 Task: Look for space in Wilmington Island, United States from 6th September, 2023 to 12th September, 2023 for 4 adults in price range Rs.10000 to Rs.14000. Place can be private room with 4 bedrooms having 4 beds and 4 bathrooms. Property type can be house, flat, guest house. Amenities needed are: wifi, TV, free parkinig on premises, gym, breakfast. Booking option can be shelf check-in. Required host language is English.
Action: Mouse moved to (599, 152)
Screenshot: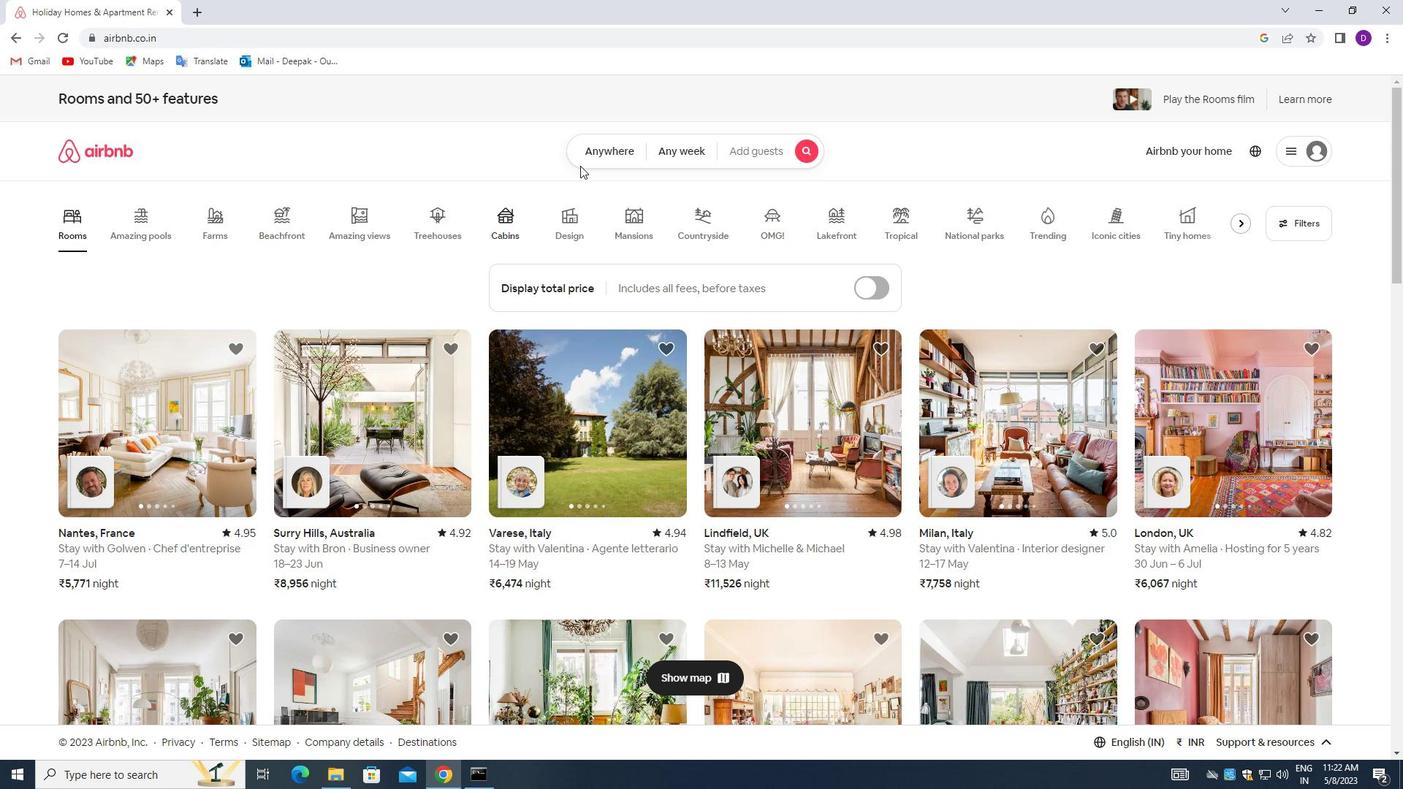 
Action: Mouse pressed left at (599, 152)
Screenshot: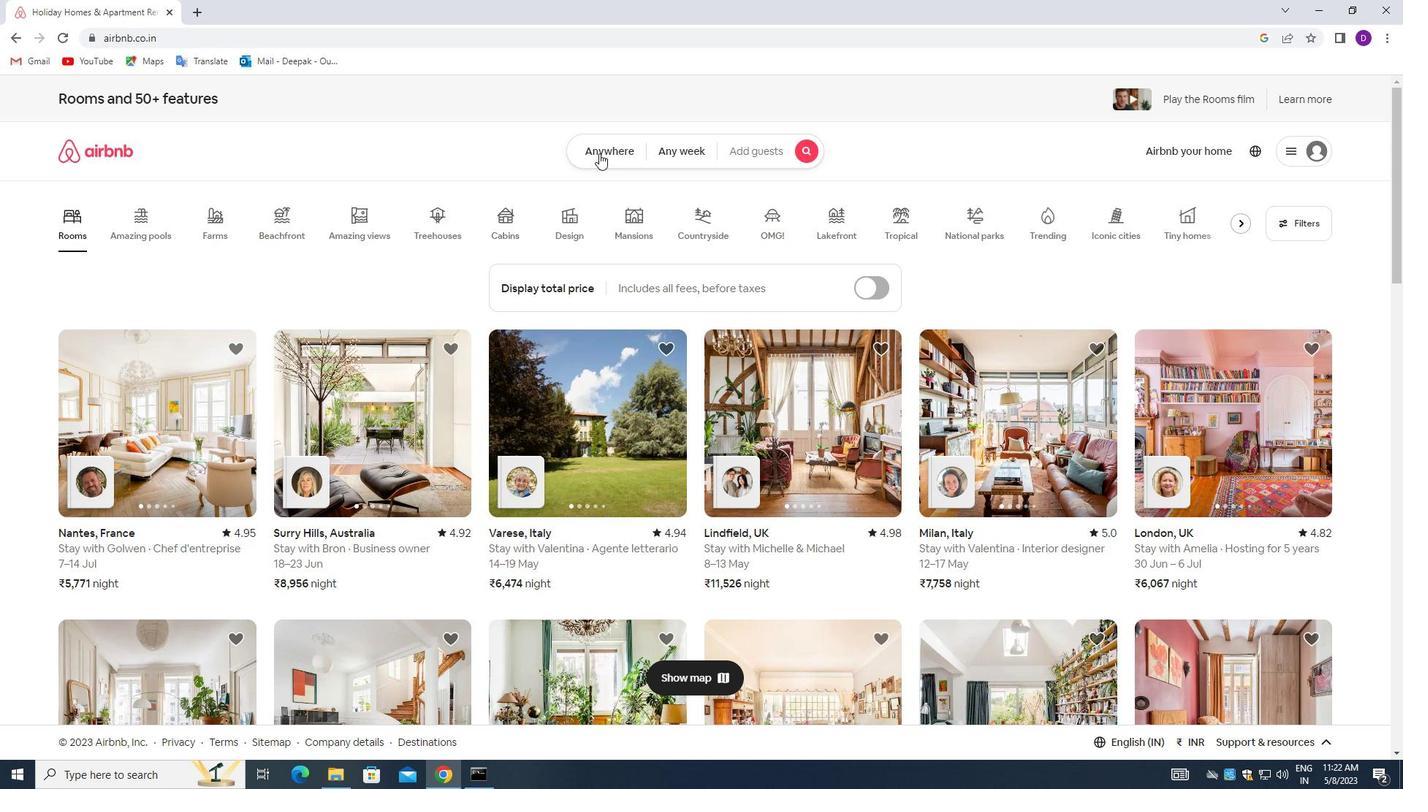 
Action: Mouse moved to (553, 201)
Screenshot: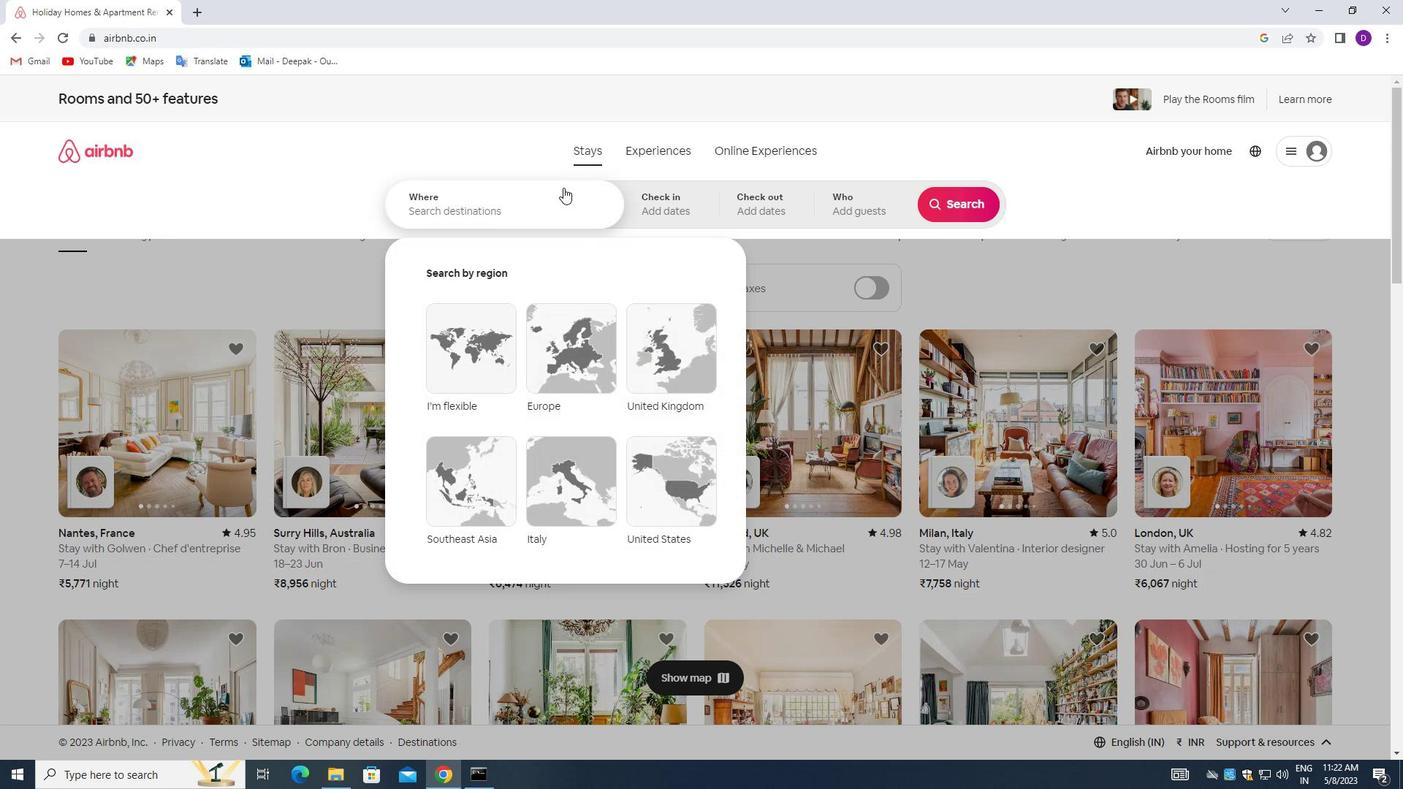 
Action: Mouse pressed left at (553, 201)
Screenshot: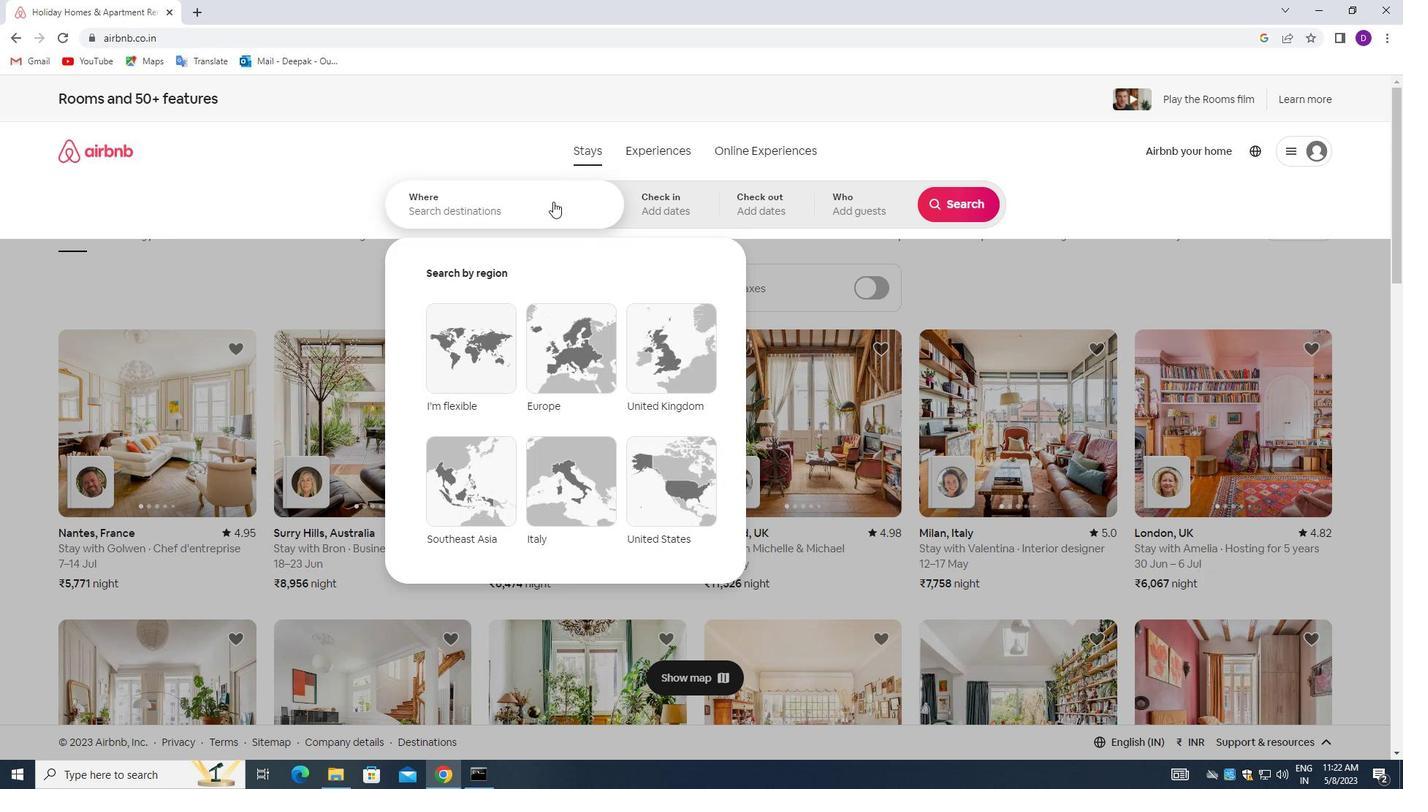 
Action: Mouse moved to (269, 306)
Screenshot: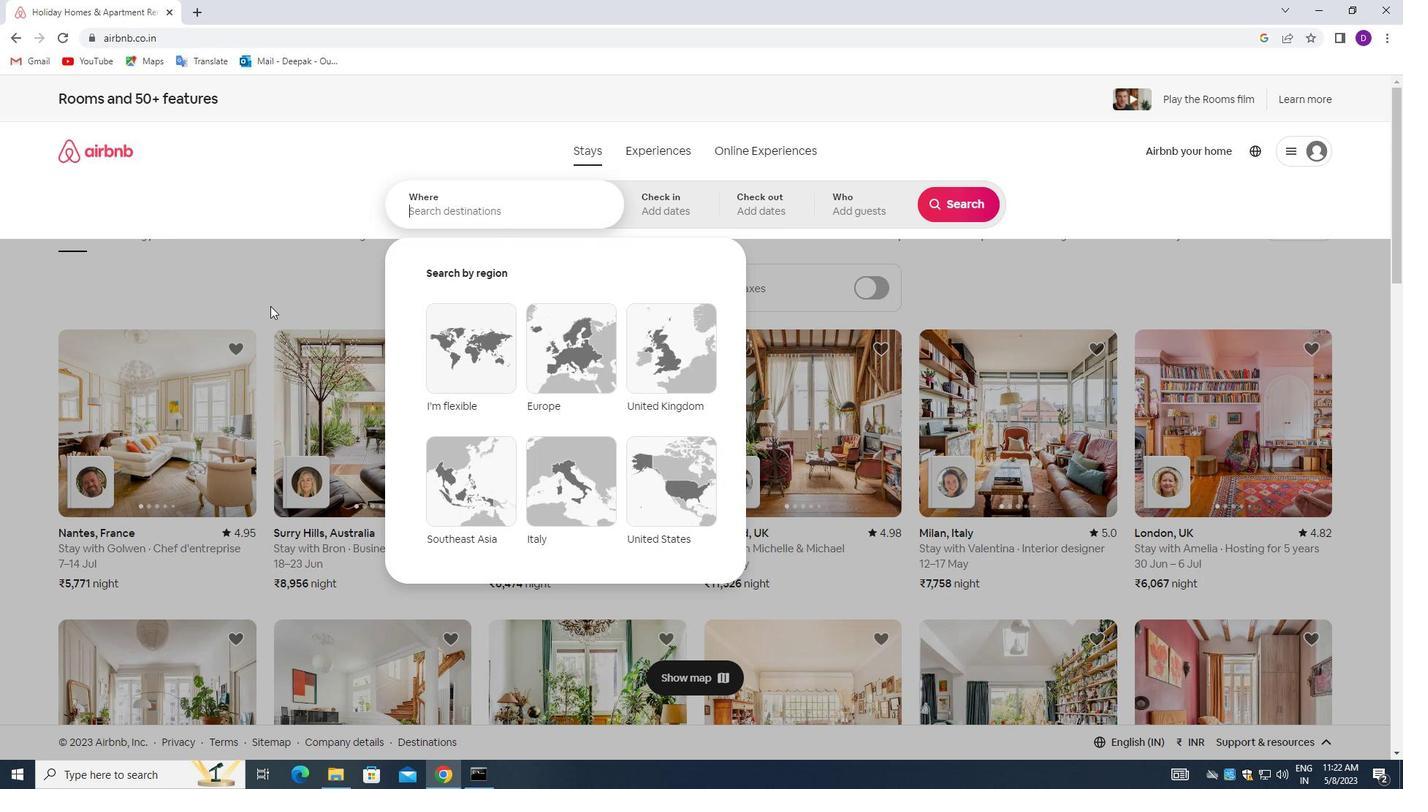 
Action: Key pressed <Key.shift_r>Wilmington<Key.space><Key.shift>ISLAND,<Key.space><Key.shift>UNITED<Key.space><Key.shift_r>STATES<Key.enter>
Screenshot: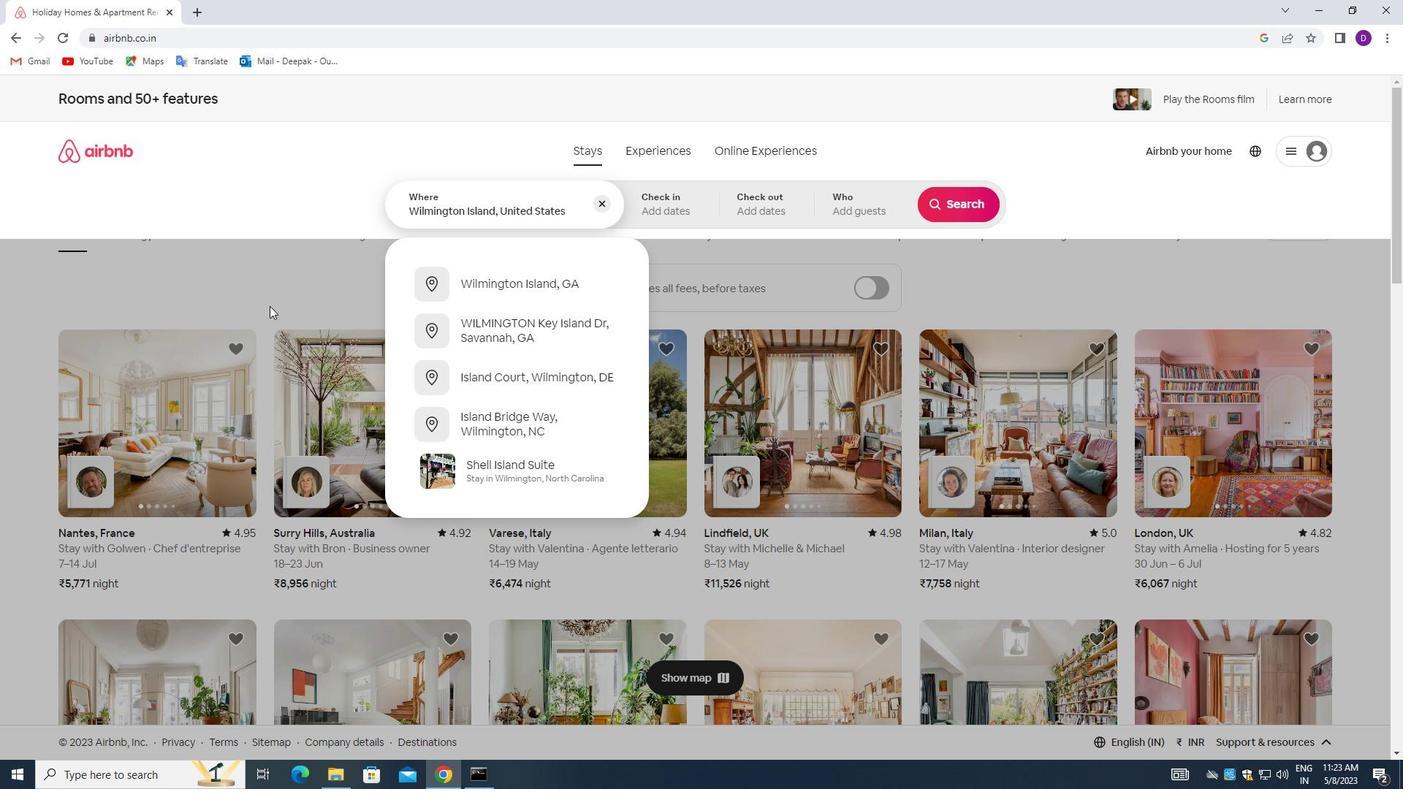 
Action: Mouse moved to (955, 325)
Screenshot: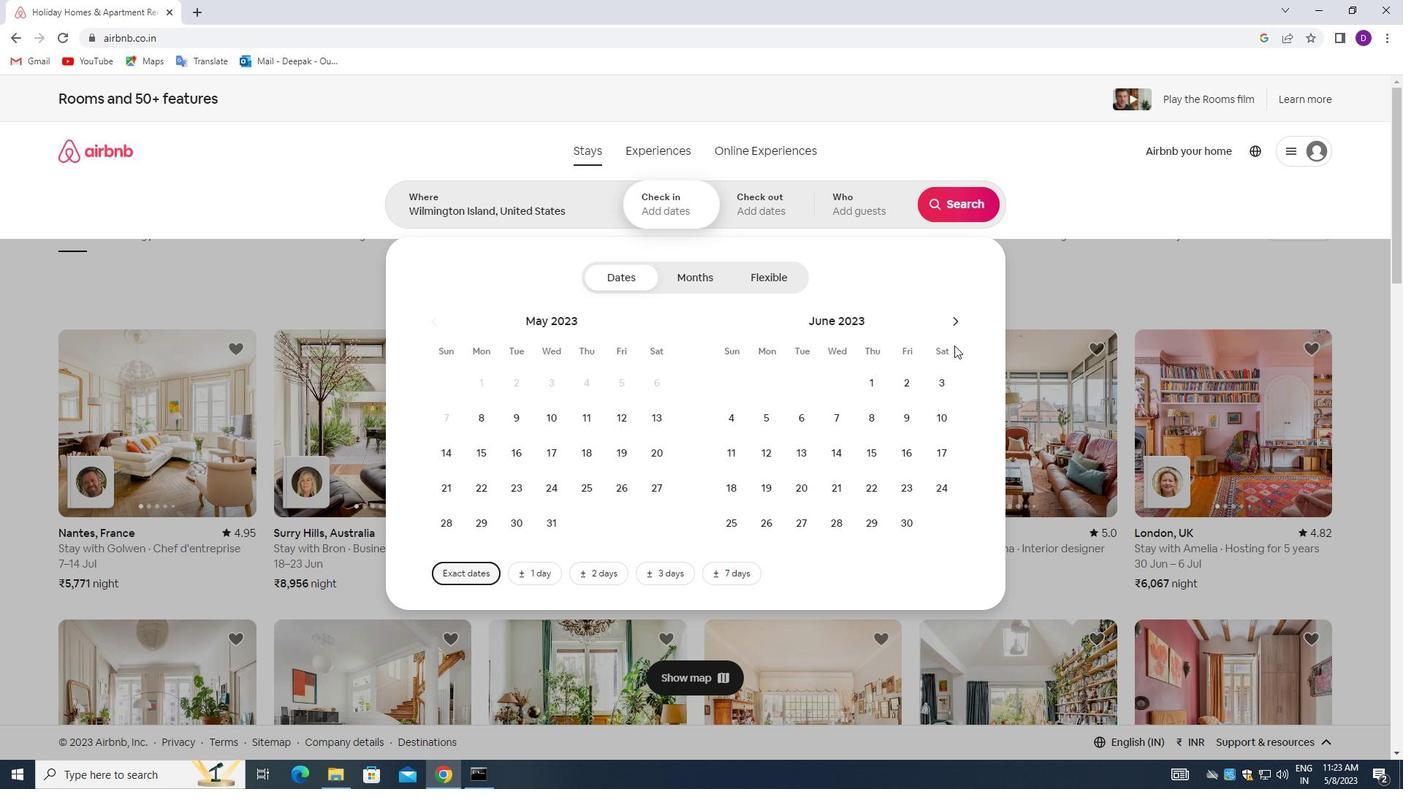 
Action: Mouse pressed left at (955, 325)
Screenshot: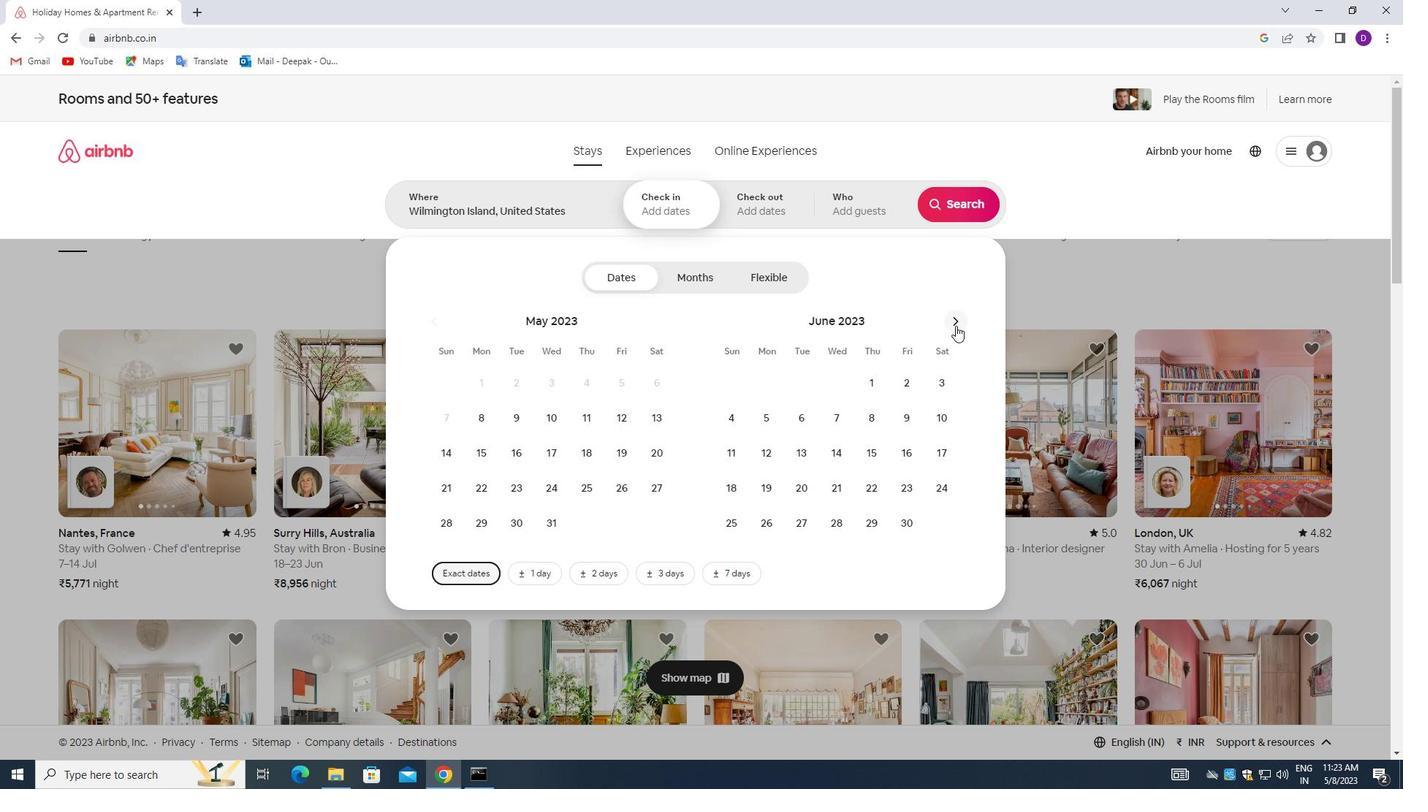 
Action: Mouse pressed left at (955, 325)
Screenshot: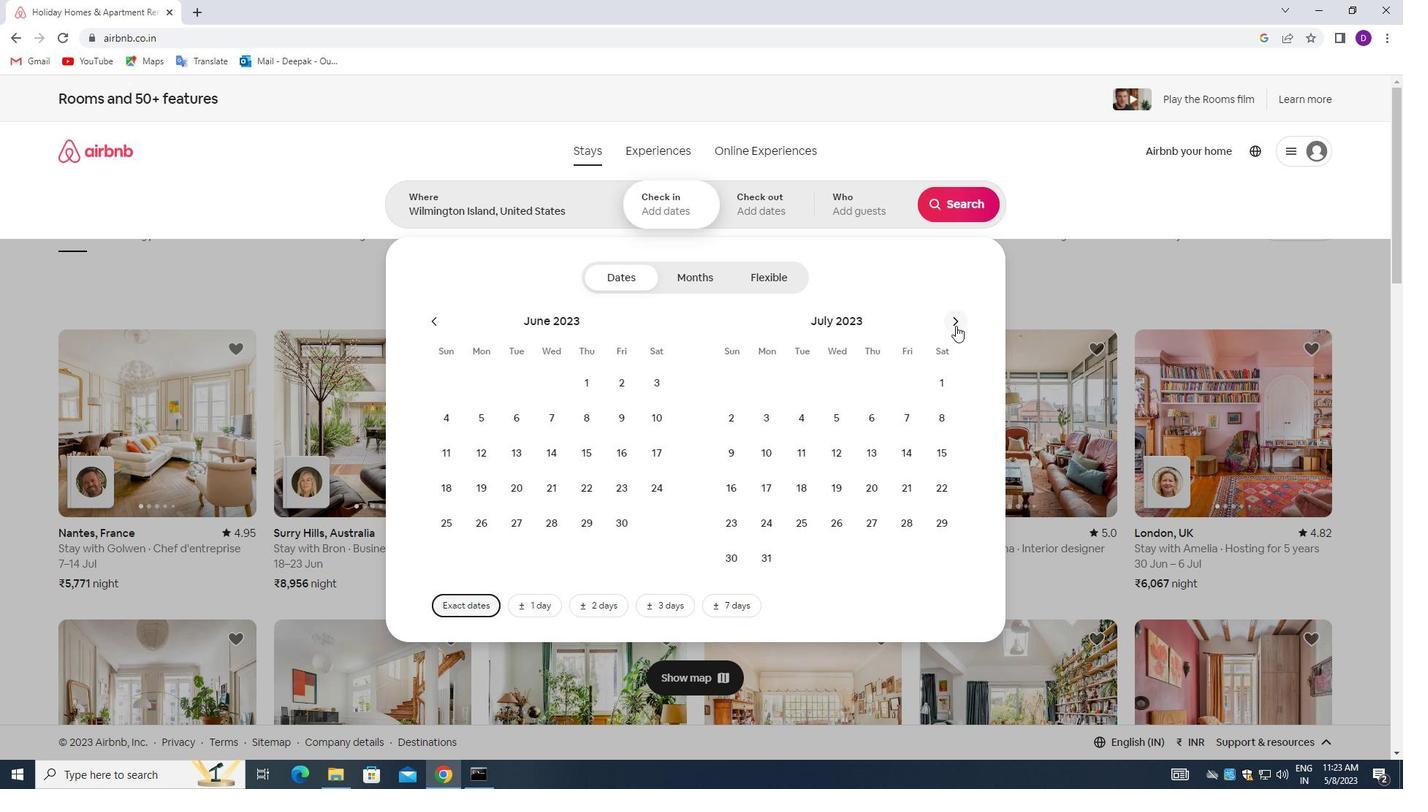 
Action: Mouse pressed left at (955, 325)
Screenshot: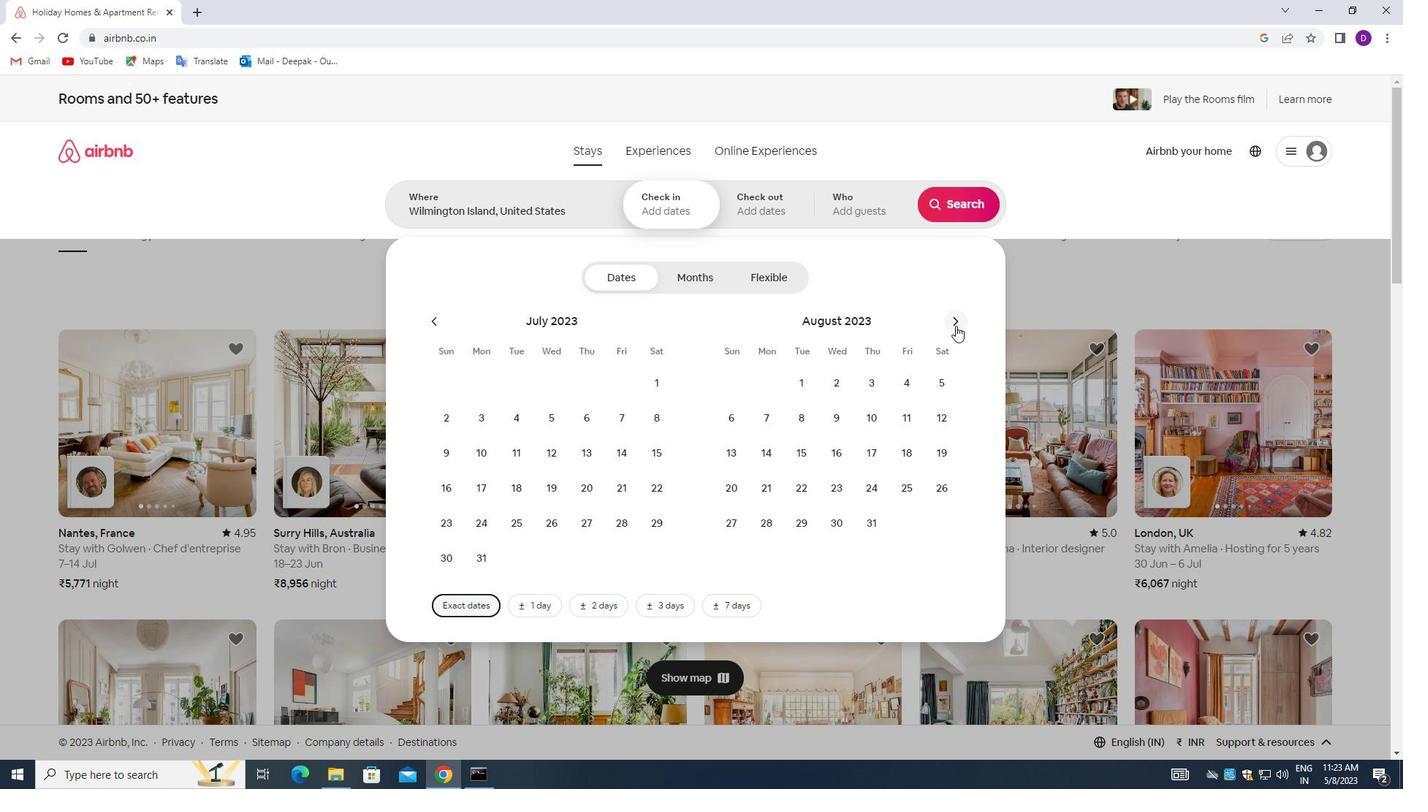 
Action: Mouse moved to (833, 410)
Screenshot: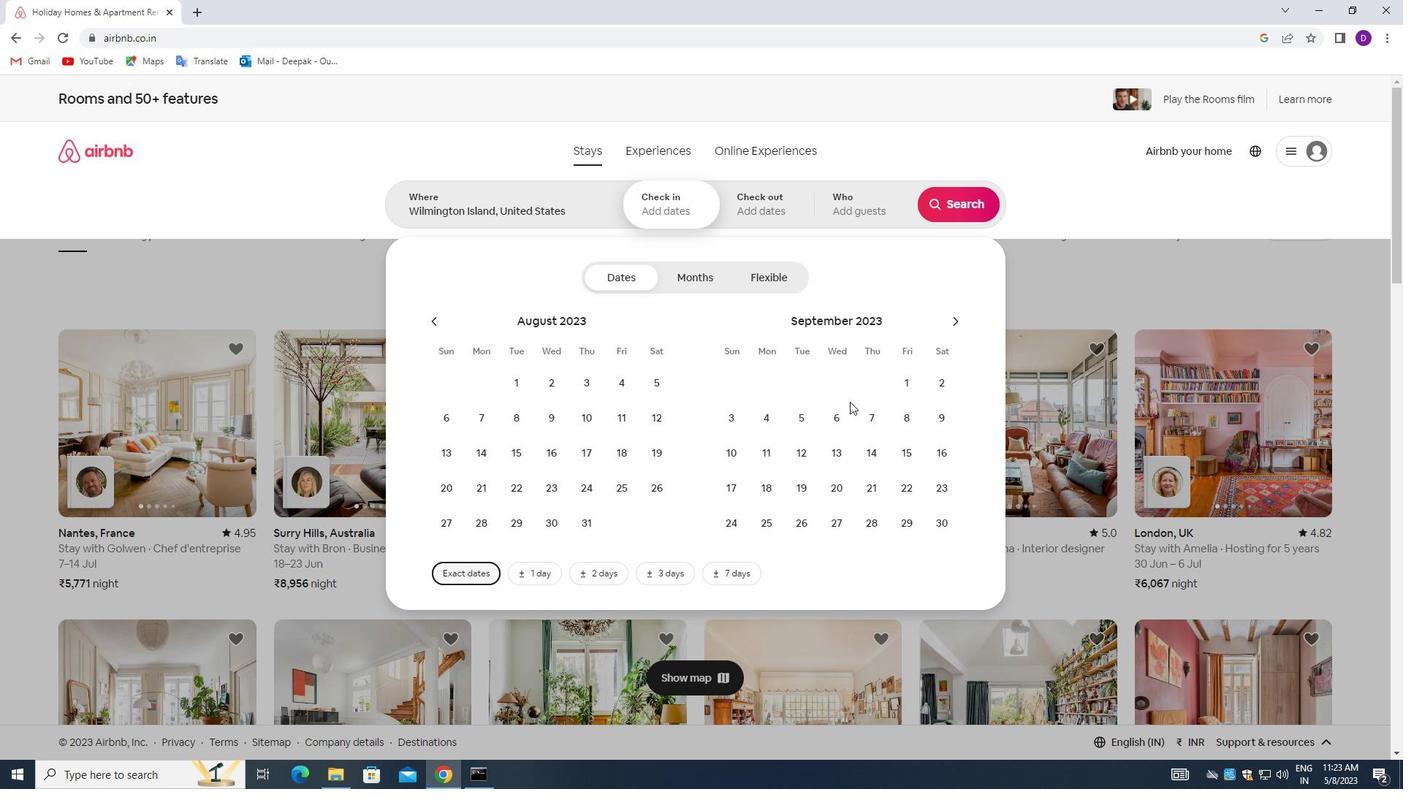 
Action: Mouse pressed left at (833, 410)
Screenshot: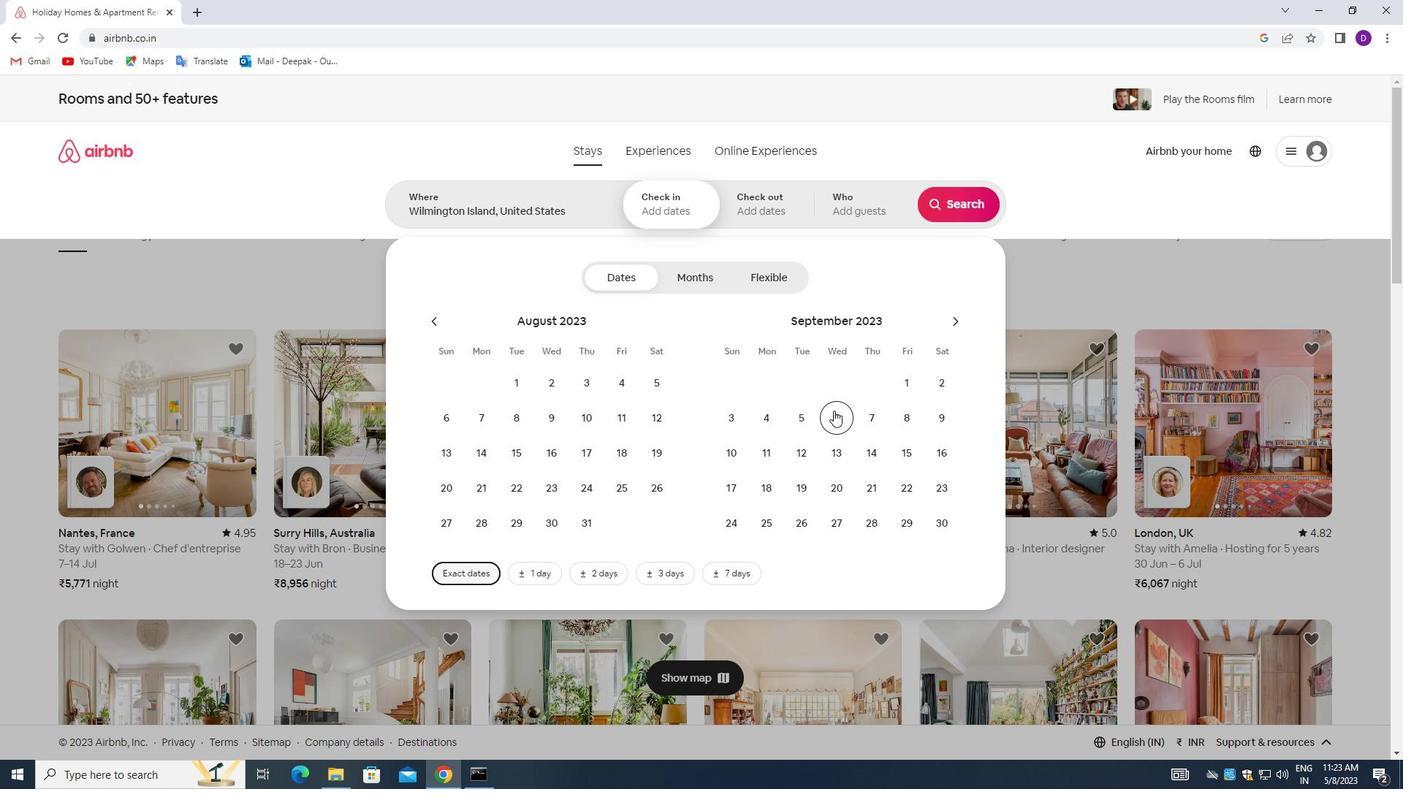 
Action: Mouse moved to (809, 445)
Screenshot: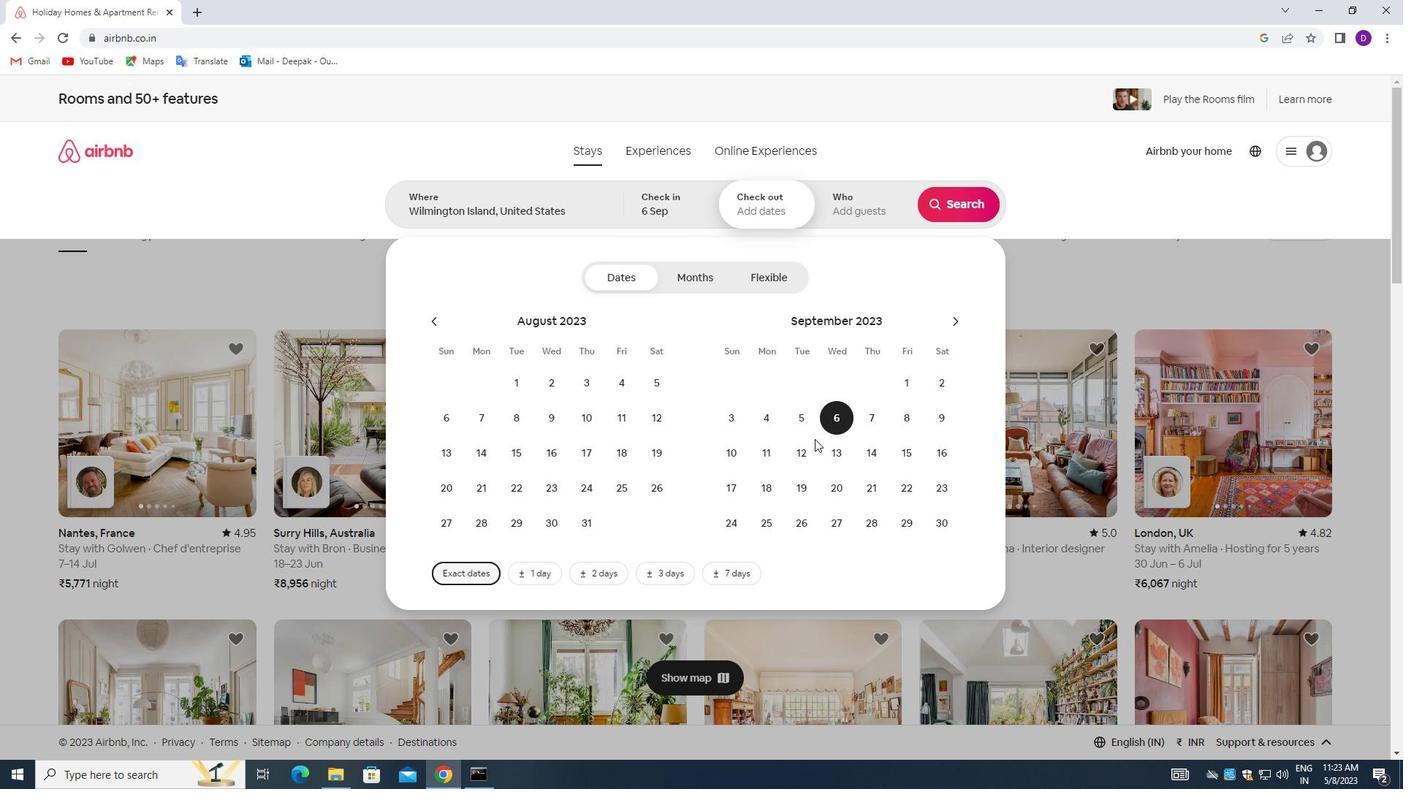 
Action: Mouse pressed left at (809, 445)
Screenshot: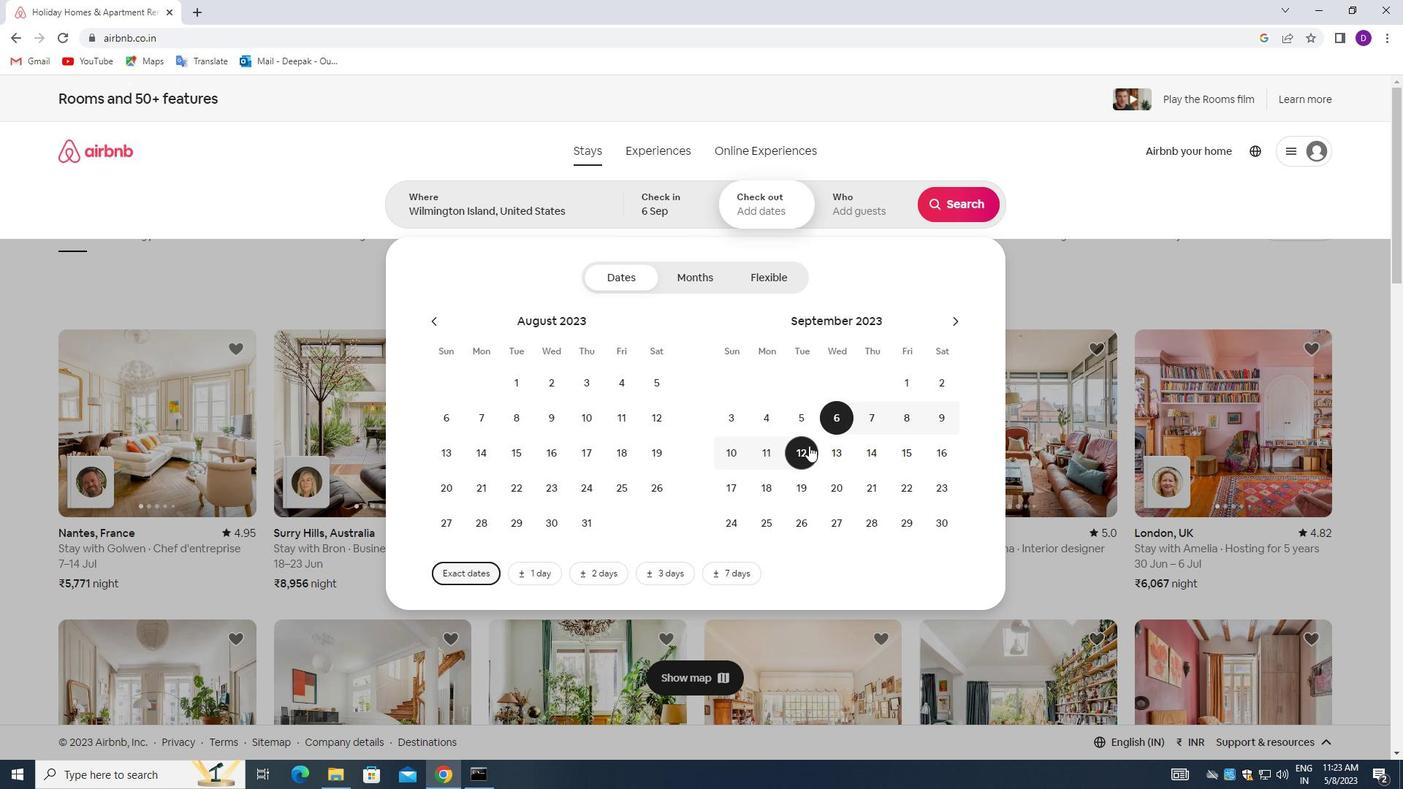 
Action: Mouse moved to (855, 208)
Screenshot: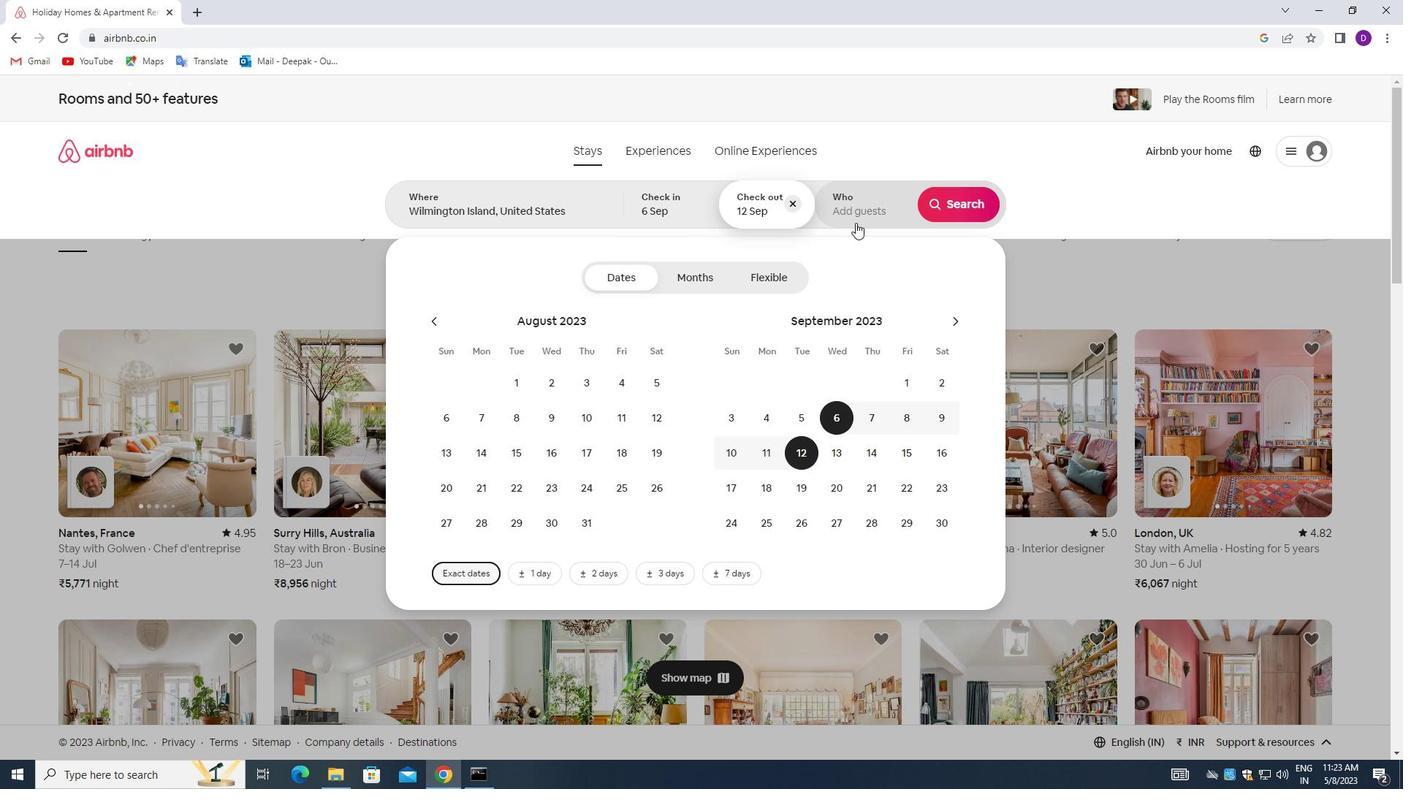 
Action: Mouse pressed left at (855, 208)
Screenshot: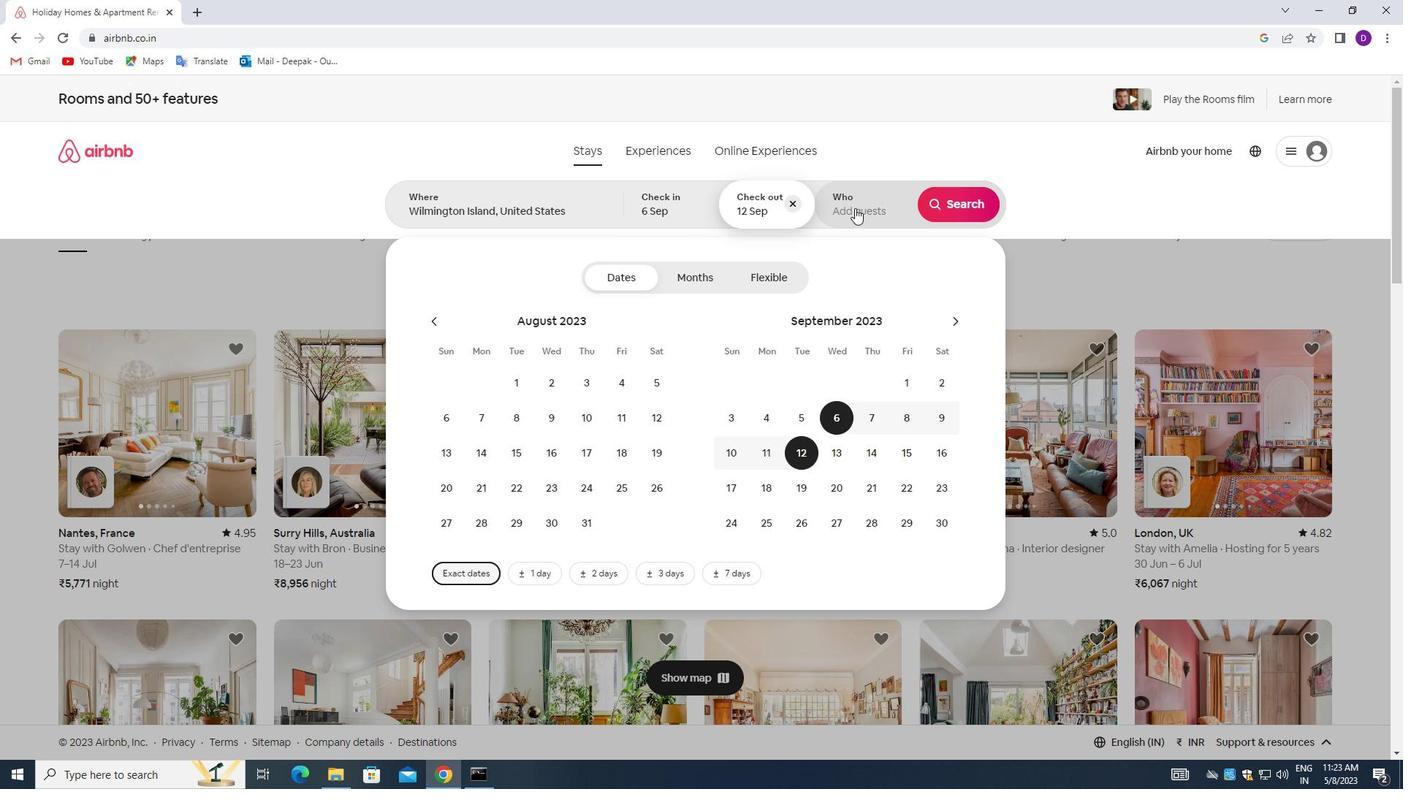 
Action: Mouse moved to (969, 279)
Screenshot: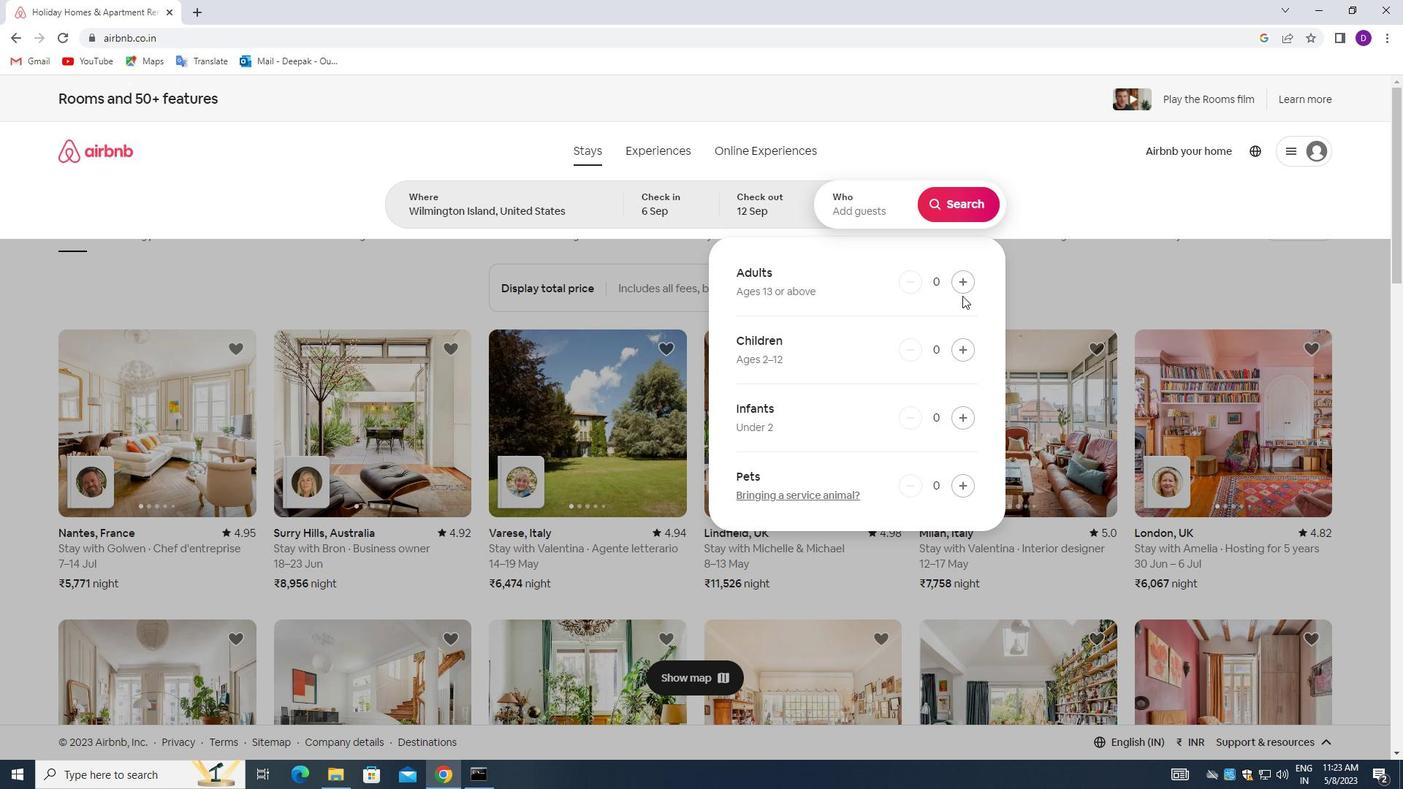 
Action: Mouse pressed left at (969, 279)
Screenshot: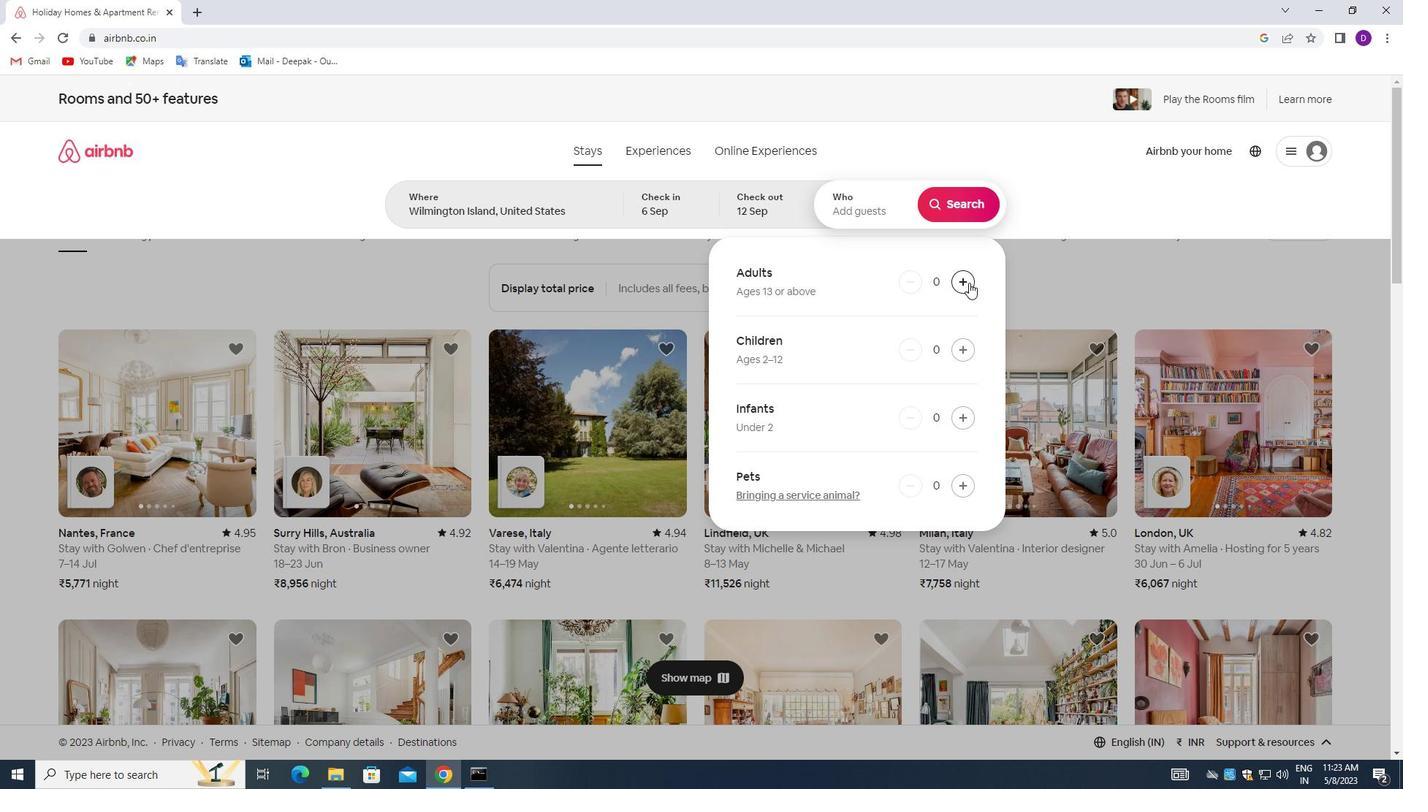 
Action: Mouse pressed left at (969, 279)
Screenshot: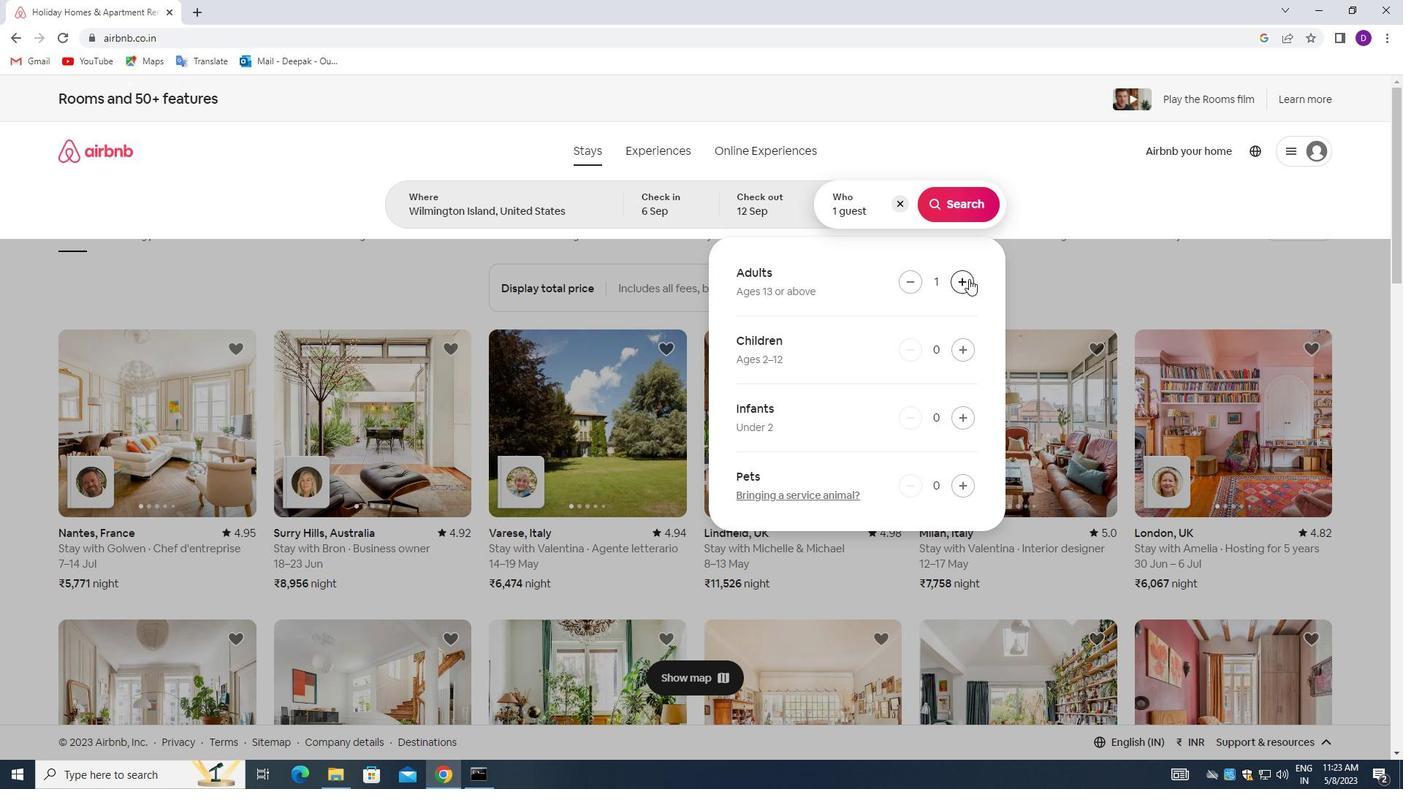 
Action: Mouse pressed left at (969, 279)
Screenshot: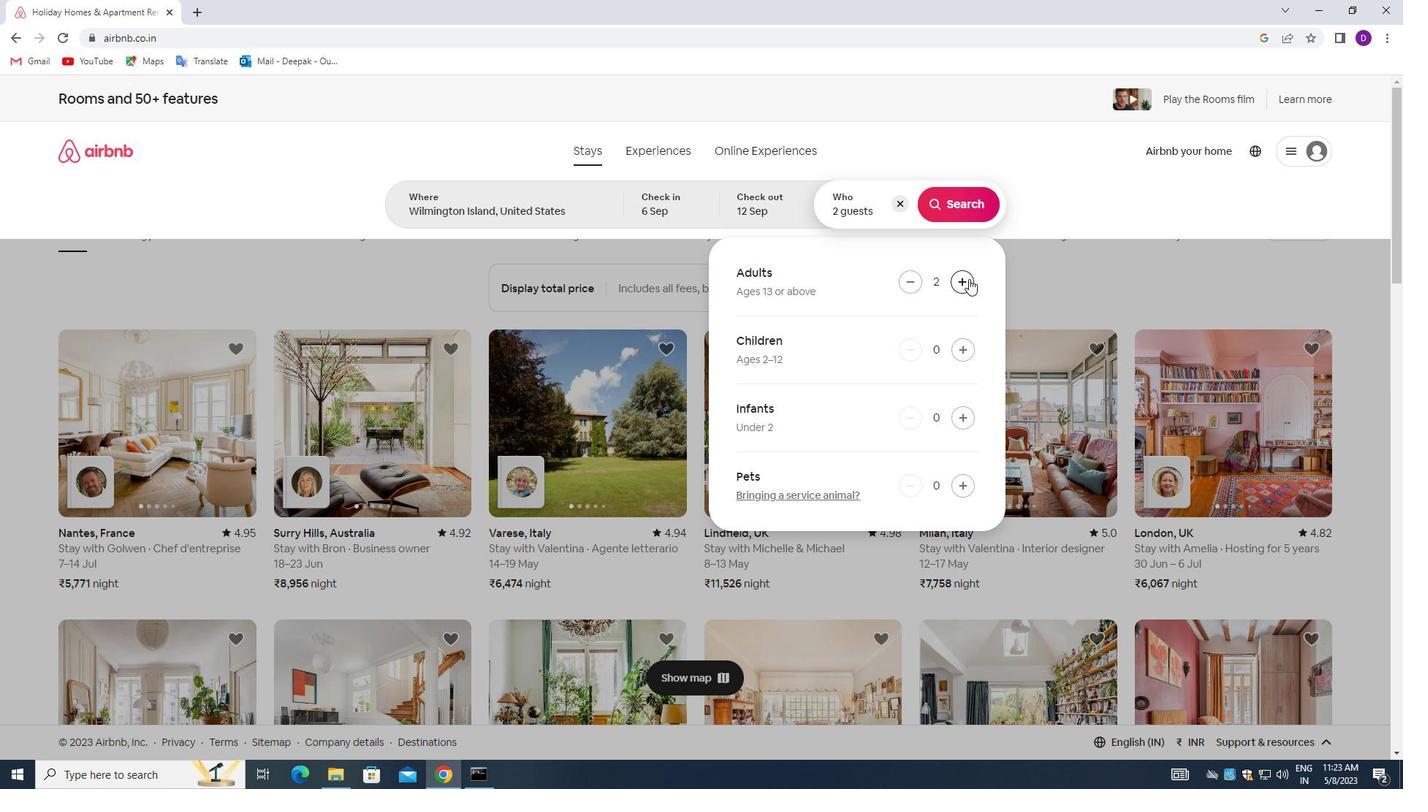 
Action: Mouse moved to (969, 278)
Screenshot: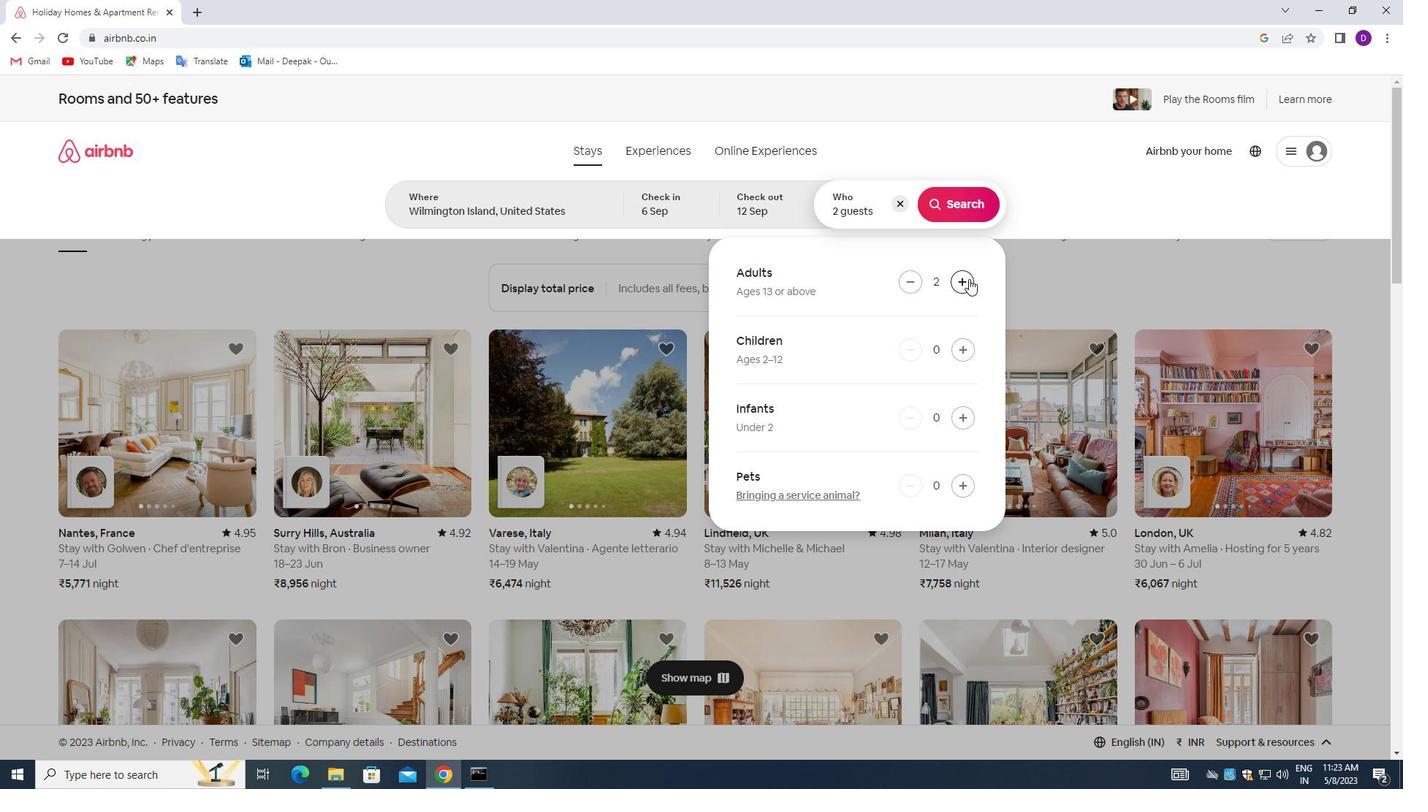 
Action: Mouse pressed left at (969, 278)
Screenshot: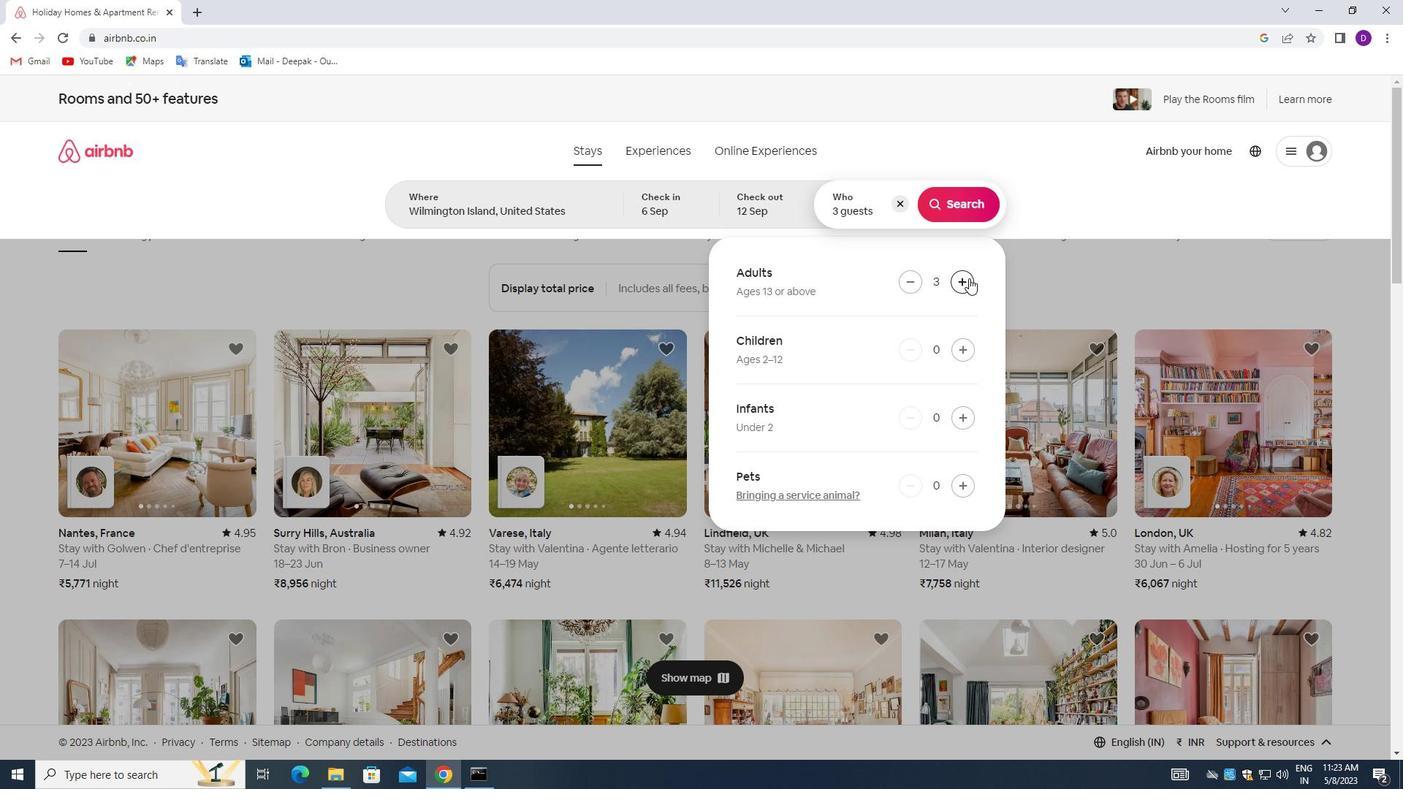 
Action: Mouse moved to (961, 200)
Screenshot: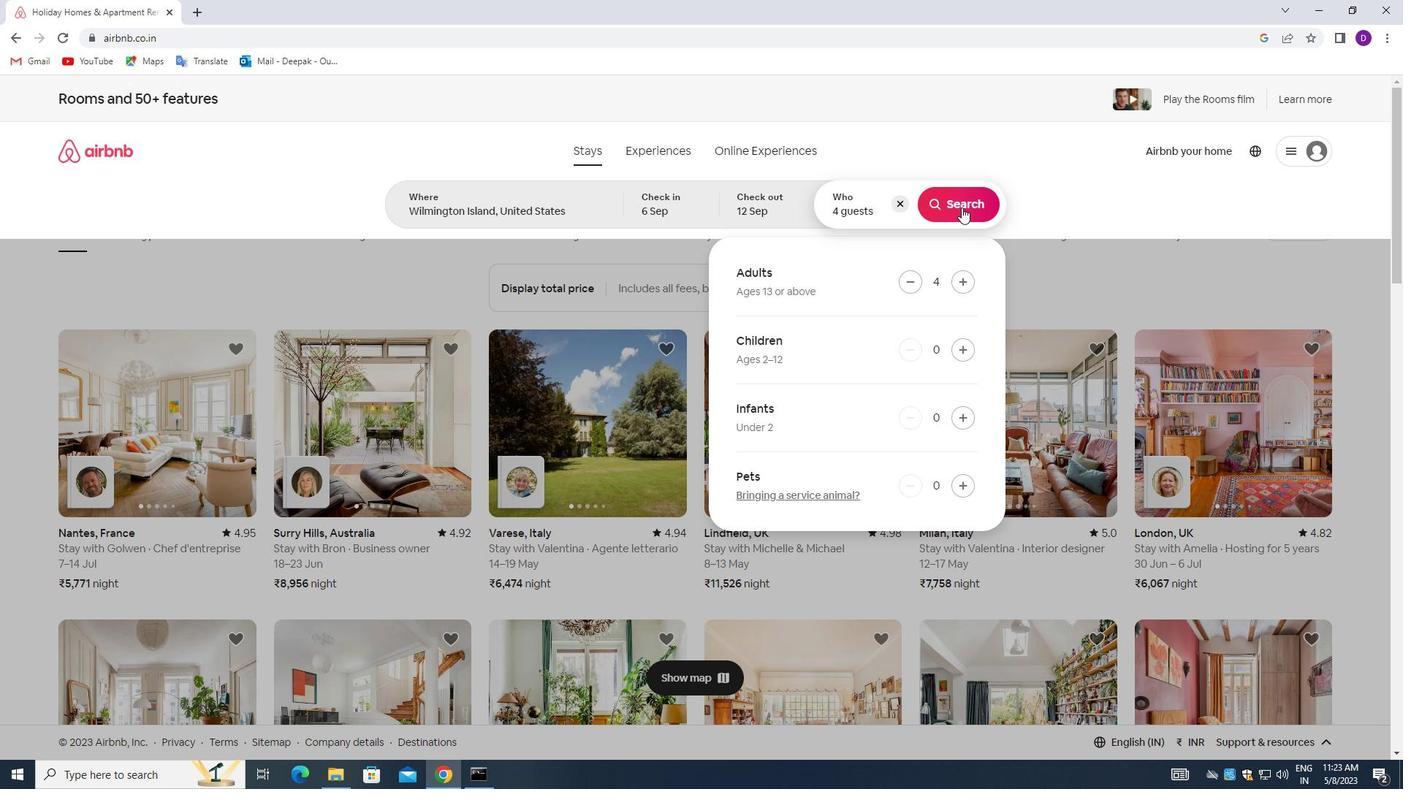 
Action: Mouse pressed left at (961, 200)
Screenshot: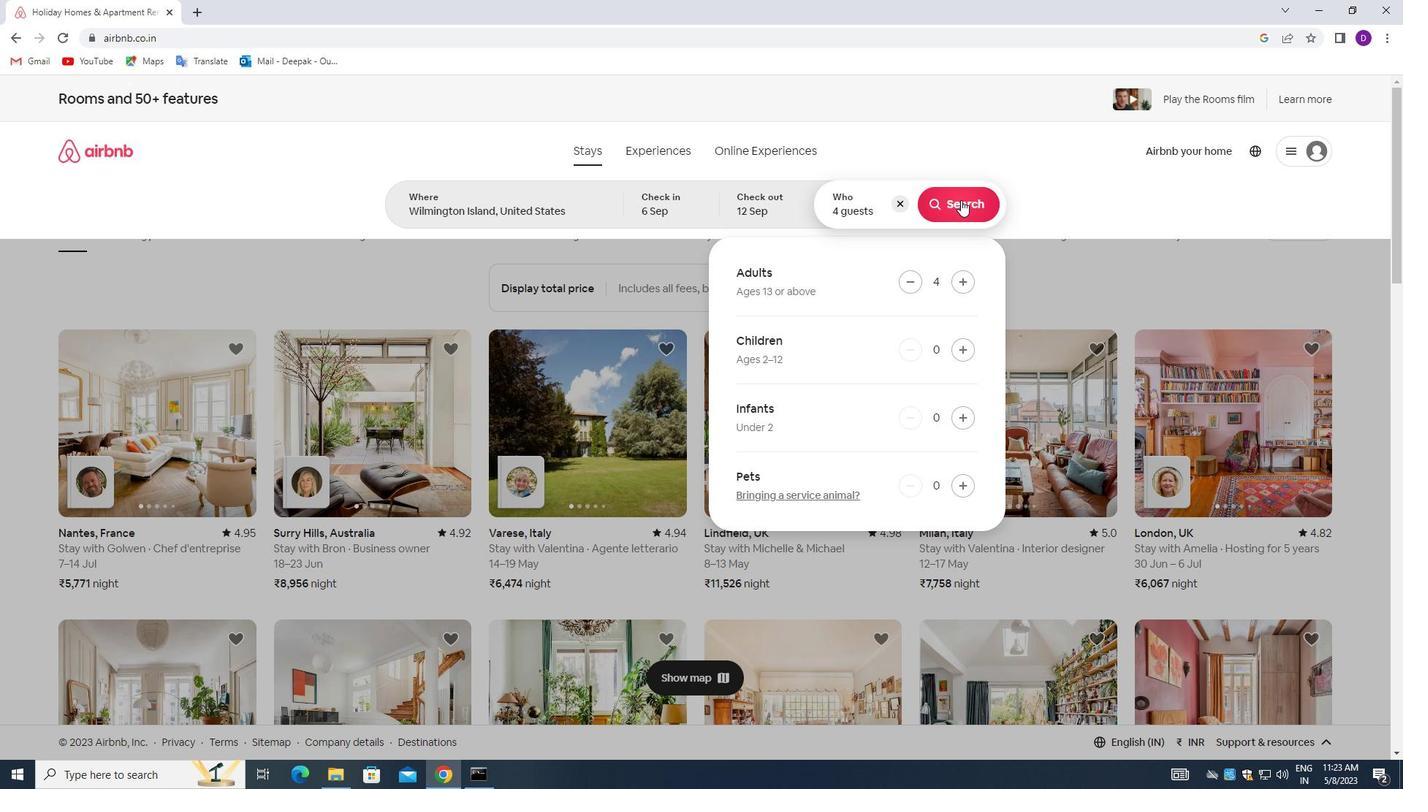 
Action: Mouse moved to (1322, 161)
Screenshot: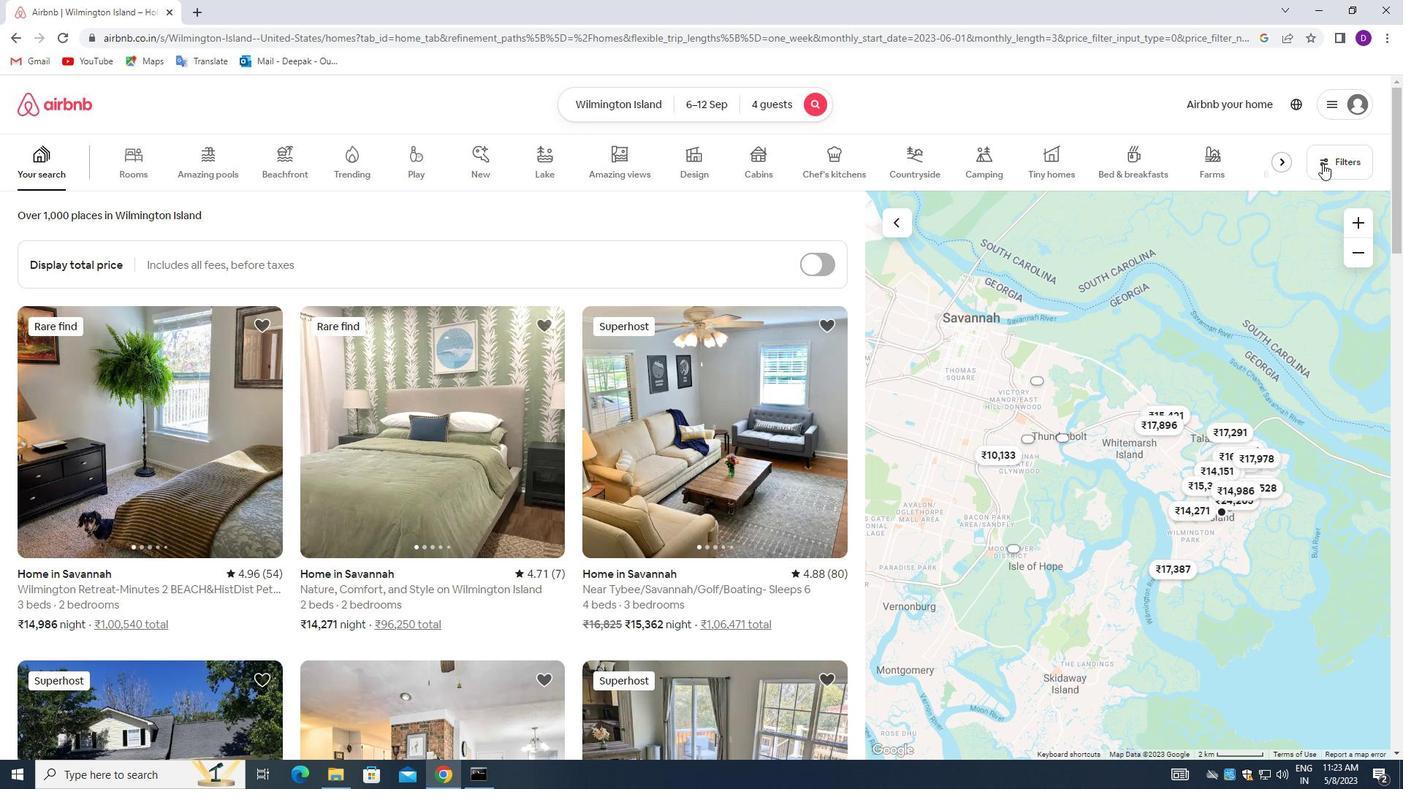 
Action: Mouse pressed left at (1322, 161)
Screenshot: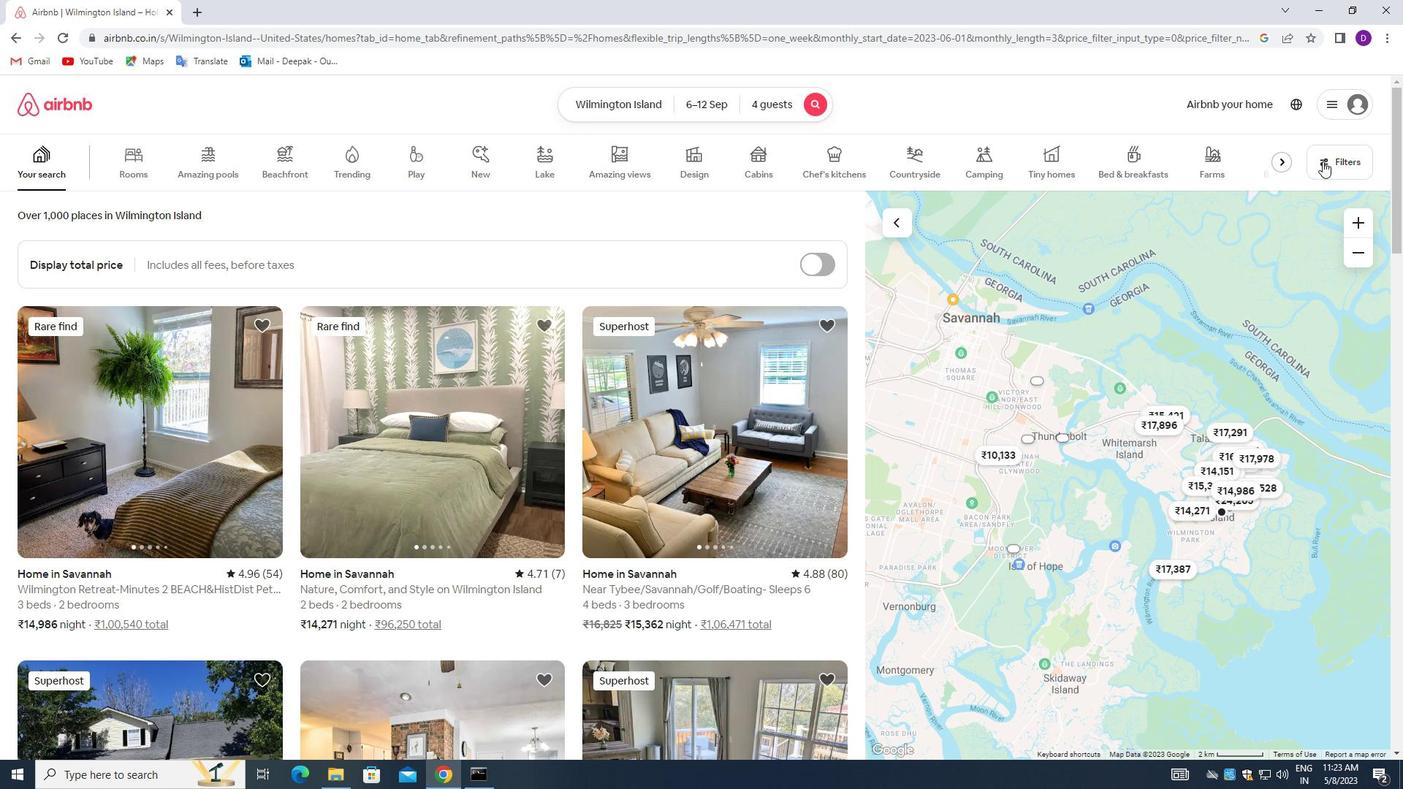 
Action: Mouse moved to (555, 524)
Screenshot: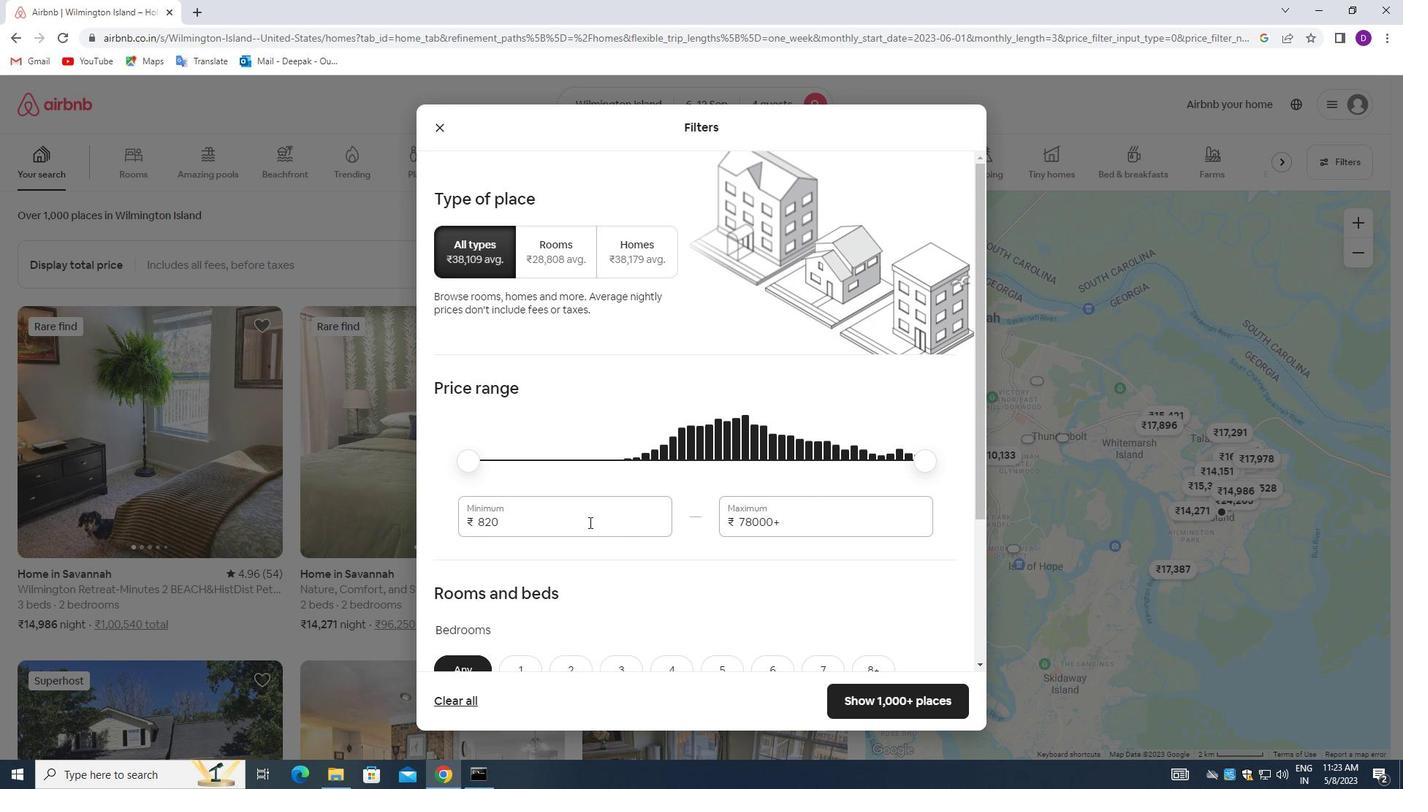 
Action: Mouse pressed left at (555, 524)
Screenshot: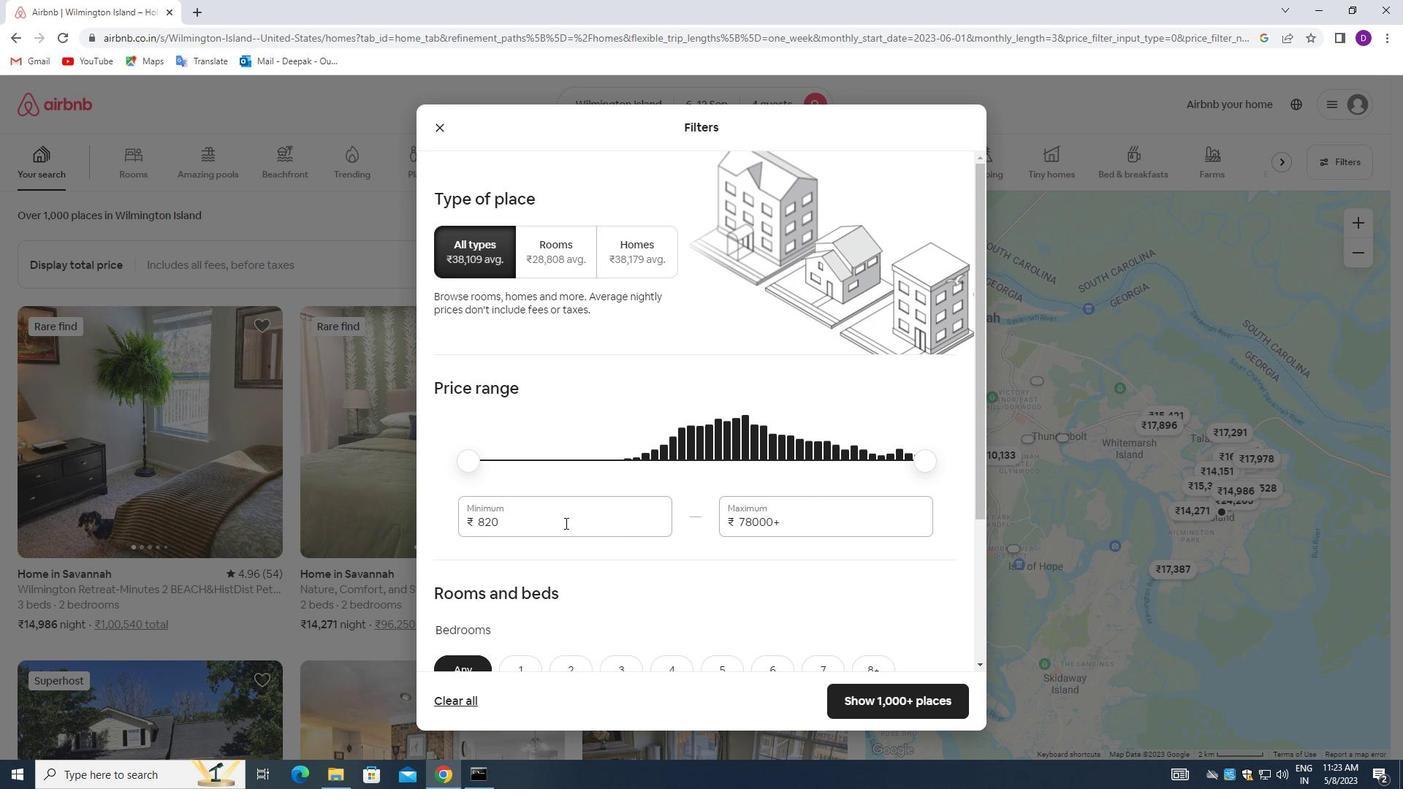 
Action: Mouse pressed left at (555, 524)
Screenshot: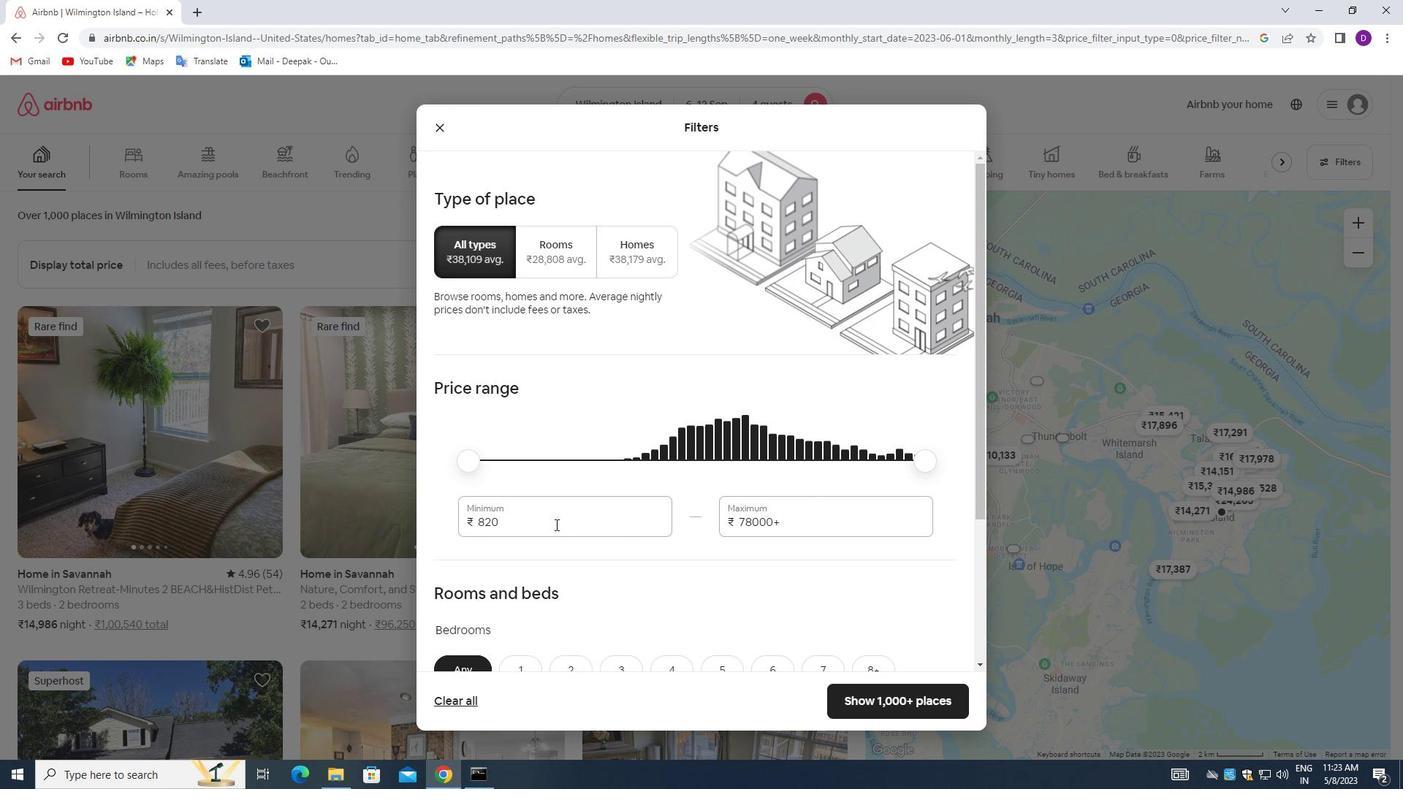 
Action: Key pressed 10000<Key.tab>14000
Screenshot: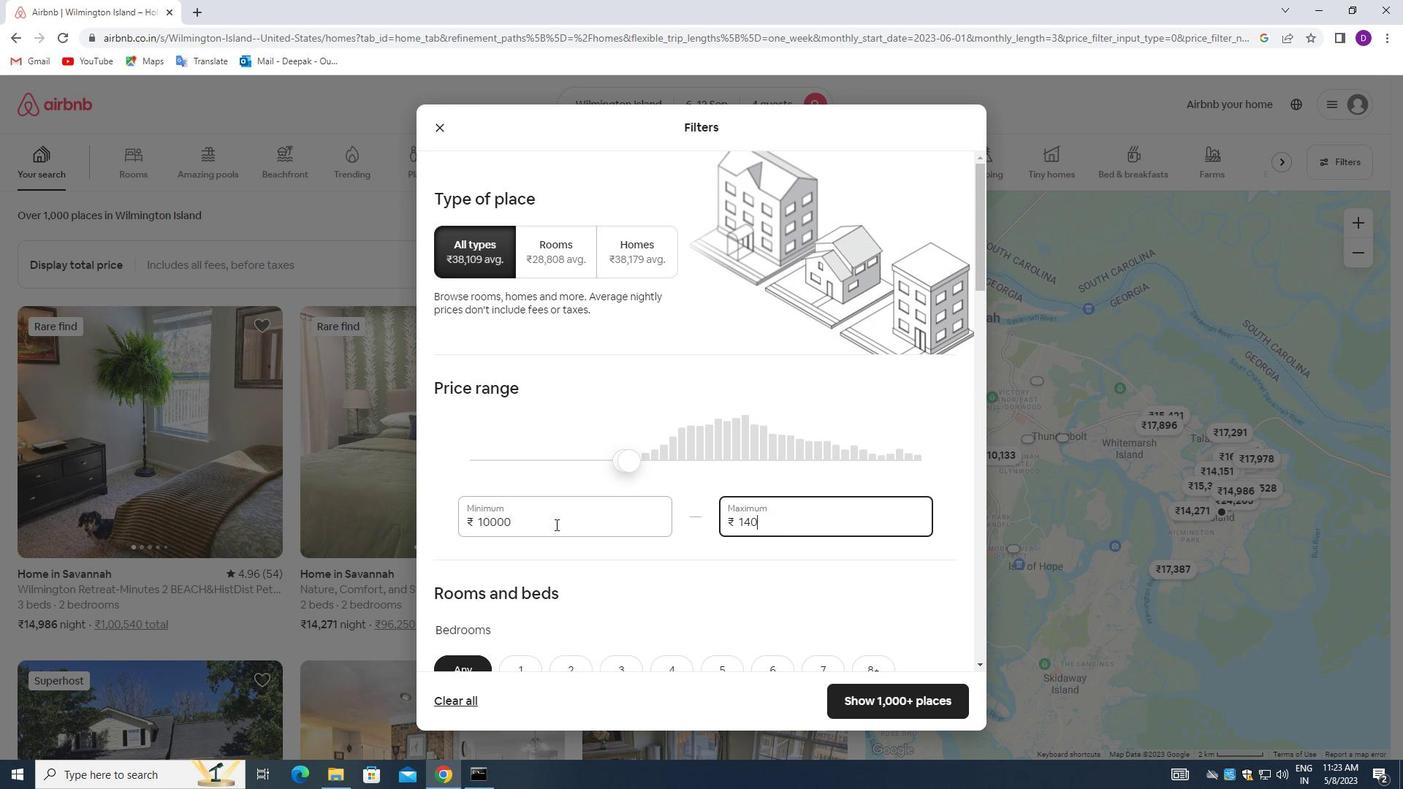 
Action: Mouse moved to (763, 510)
Screenshot: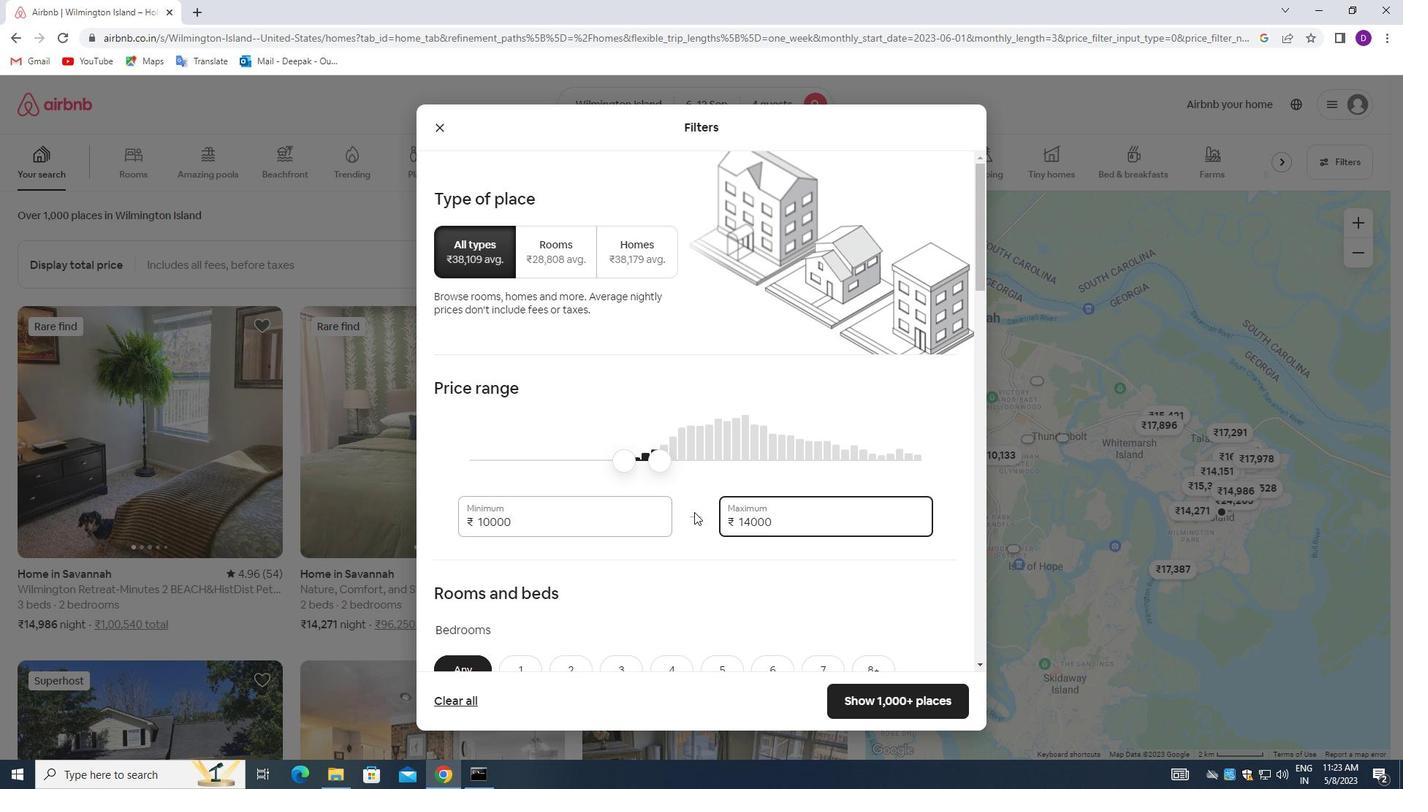 
Action: Mouse scrolled (763, 510) with delta (0, 0)
Screenshot: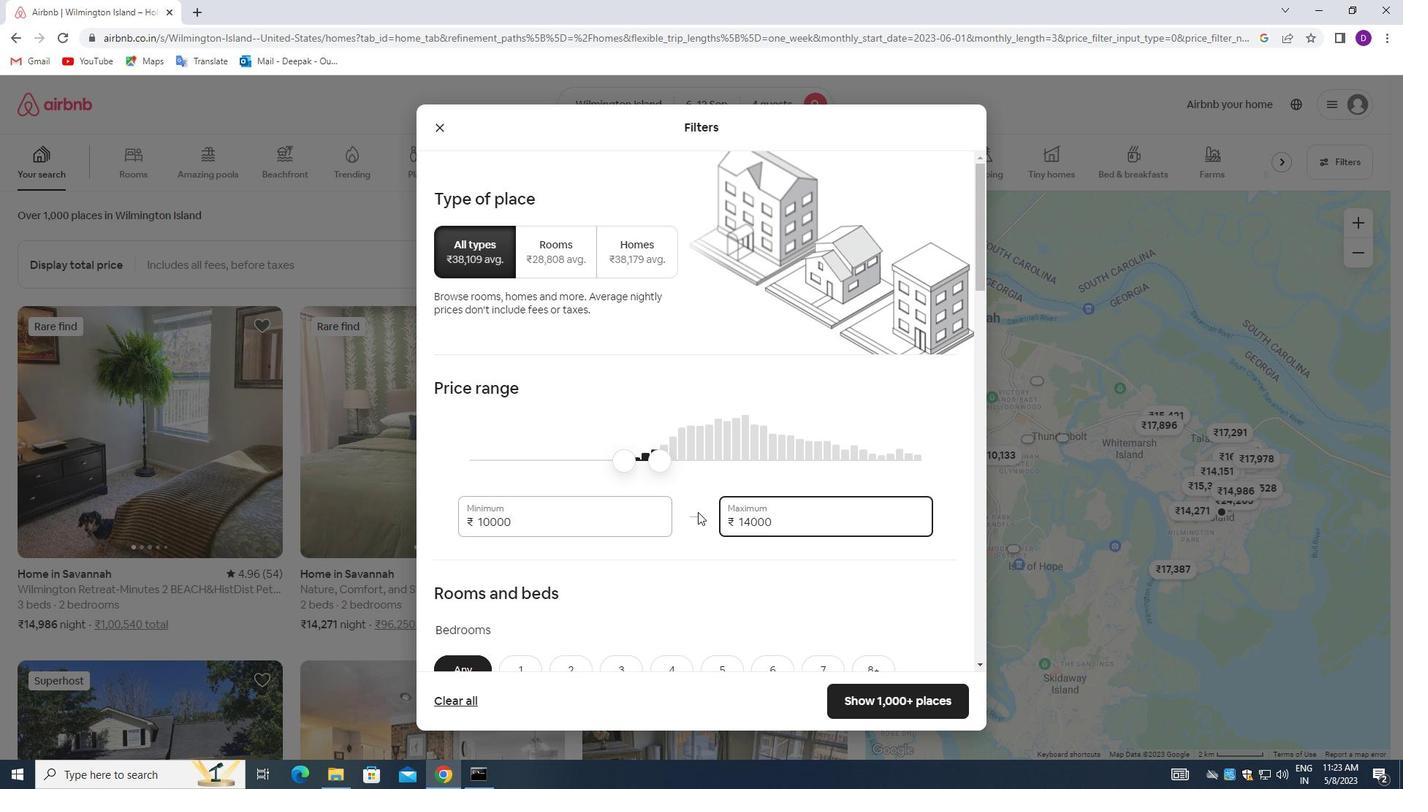 
Action: Mouse scrolled (763, 510) with delta (0, 0)
Screenshot: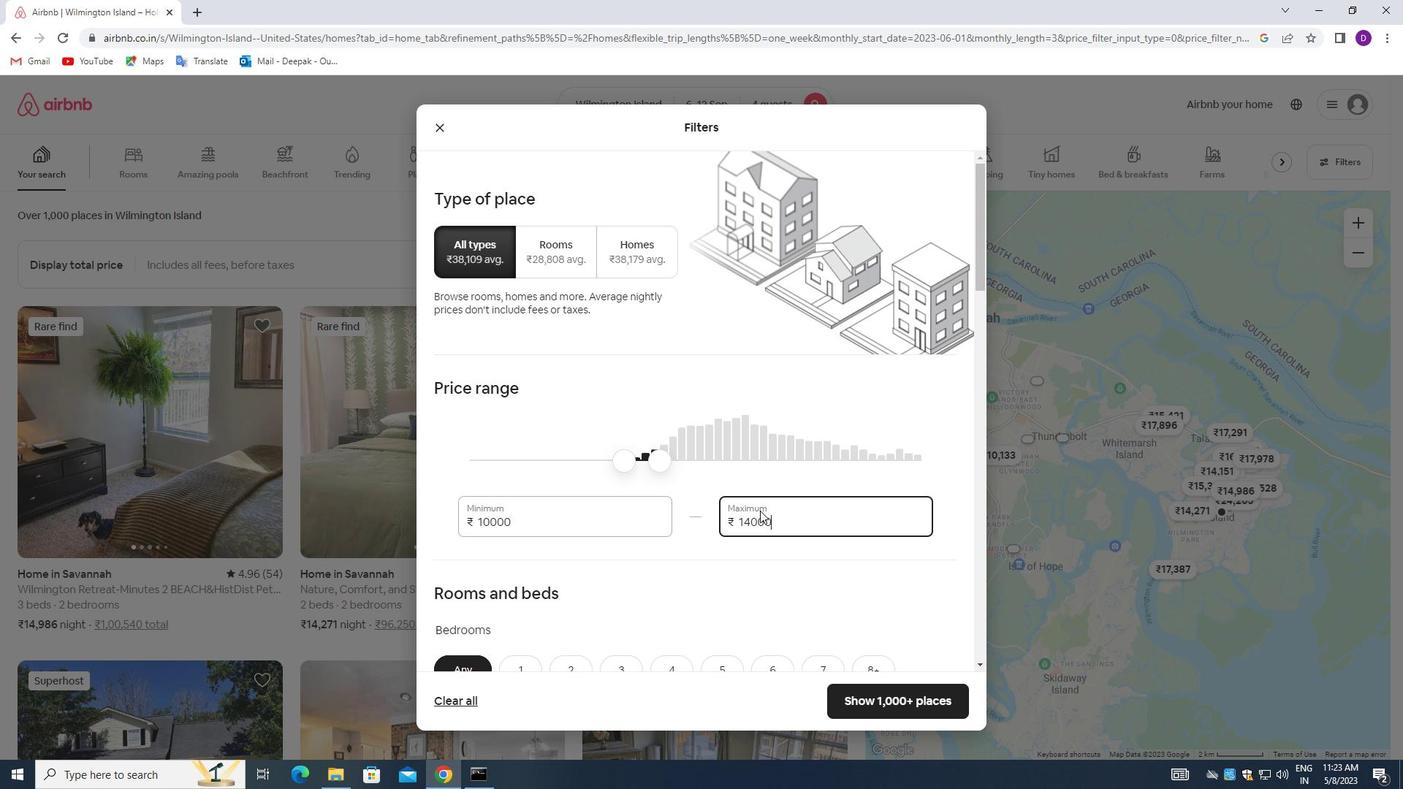 
Action: Mouse moved to (713, 499)
Screenshot: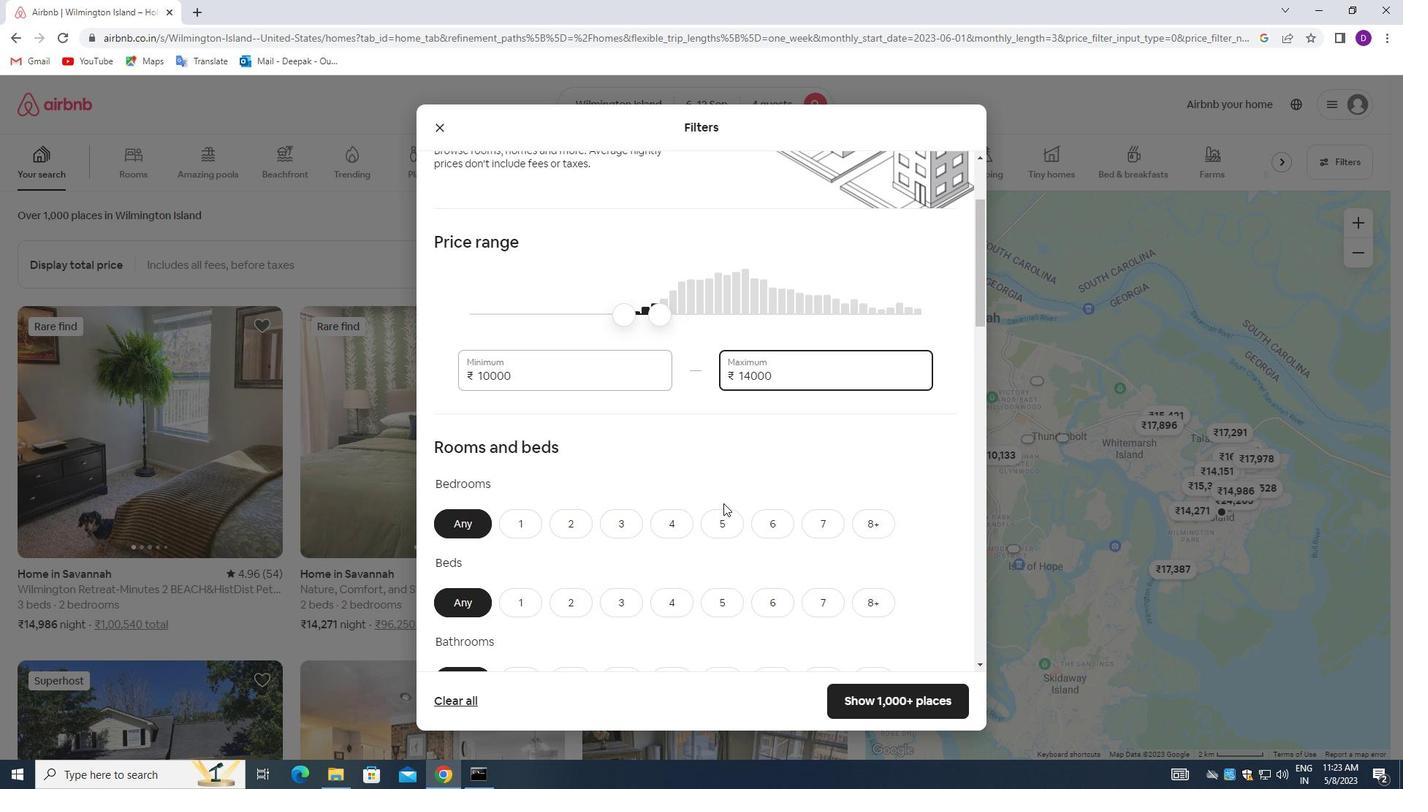 
Action: Mouse scrolled (713, 498) with delta (0, 0)
Screenshot: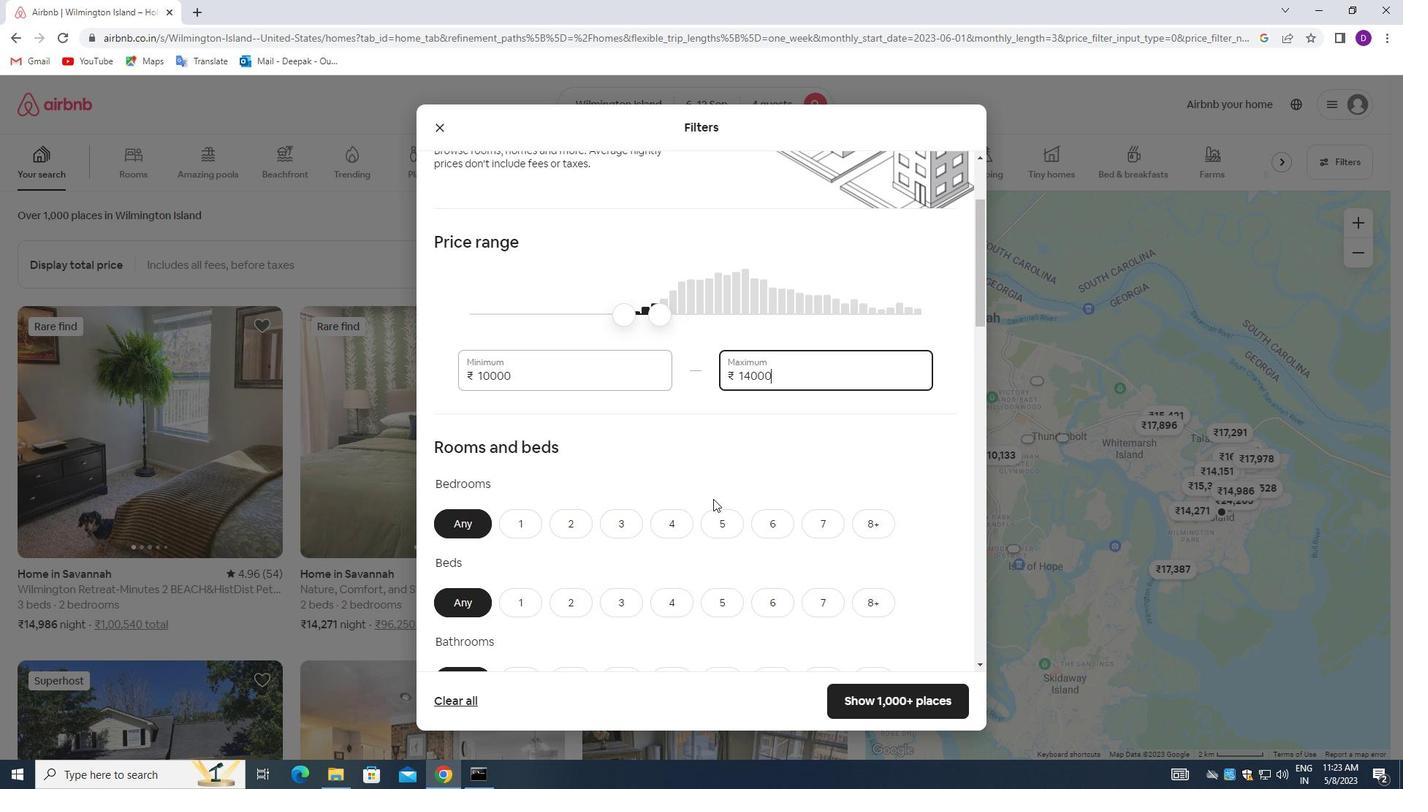 
Action: Mouse scrolled (713, 498) with delta (0, 0)
Screenshot: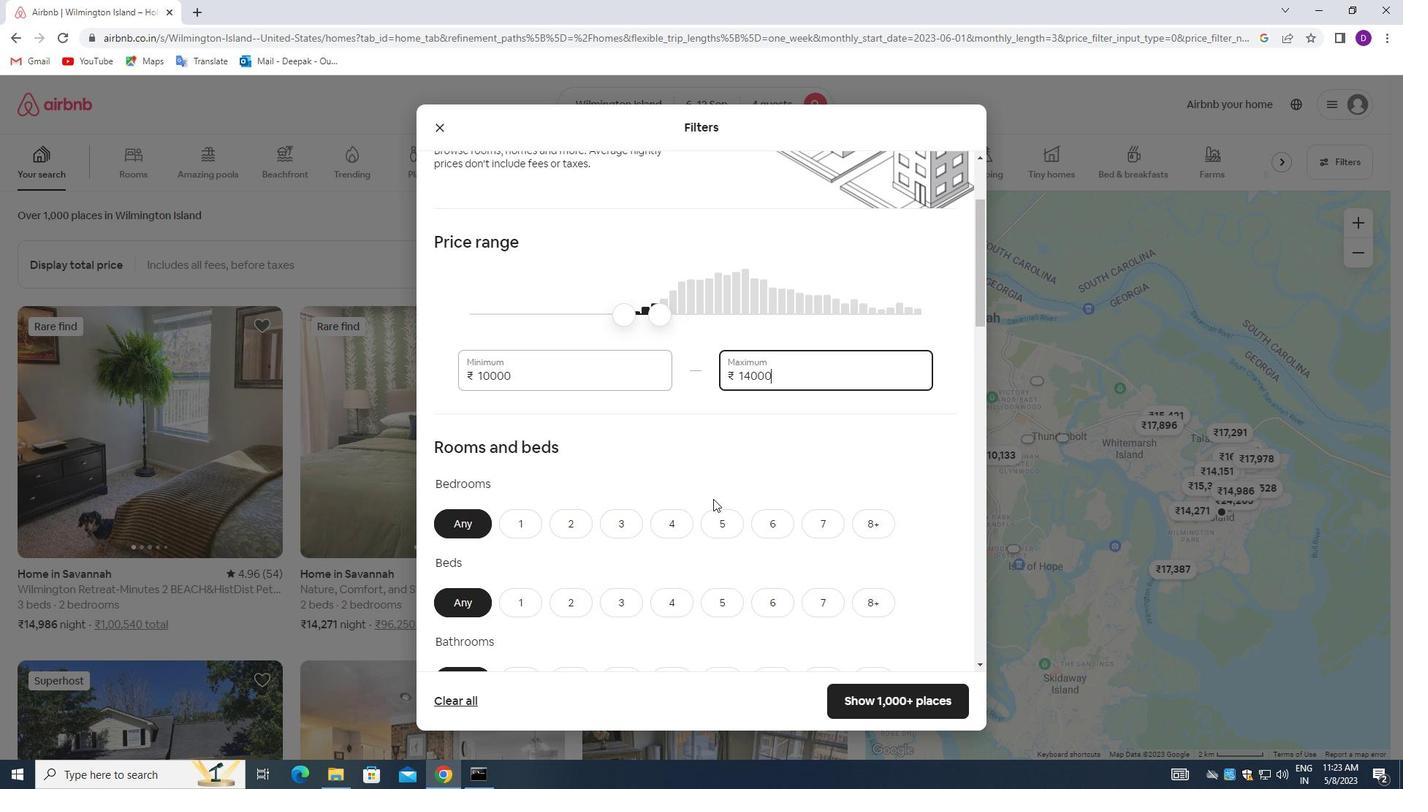 
Action: Mouse scrolled (713, 498) with delta (0, 0)
Screenshot: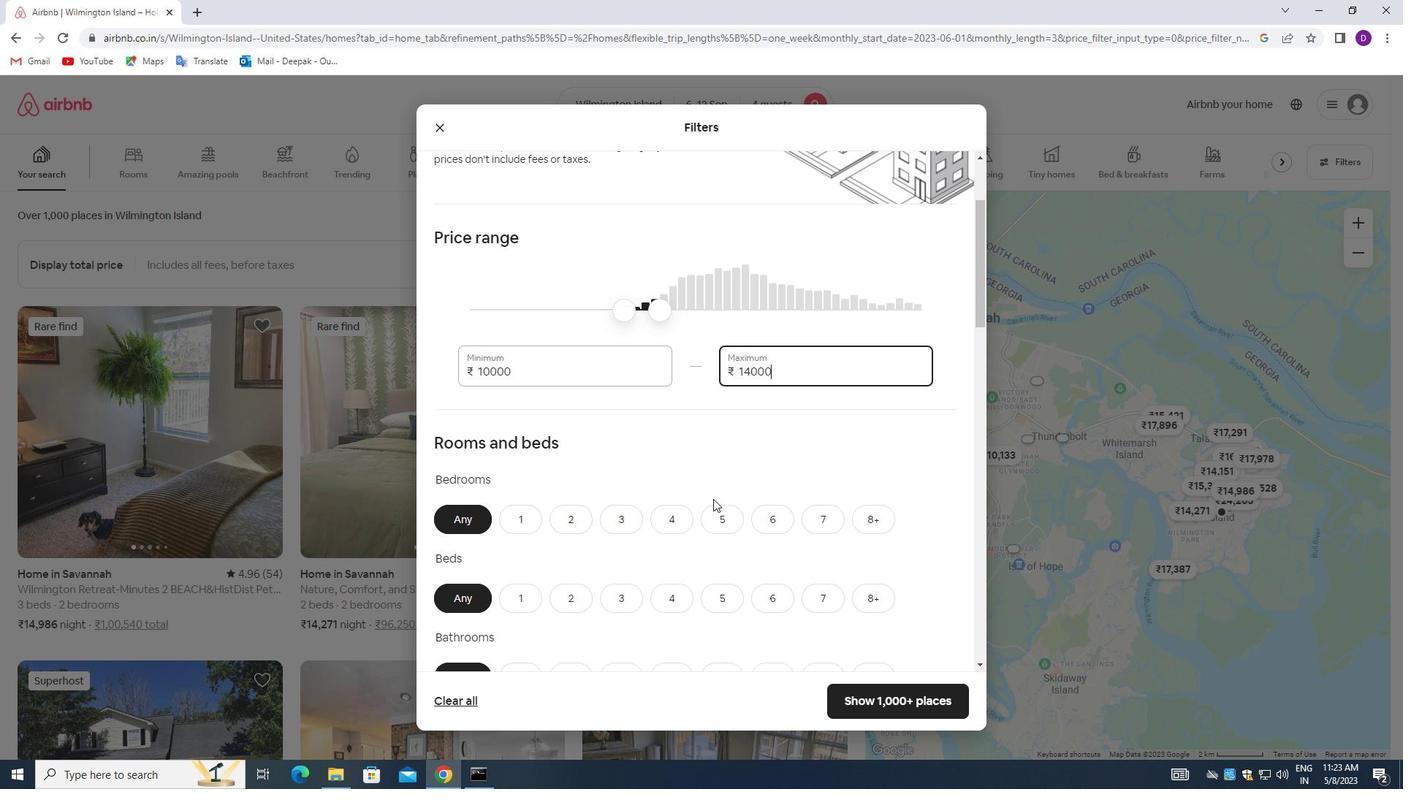 
Action: Mouse moved to (674, 314)
Screenshot: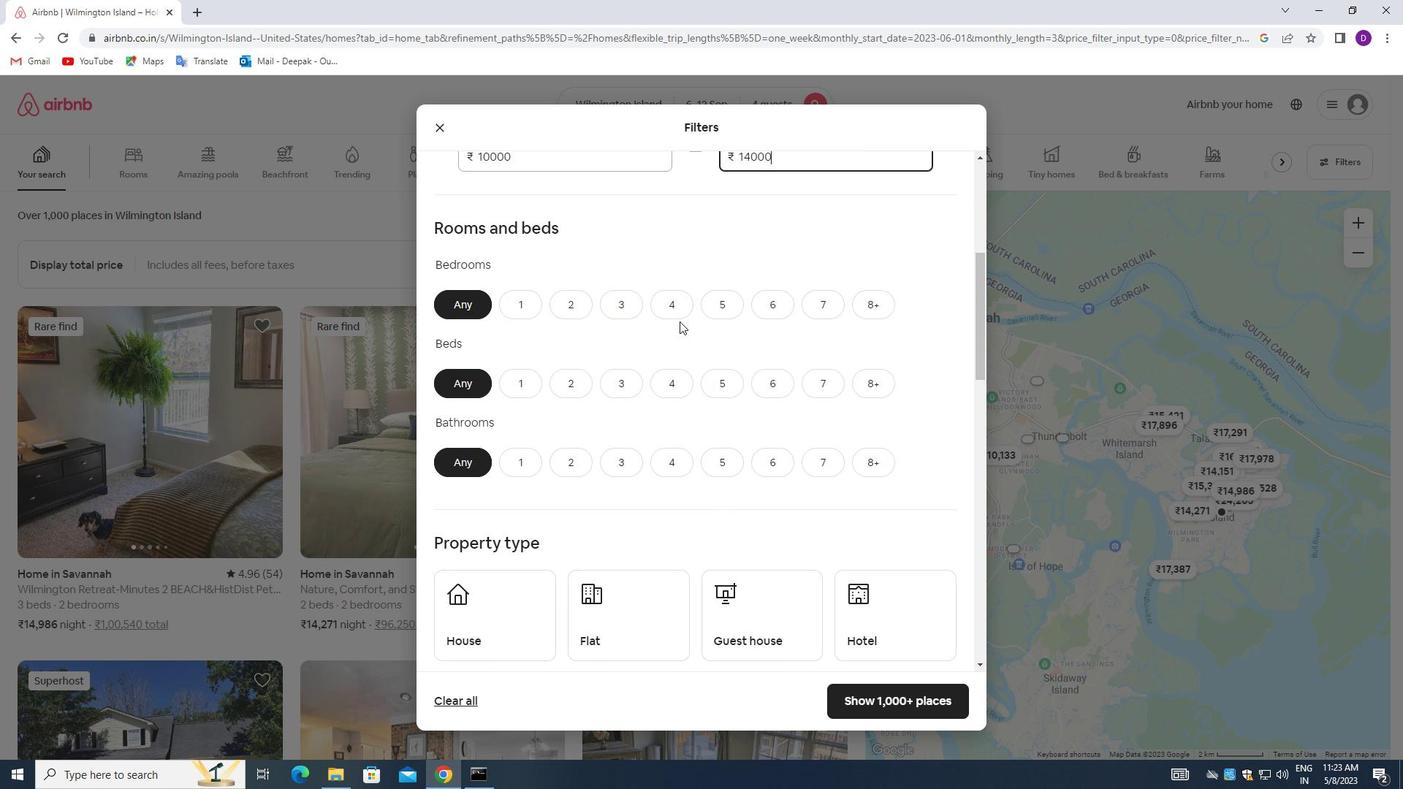 
Action: Mouse pressed left at (674, 314)
Screenshot: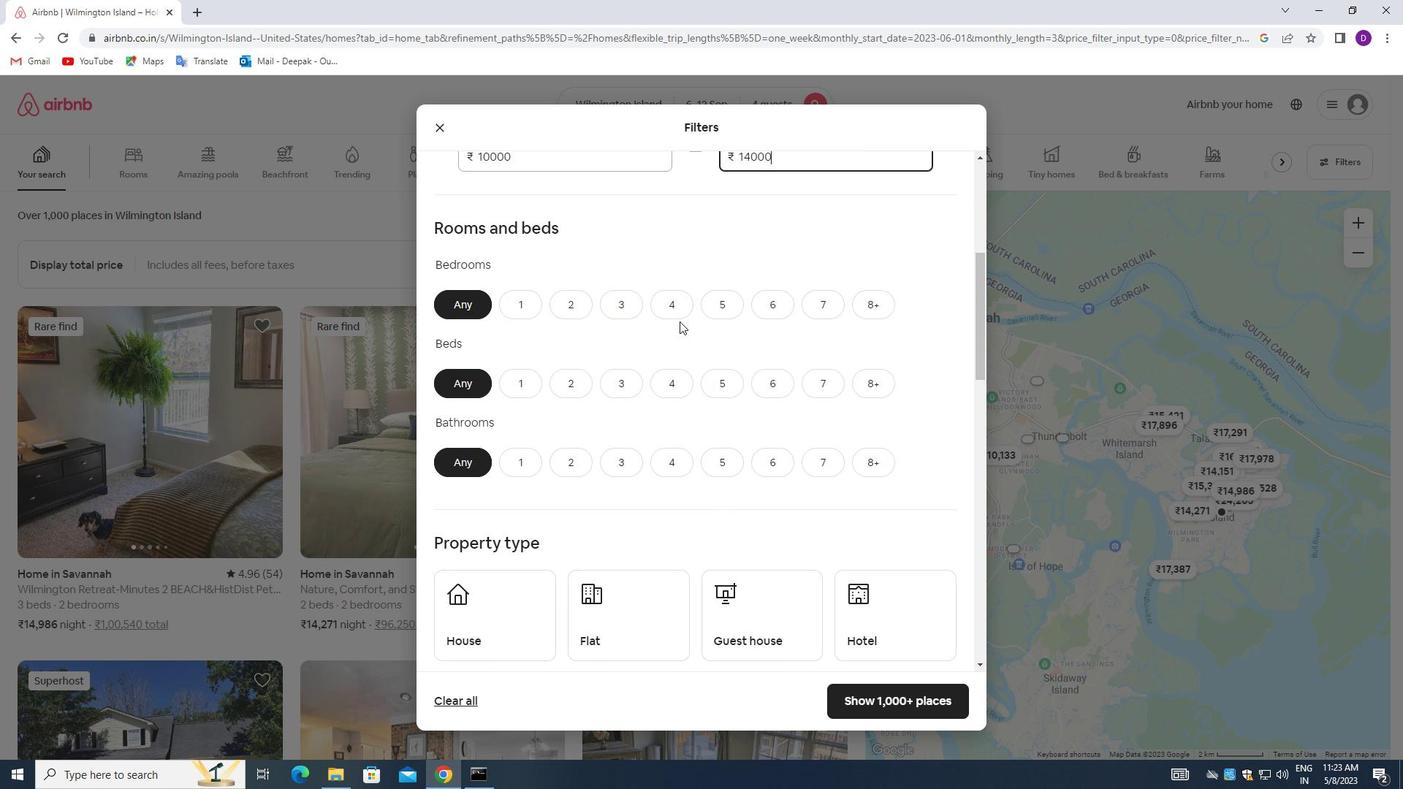 
Action: Mouse moved to (678, 380)
Screenshot: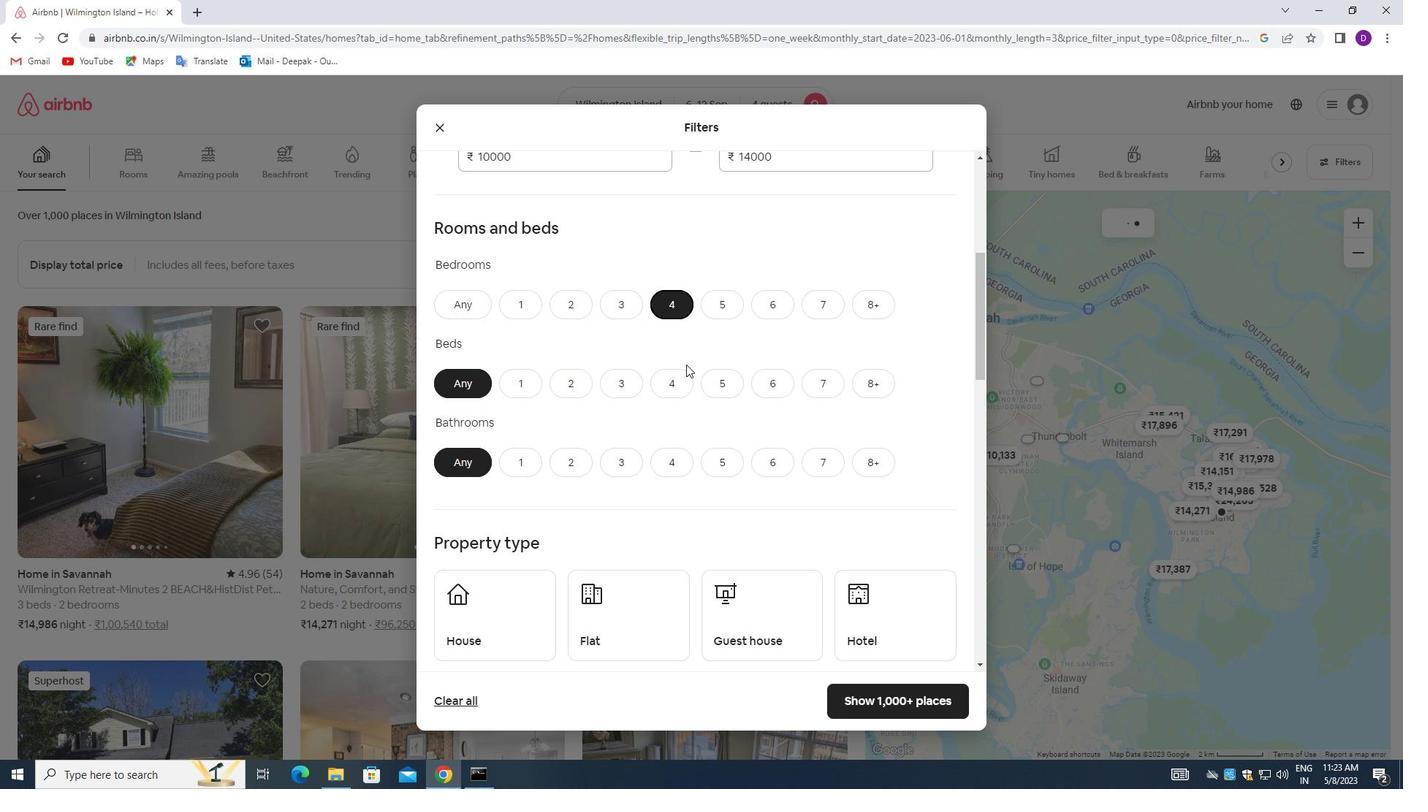 
Action: Mouse pressed left at (678, 380)
Screenshot: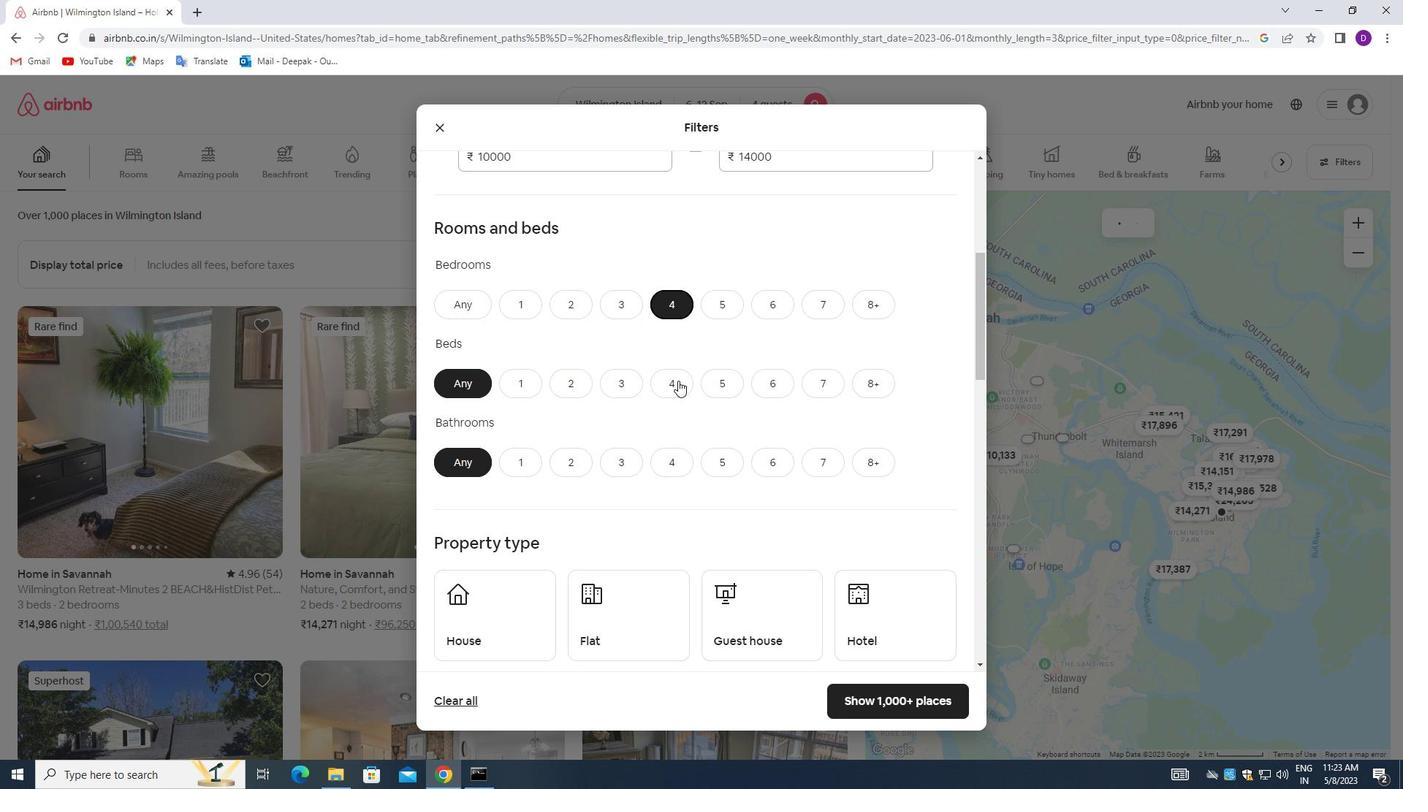 
Action: Mouse moved to (676, 451)
Screenshot: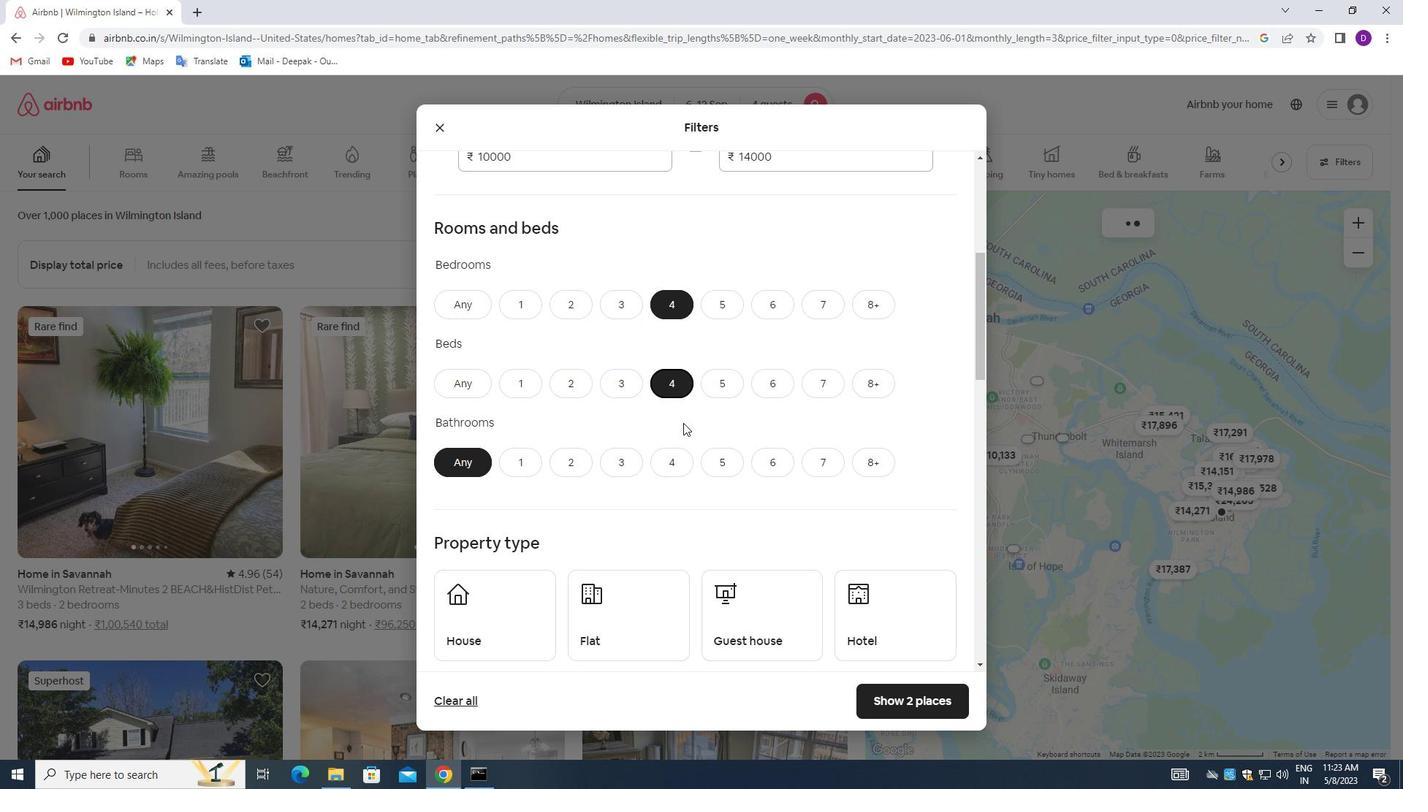 
Action: Mouse pressed left at (676, 451)
Screenshot: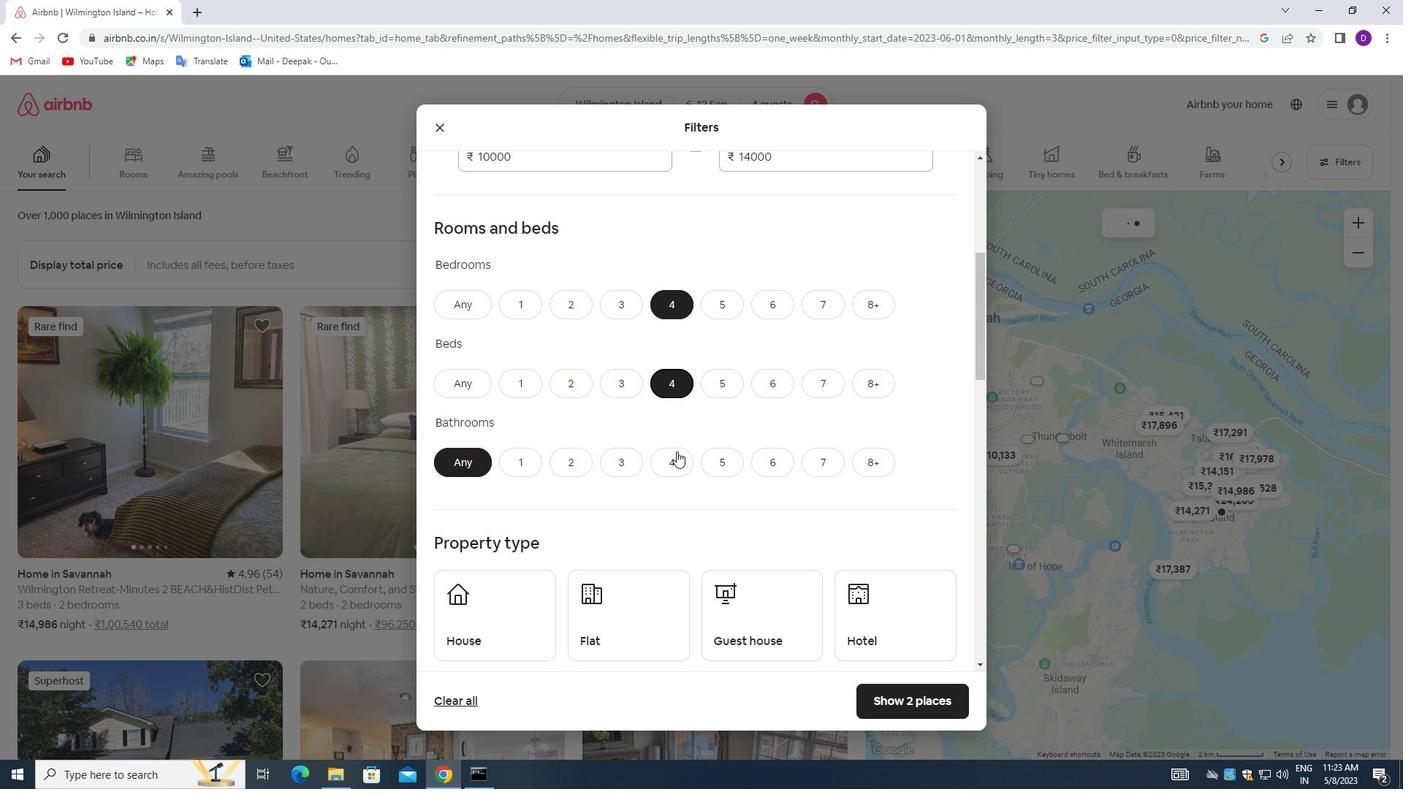 
Action: Mouse moved to (660, 427)
Screenshot: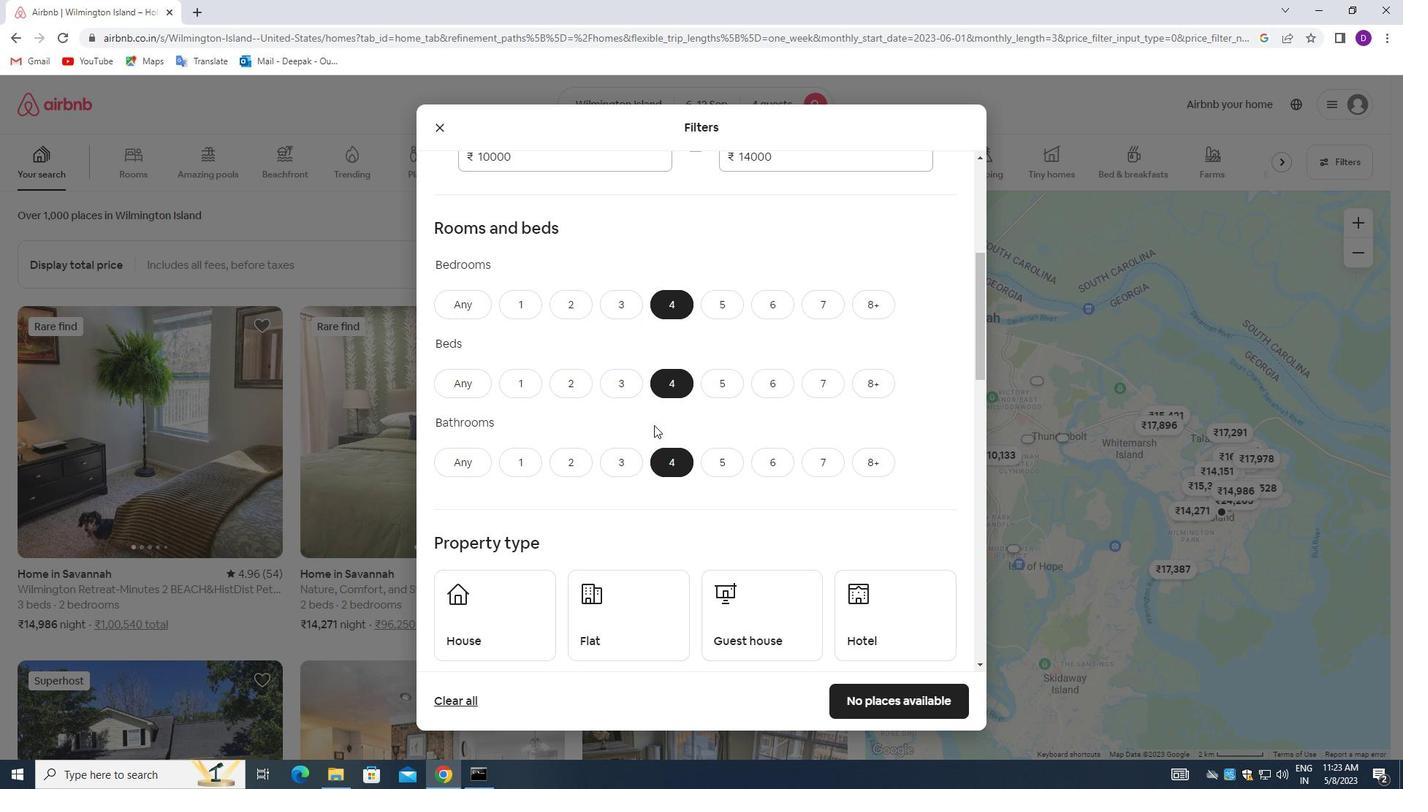 
Action: Mouse scrolled (660, 426) with delta (0, 0)
Screenshot: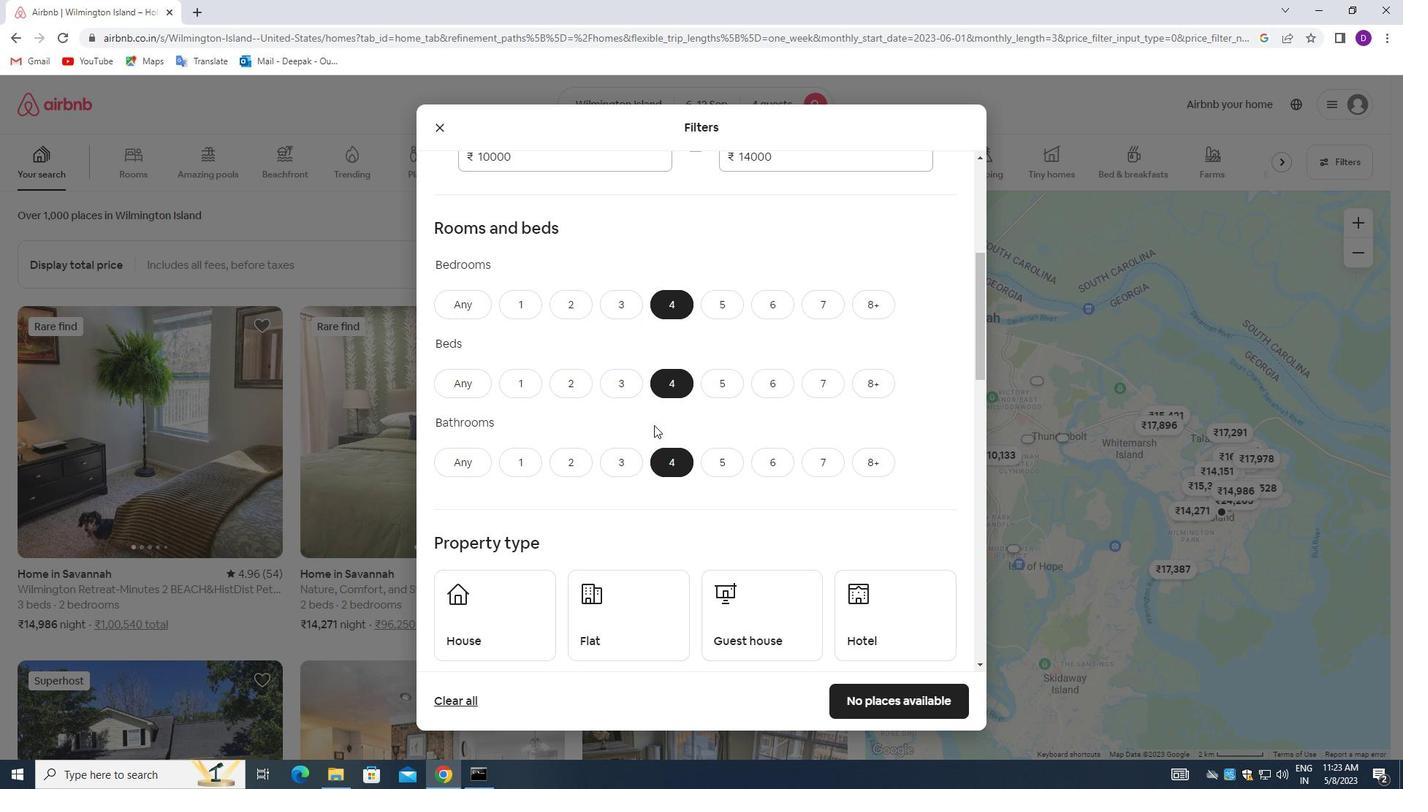 
Action: Mouse moved to (664, 431)
Screenshot: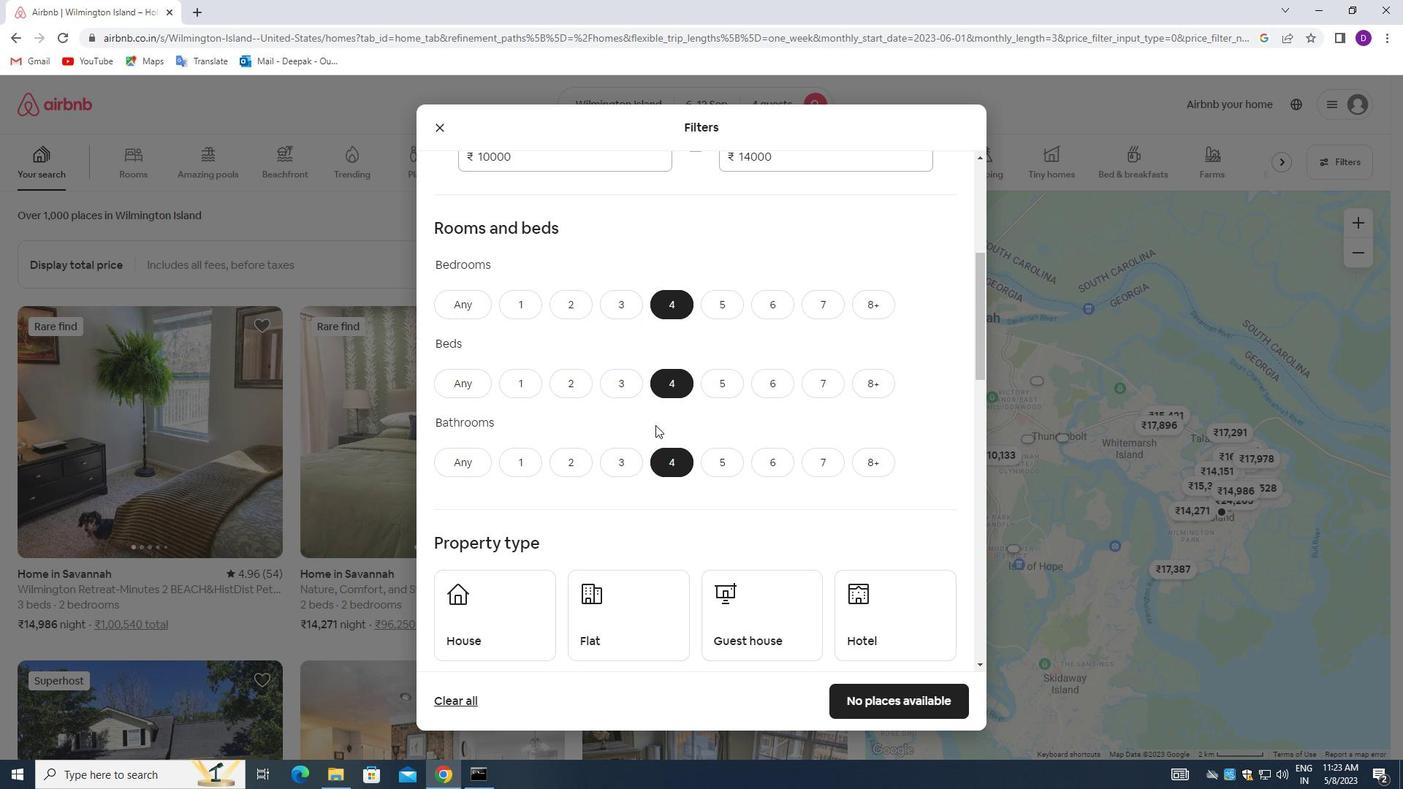 
Action: Mouse scrolled (664, 430) with delta (0, 0)
Screenshot: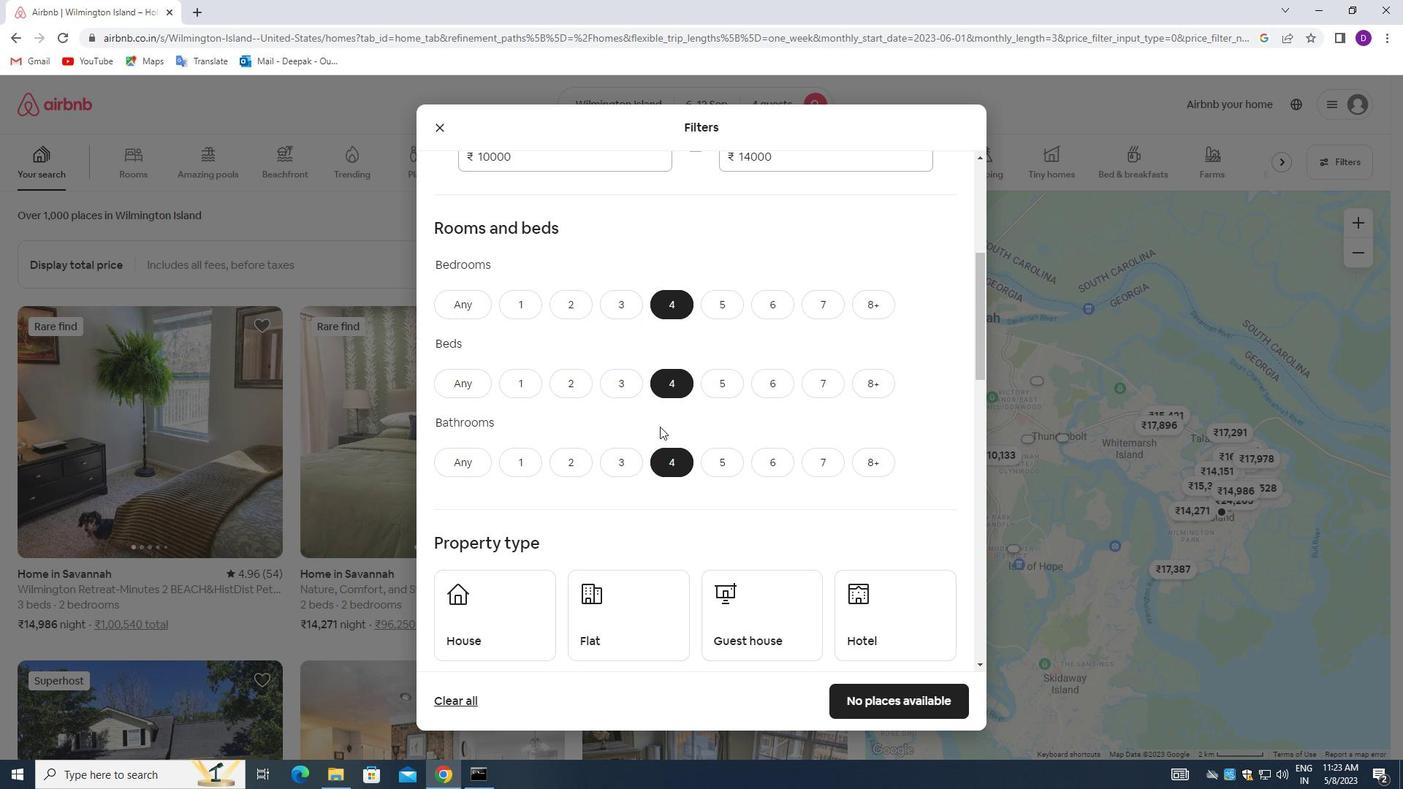 
Action: Mouse moved to (692, 420)
Screenshot: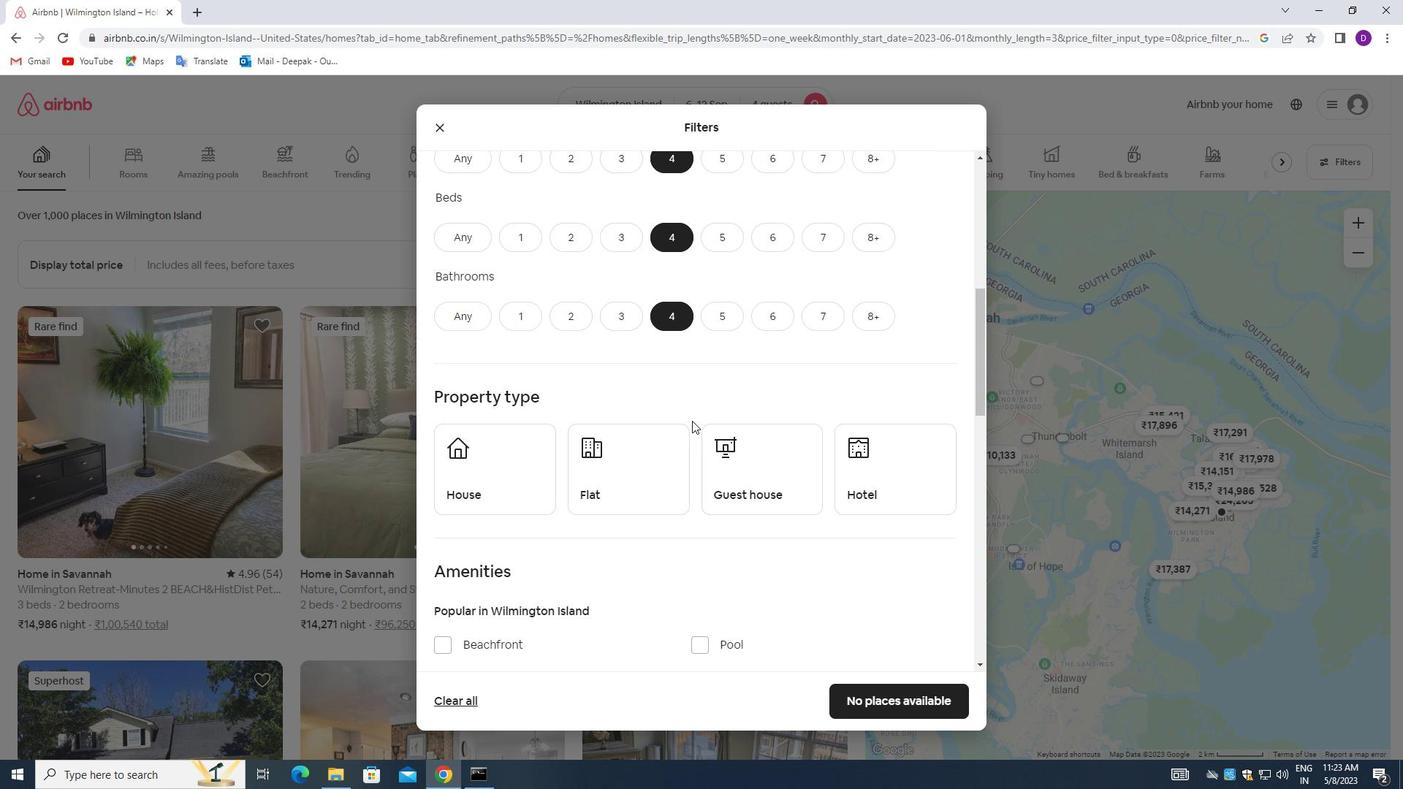 
Action: Mouse scrolled (692, 419) with delta (0, 0)
Screenshot: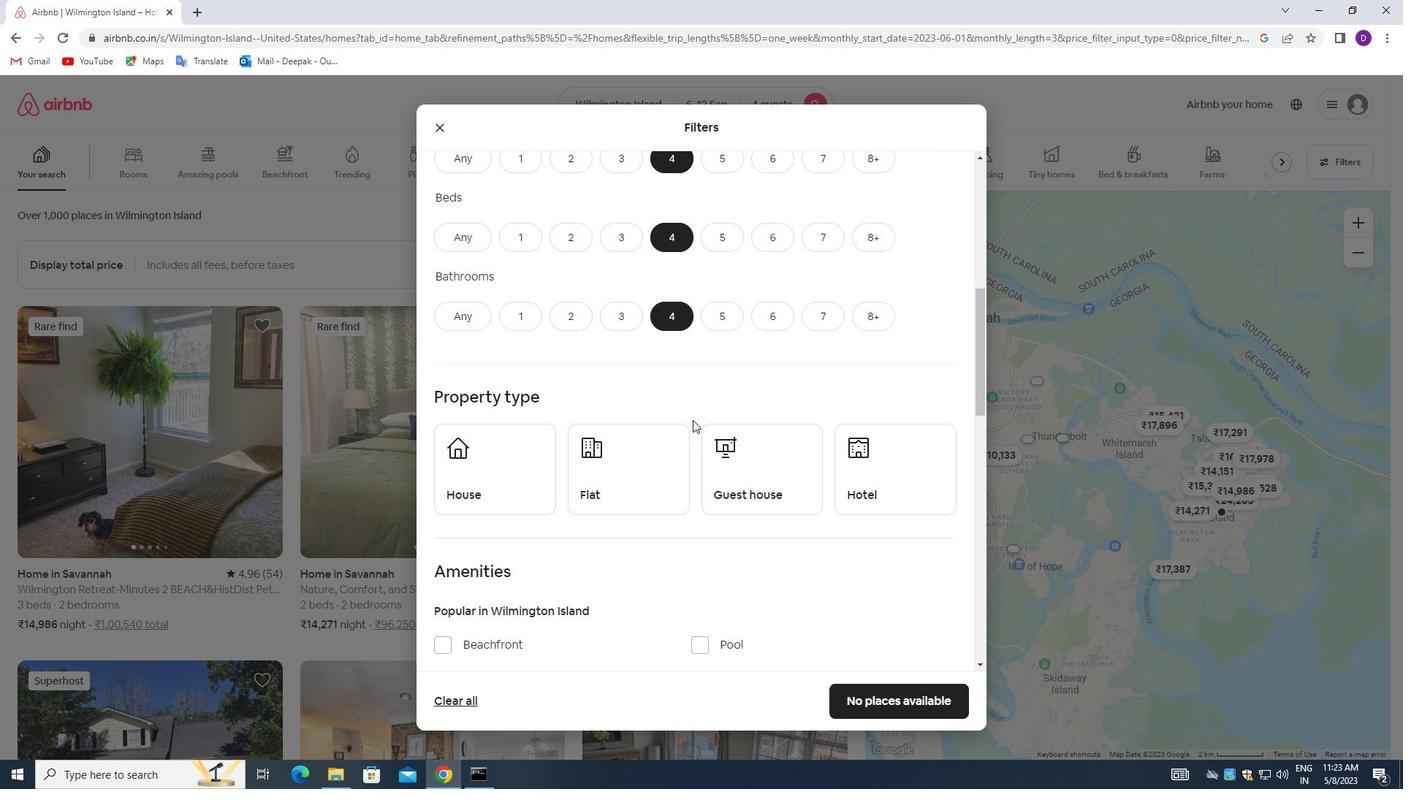 
Action: Mouse moved to (527, 399)
Screenshot: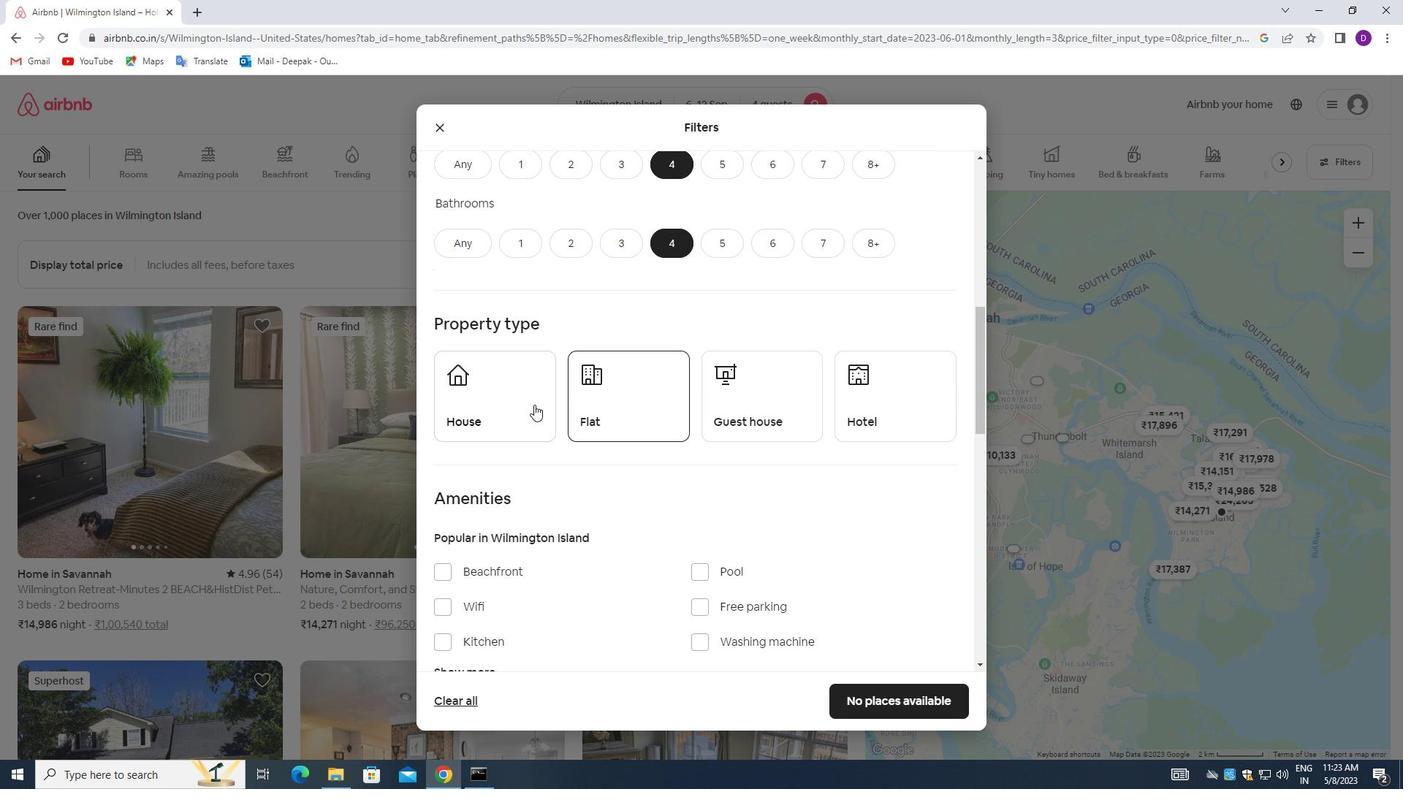 
Action: Mouse pressed left at (527, 399)
Screenshot: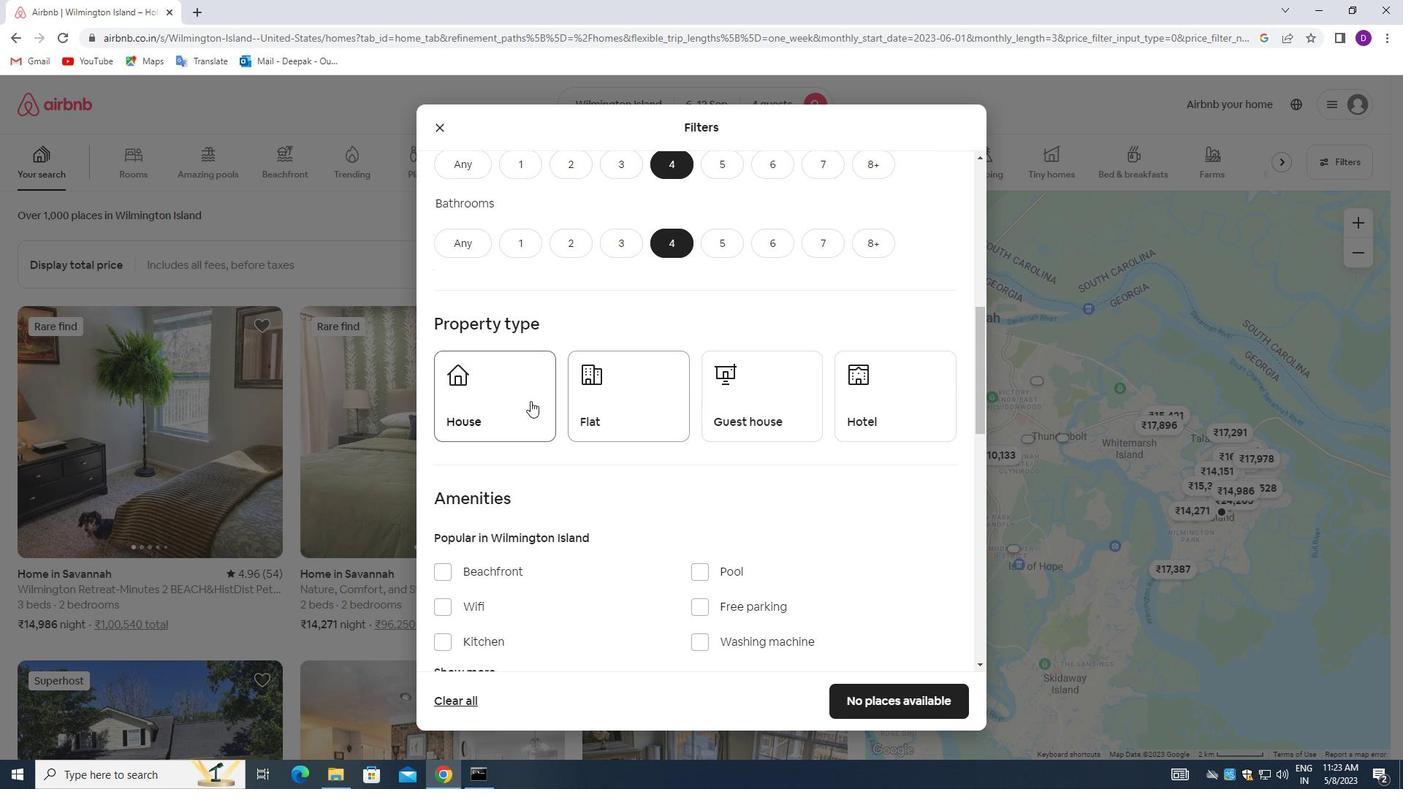 
Action: Mouse moved to (646, 401)
Screenshot: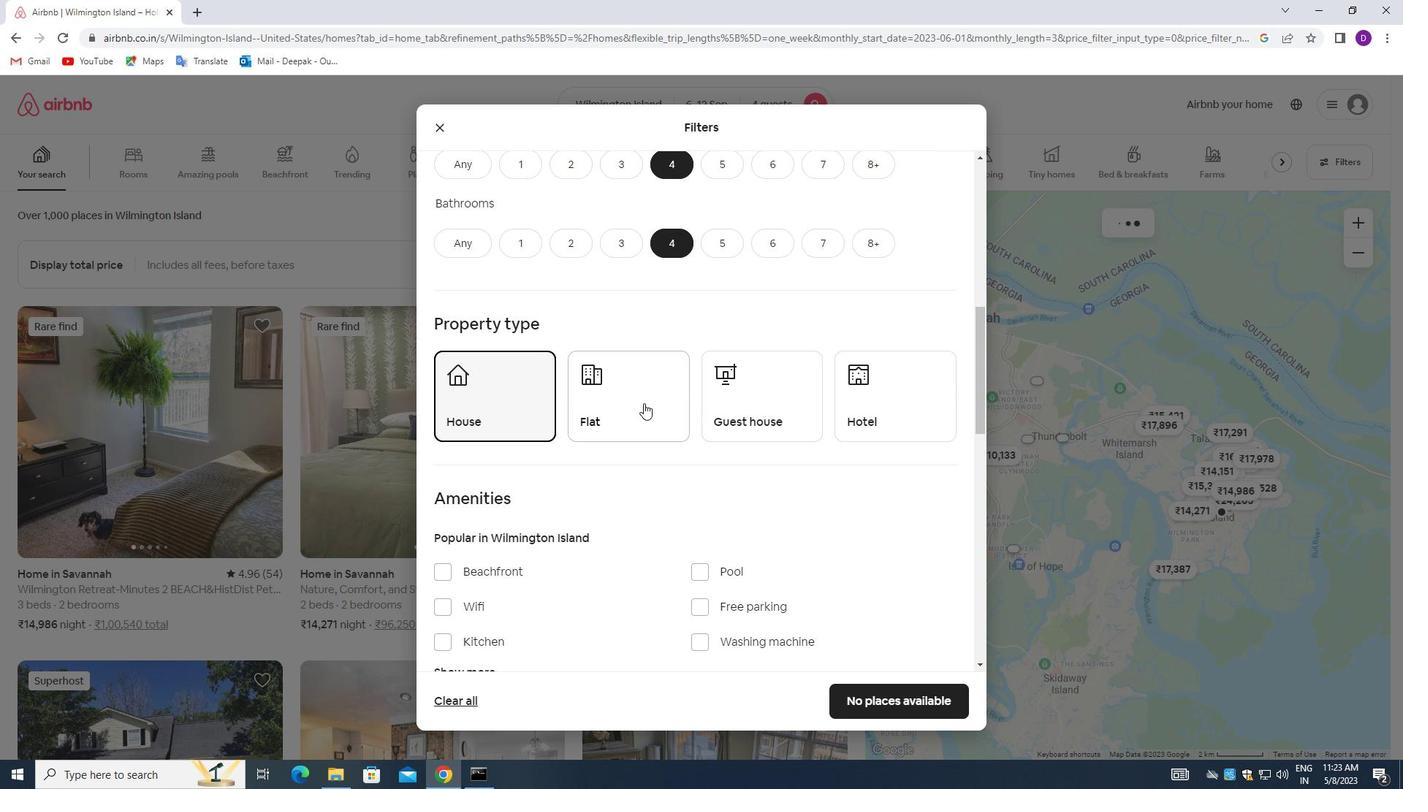 
Action: Mouse pressed left at (646, 401)
Screenshot: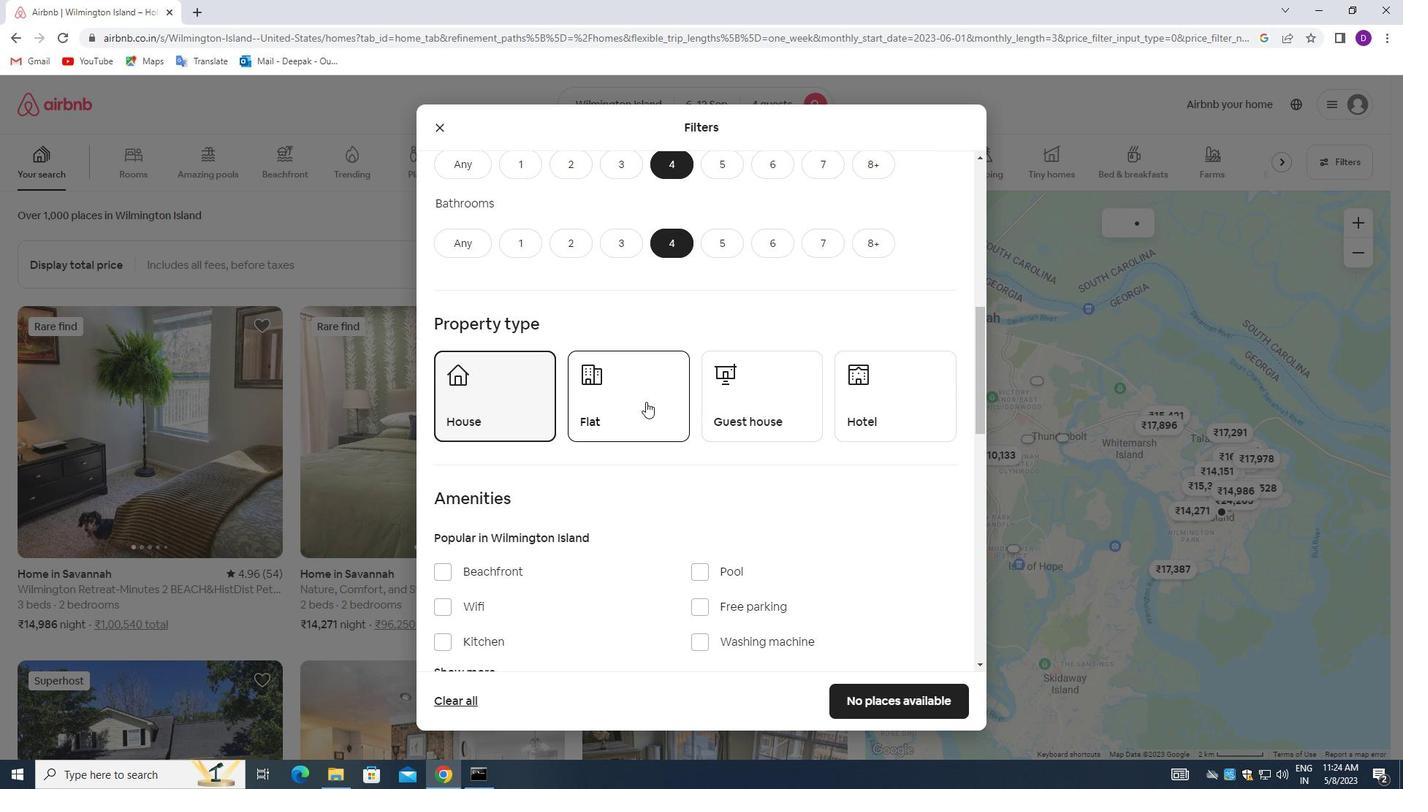 
Action: Mouse moved to (757, 396)
Screenshot: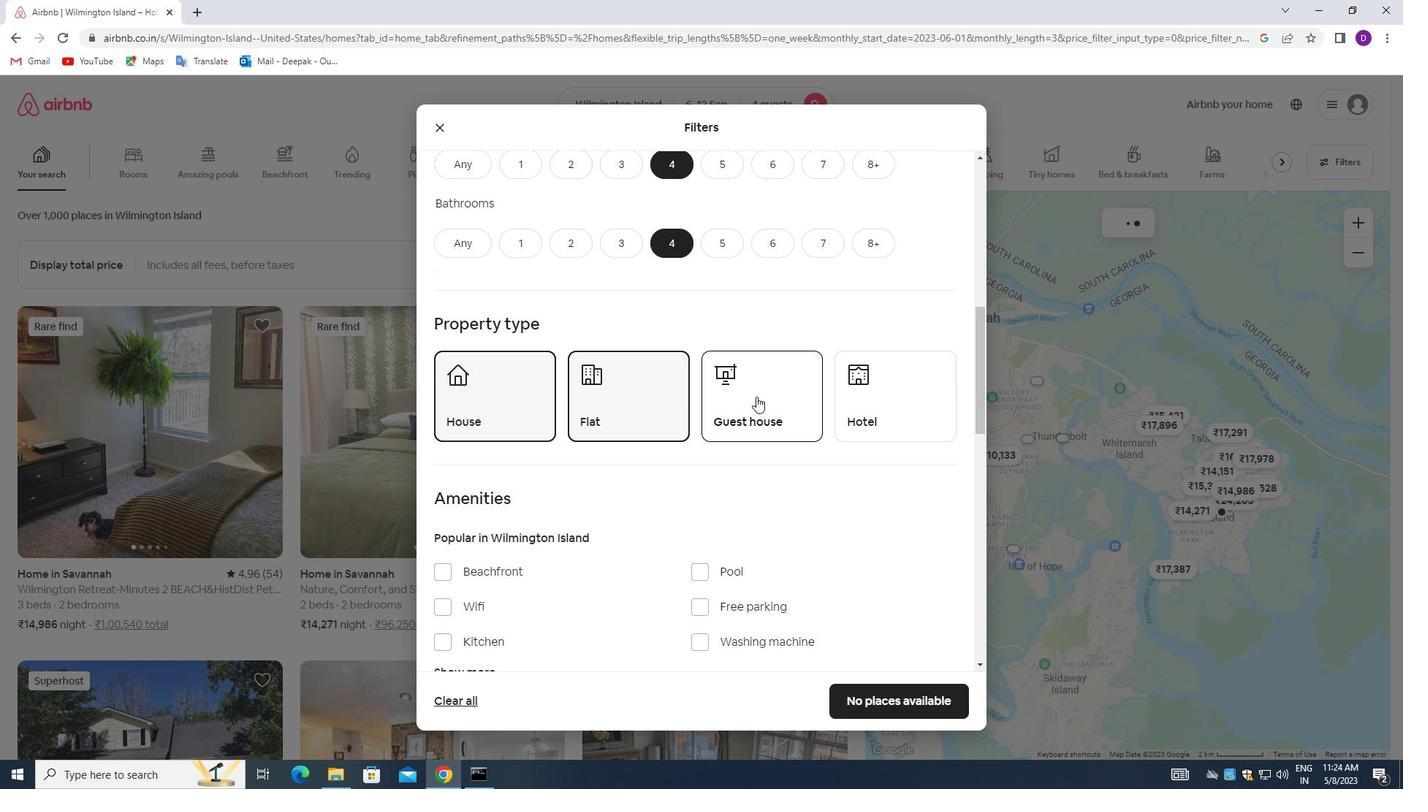 
Action: Mouse pressed left at (757, 396)
Screenshot: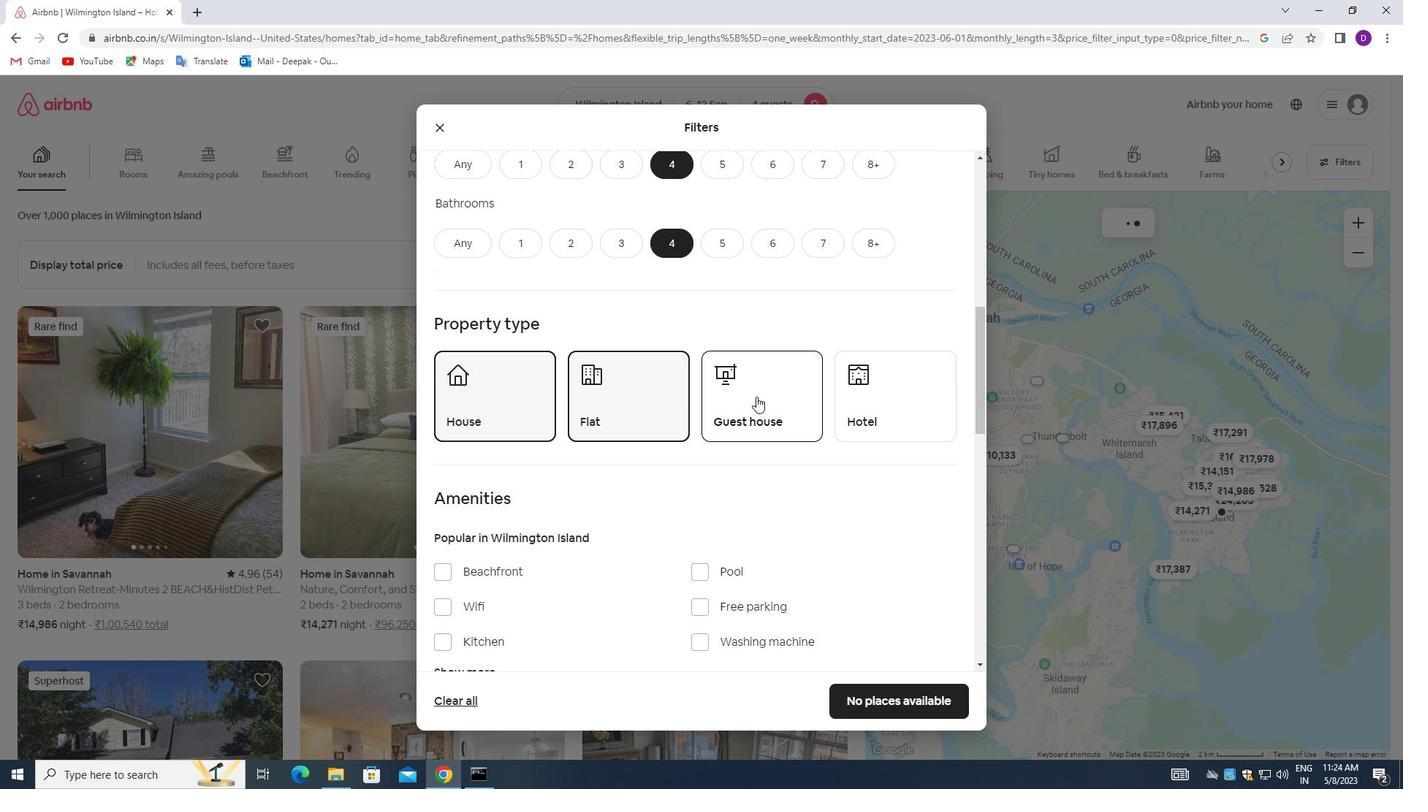 
Action: Mouse moved to (633, 442)
Screenshot: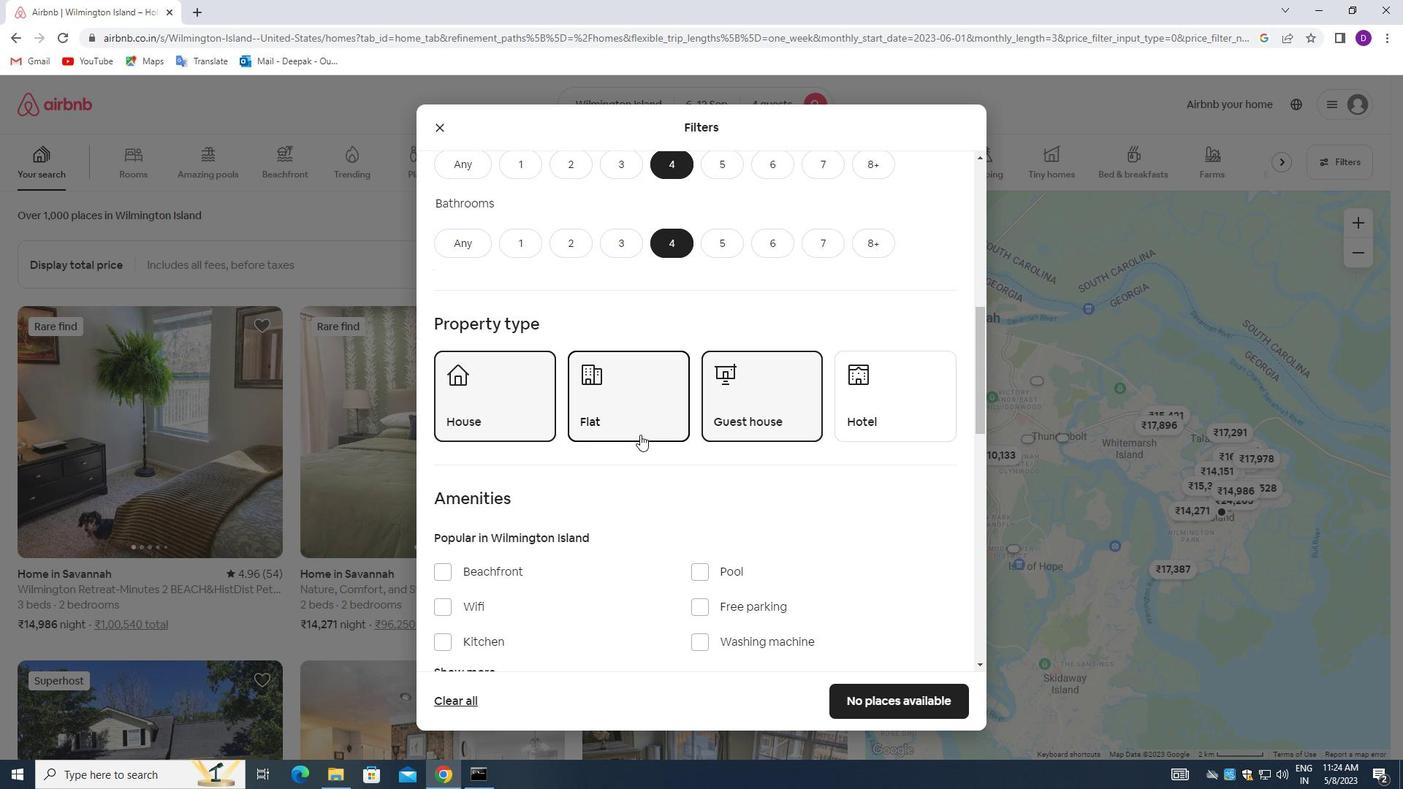 
Action: Mouse scrolled (633, 442) with delta (0, 0)
Screenshot: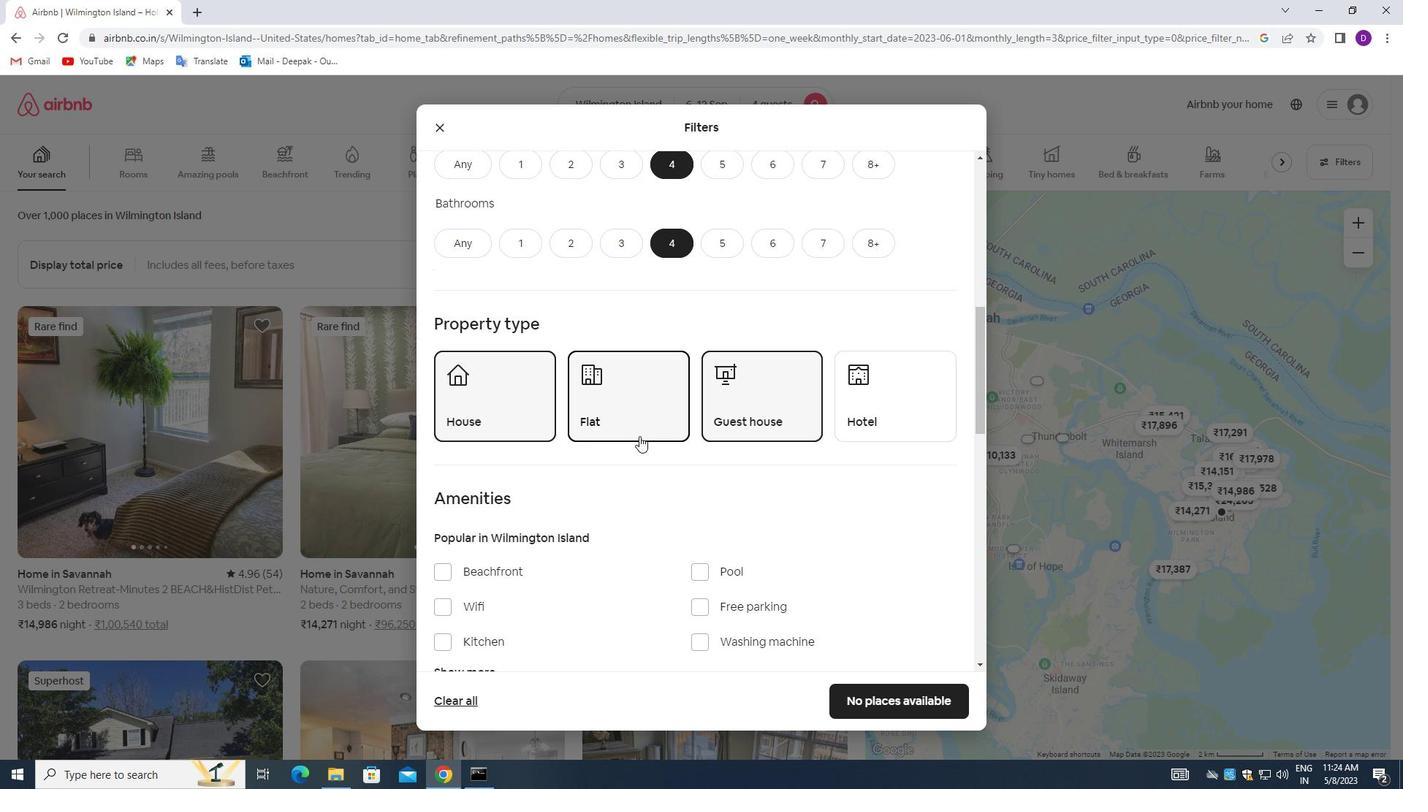 
Action: Mouse scrolled (633, 442) with delta (0, 0)
Screenshot: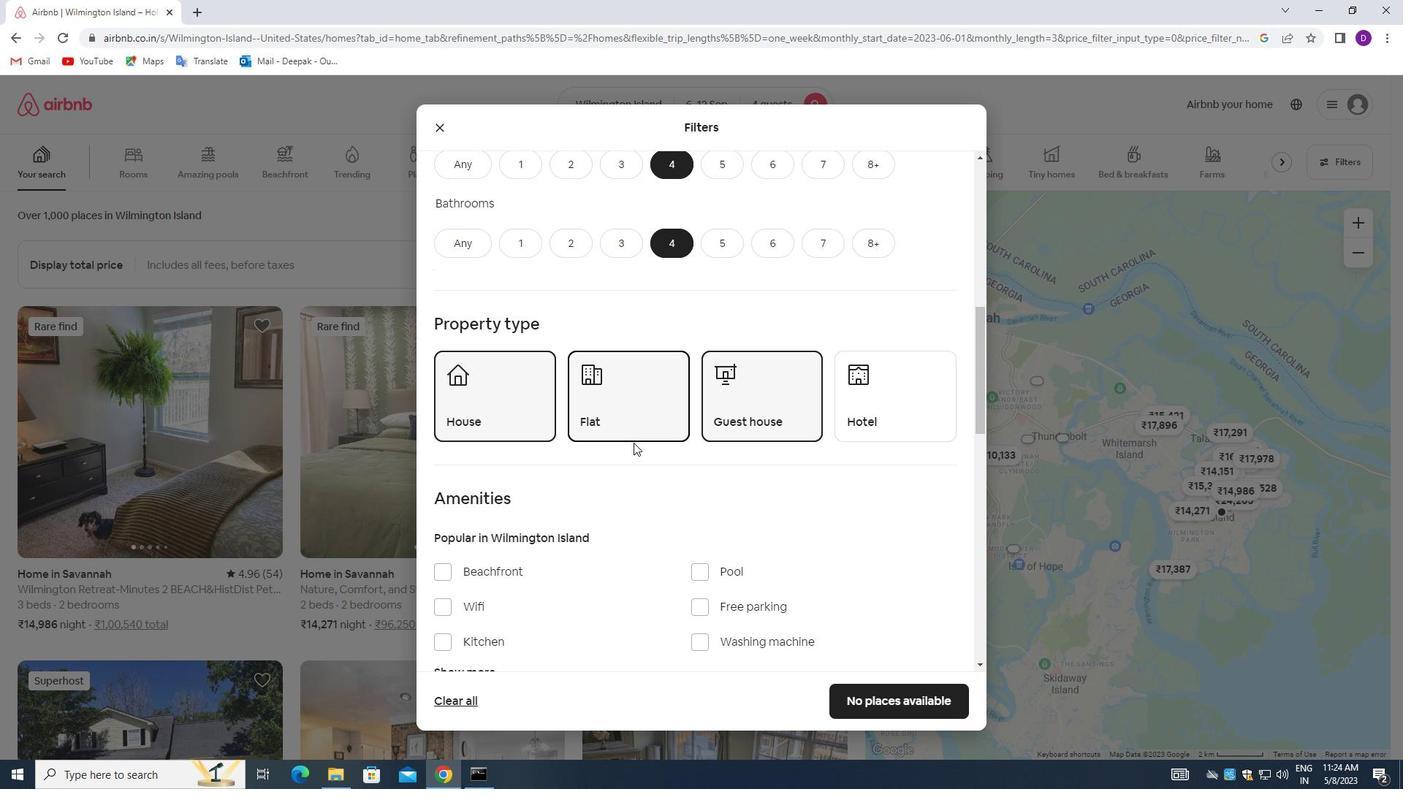 
Action: Mouse moved to (689, 431)
Screenshot: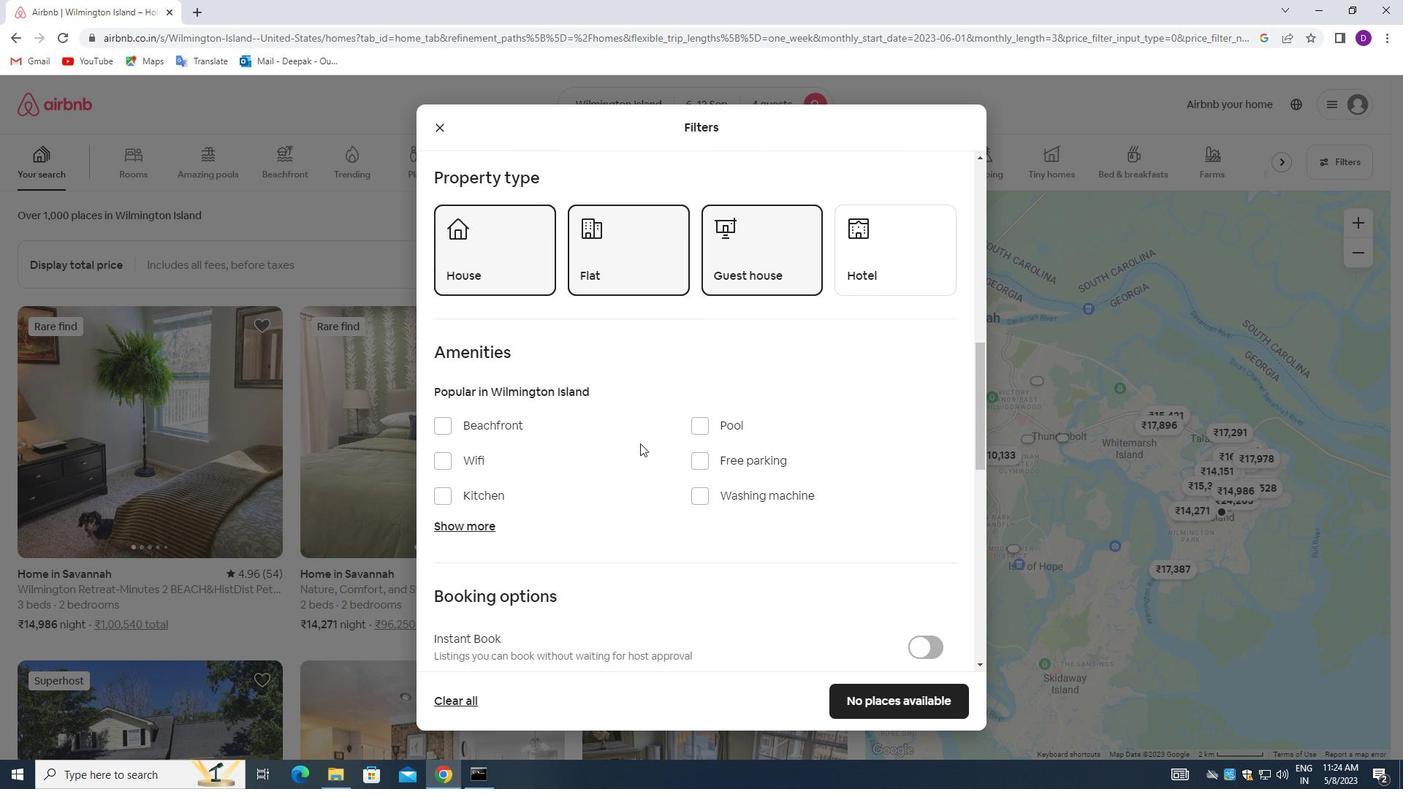 
Action: Mouse scrolled (689, 431) with delta (0, 0)
Screenshot: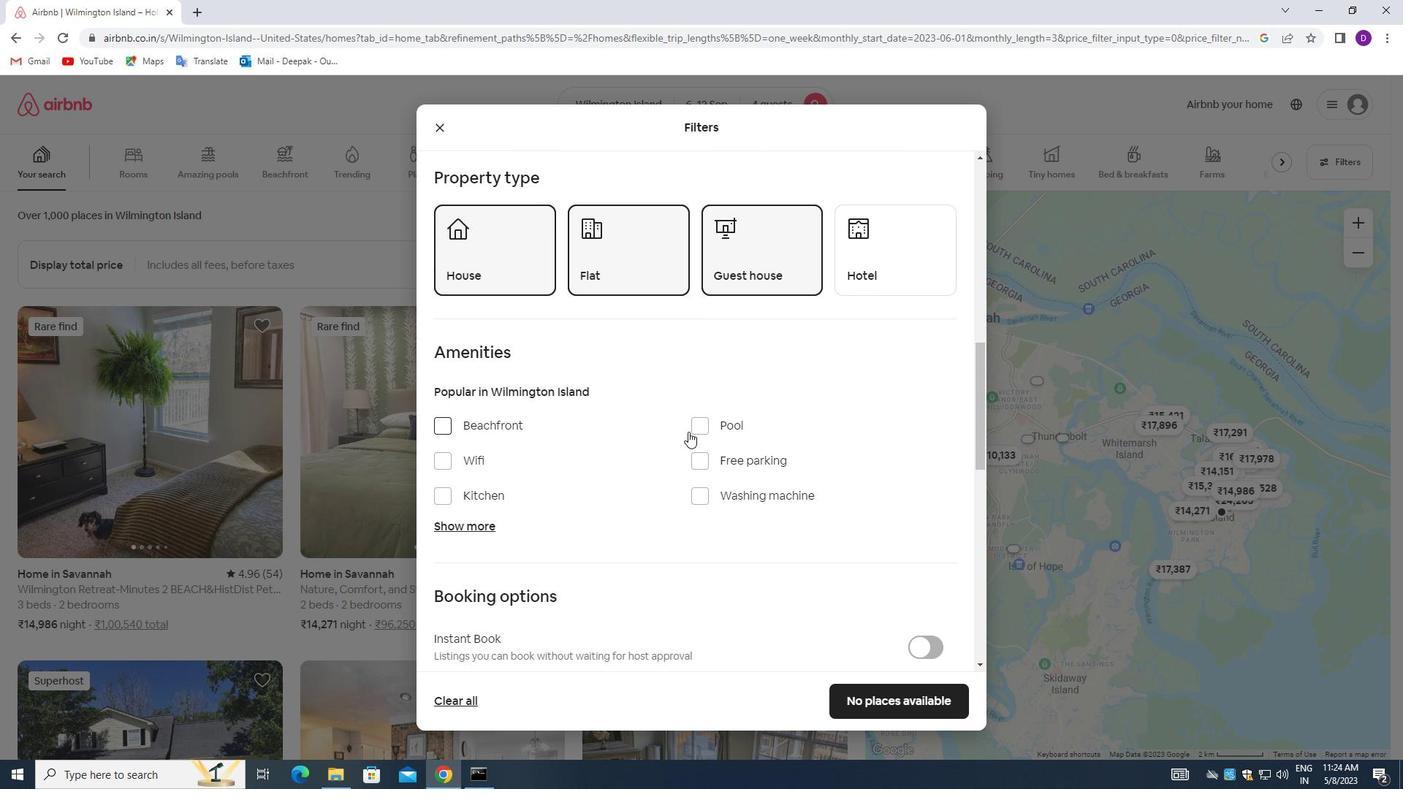 
Action: Mouse moved to (441, 390)
Screenshot: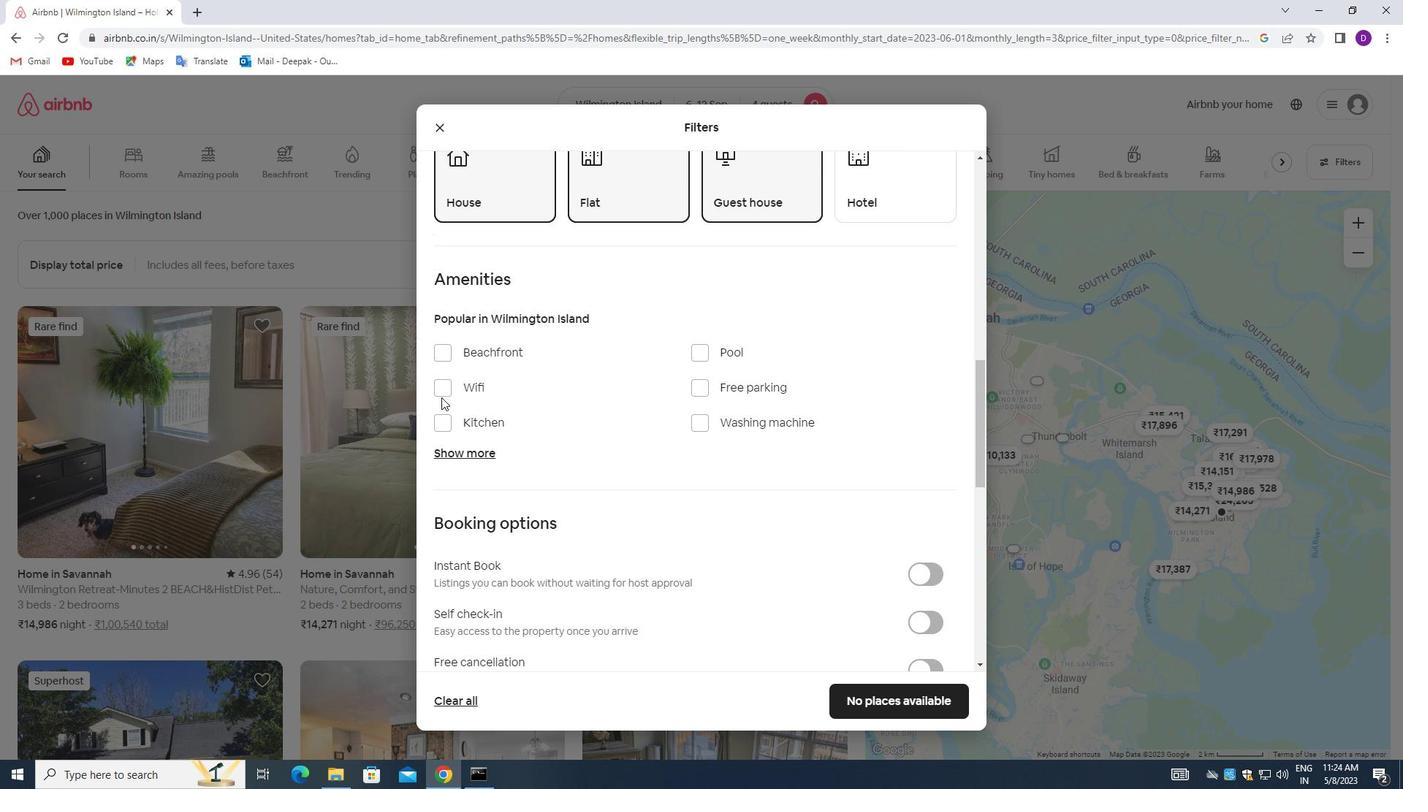 
Action: Mouse pressed left at (441, 390)
Screenshot: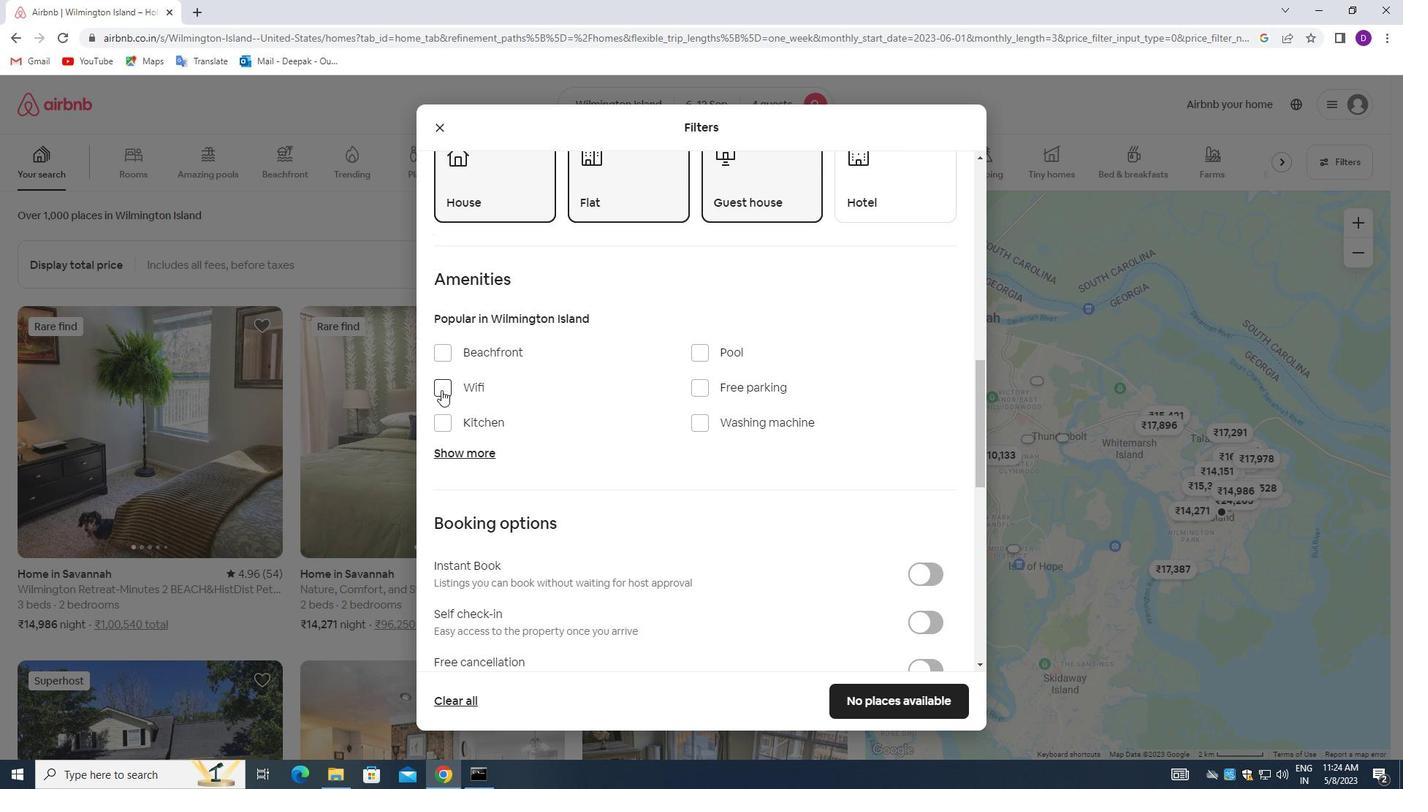
Action: Mouse moved to (482, 450)
Screenshot: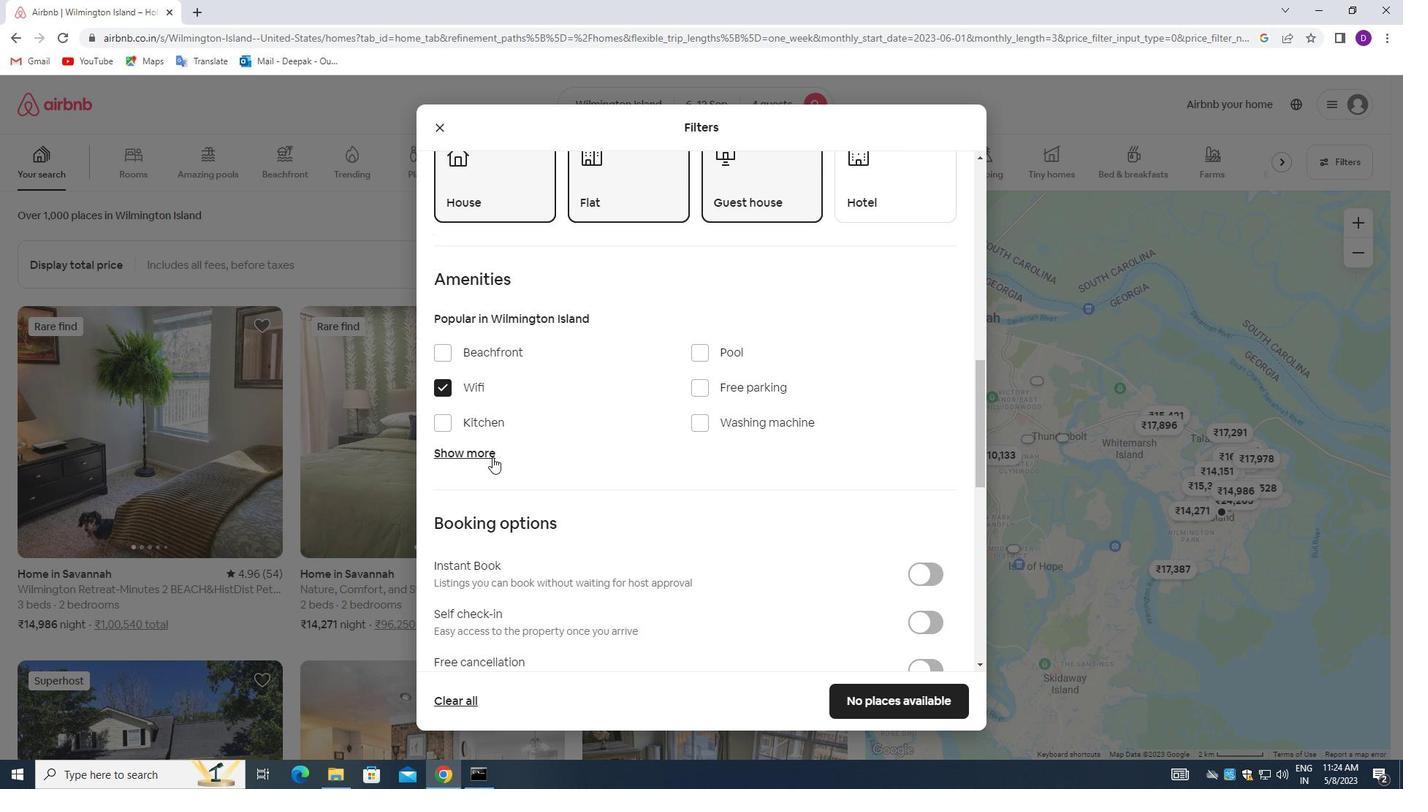 
Action: Mouse pressed left at (482, 450)
Screenshot: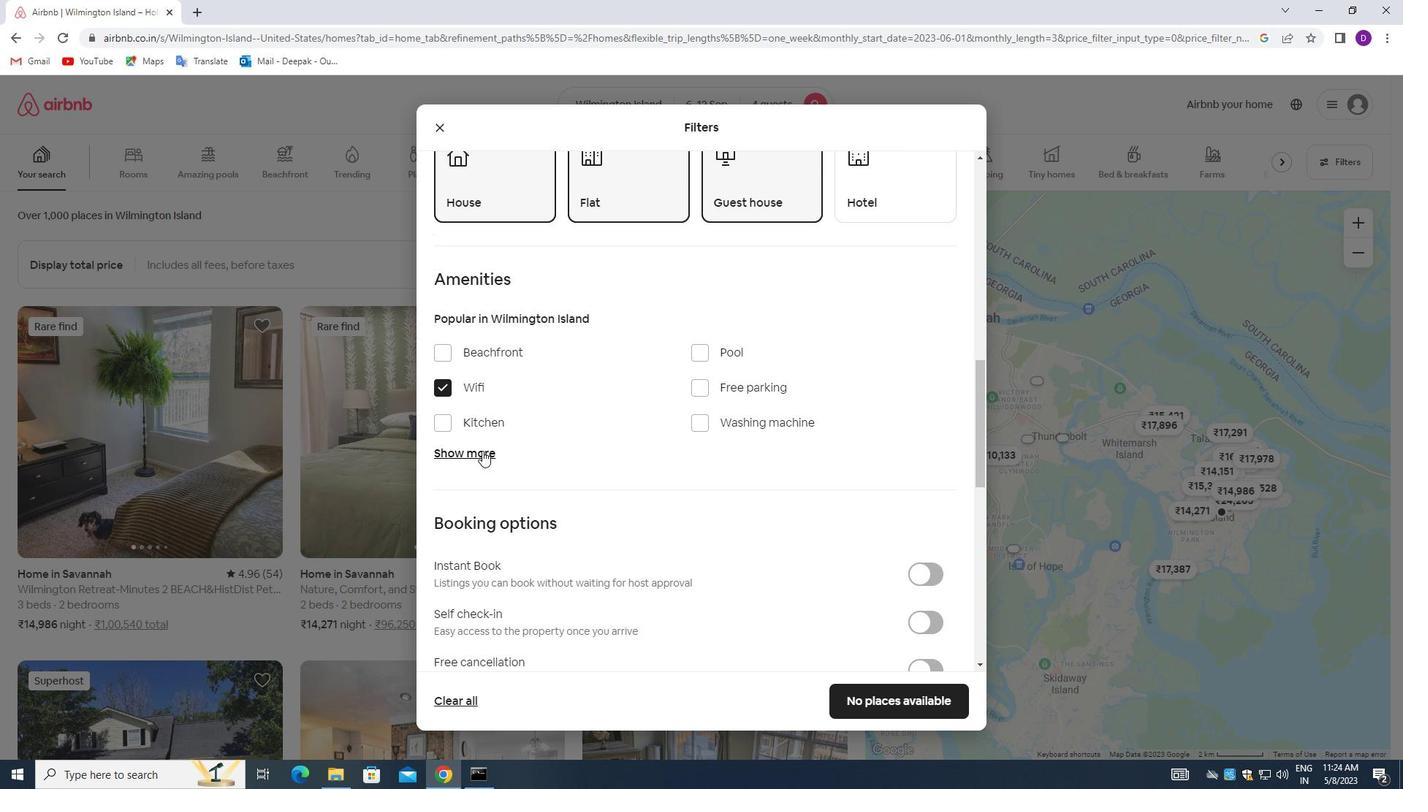 
Action: Mouse moved to (692, 389)
Screenshot: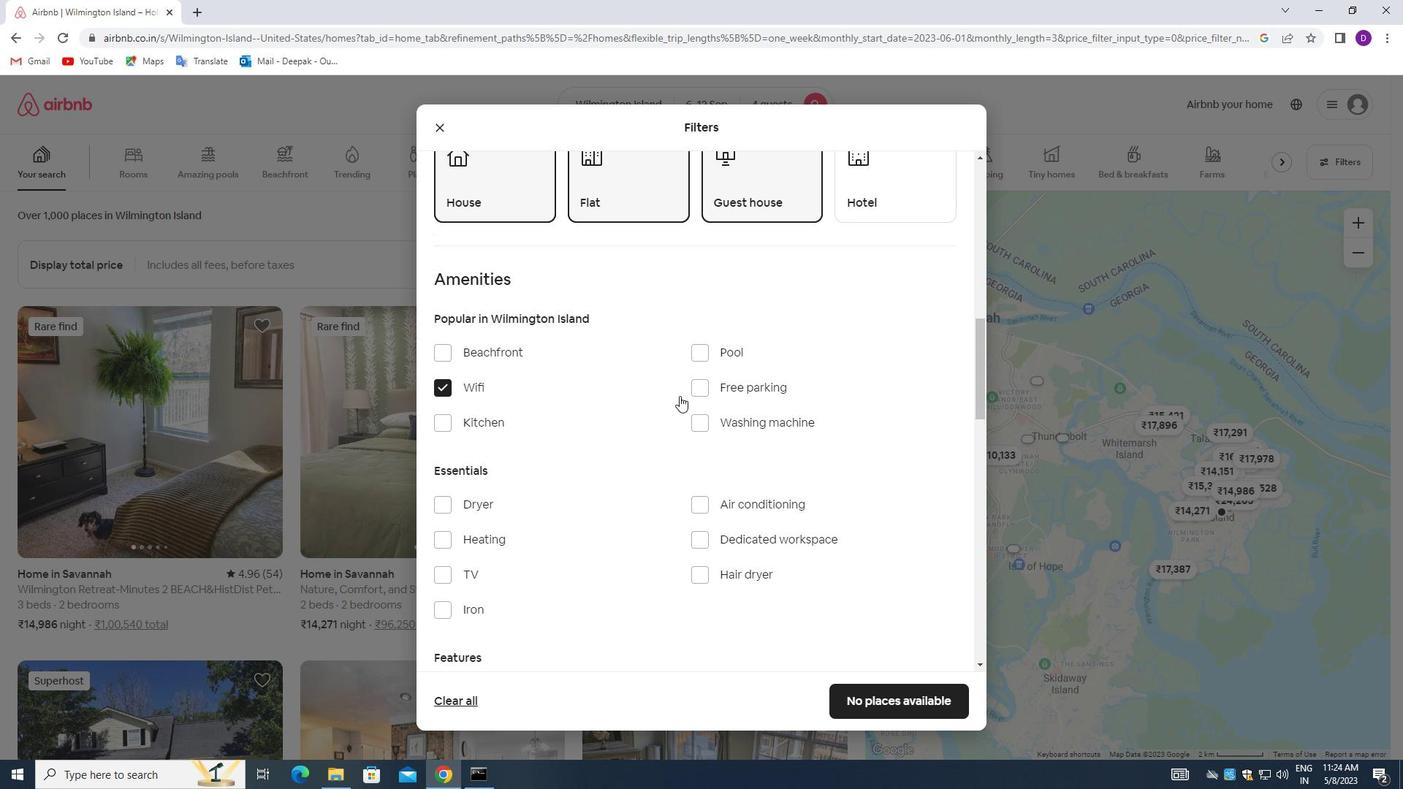 
Action: Mouse pressed left at (692, 389)
Screenshot: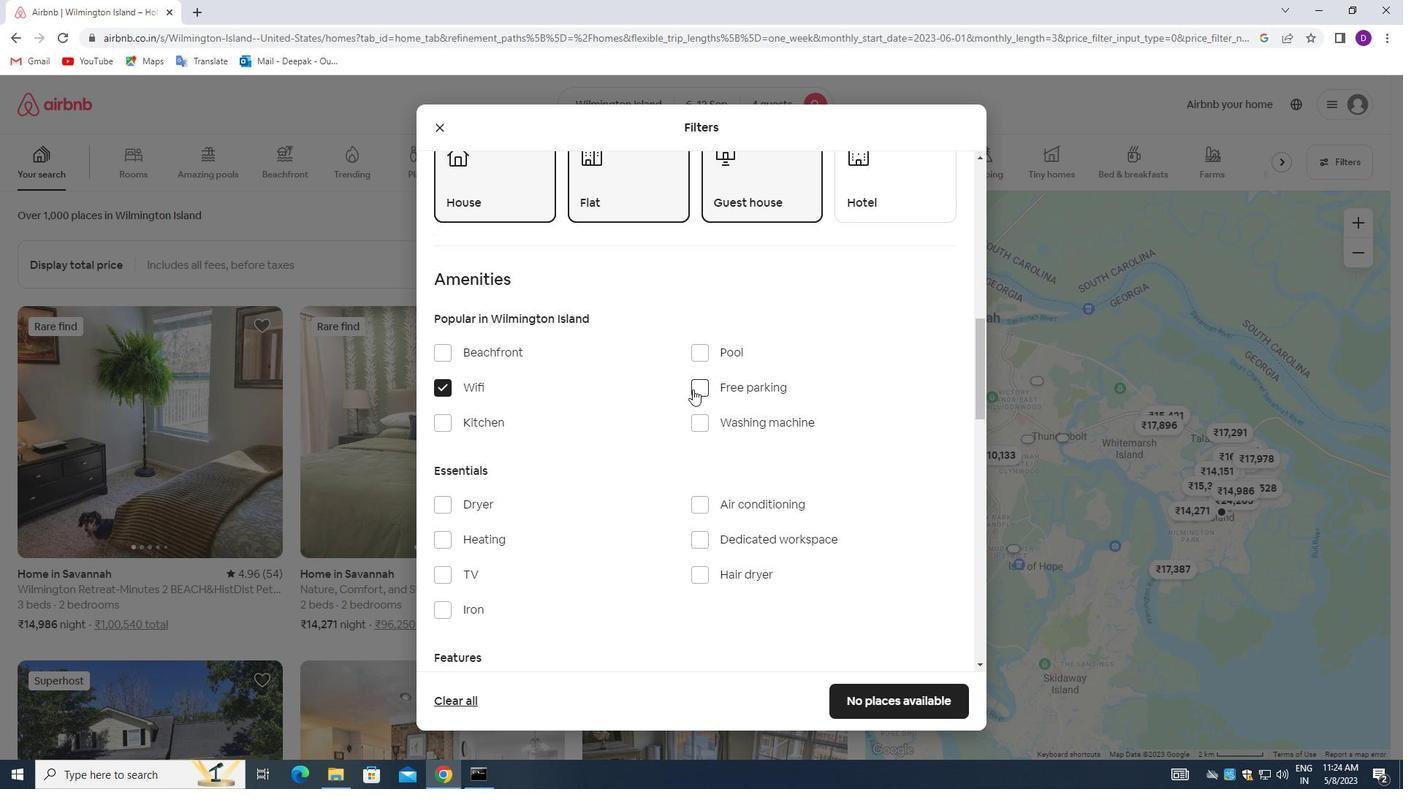 
Action: Mouse moved to (499, 461)
Screenshot: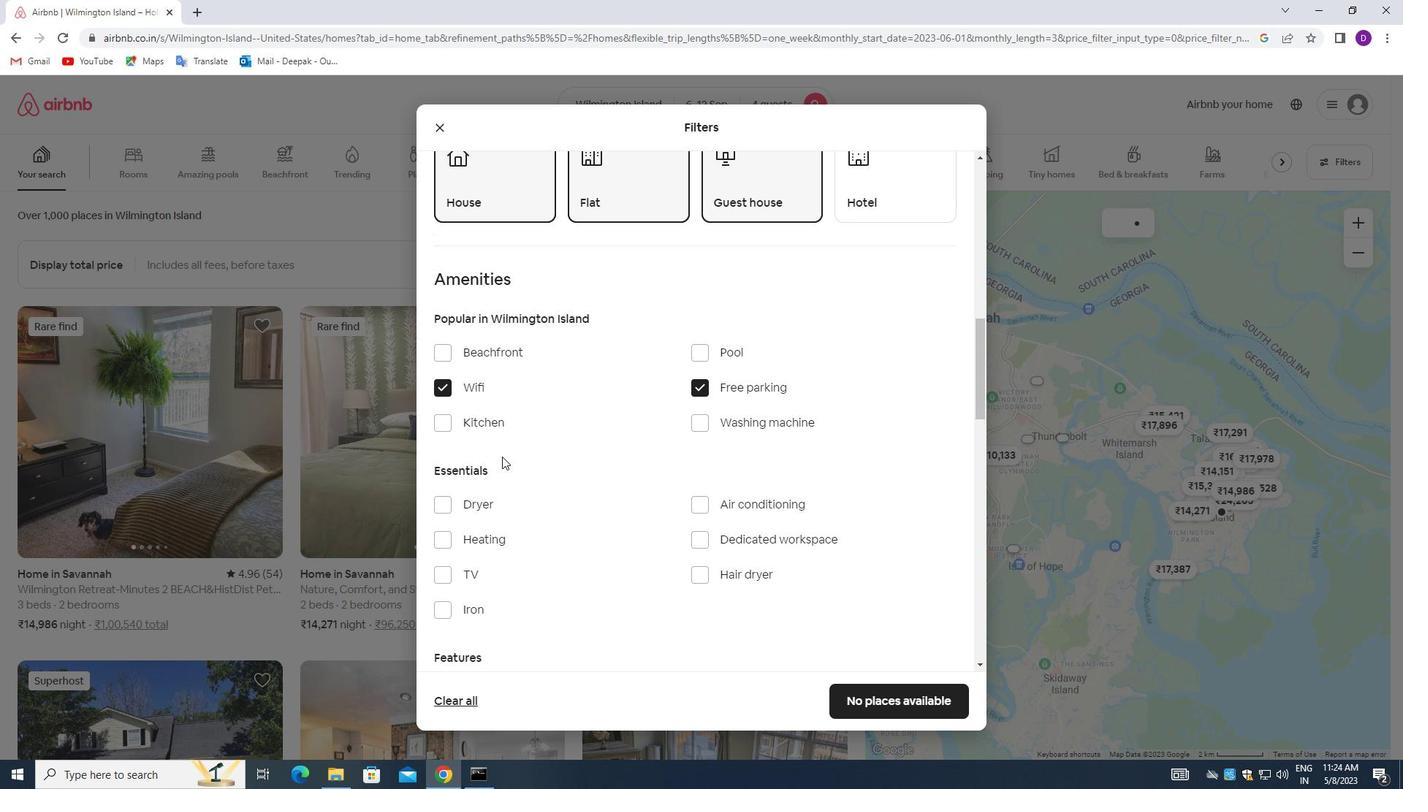 
Action: Mouse scrolled (499, 461) with delta (0, 0)
Screenshot: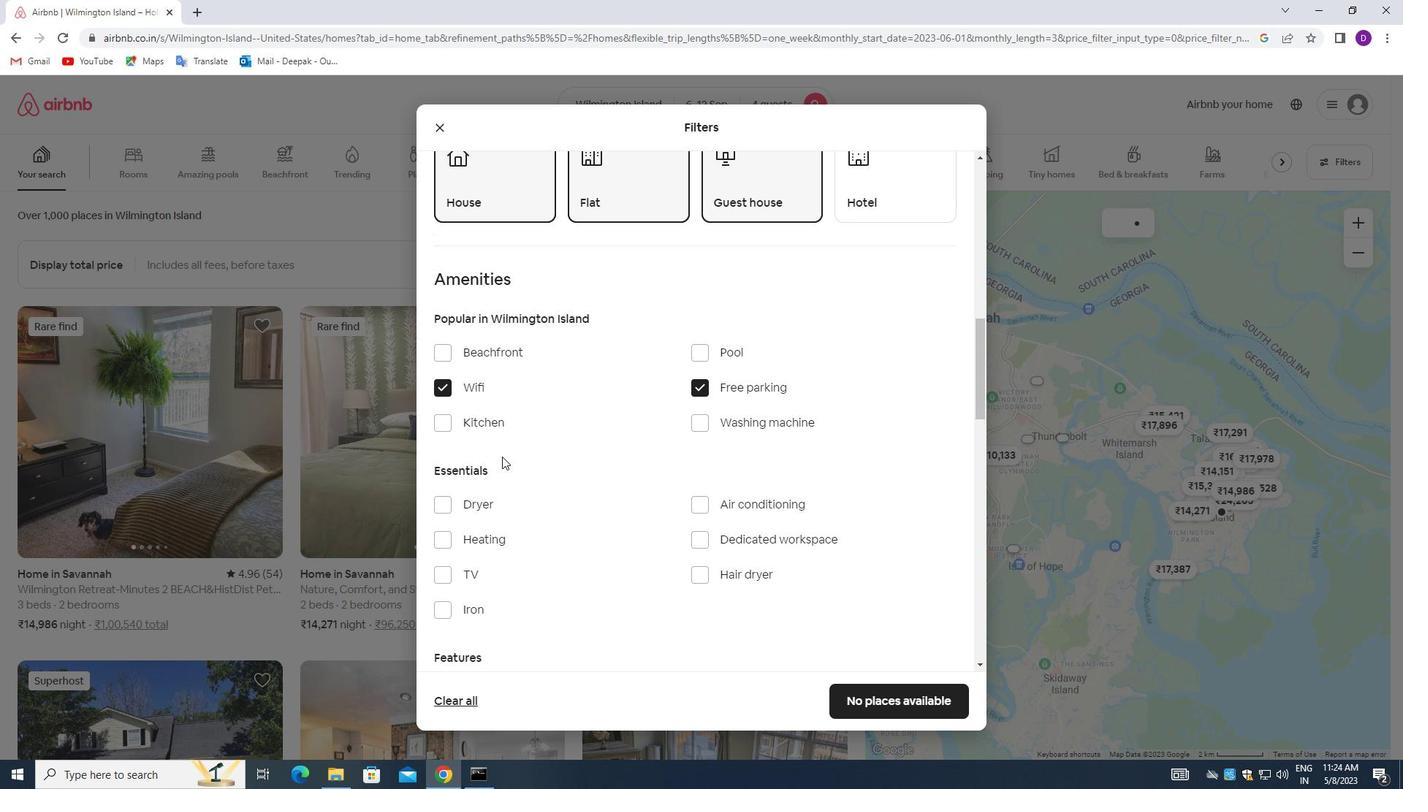 
Action: Mouse moved to (499, 462)
Screenshot: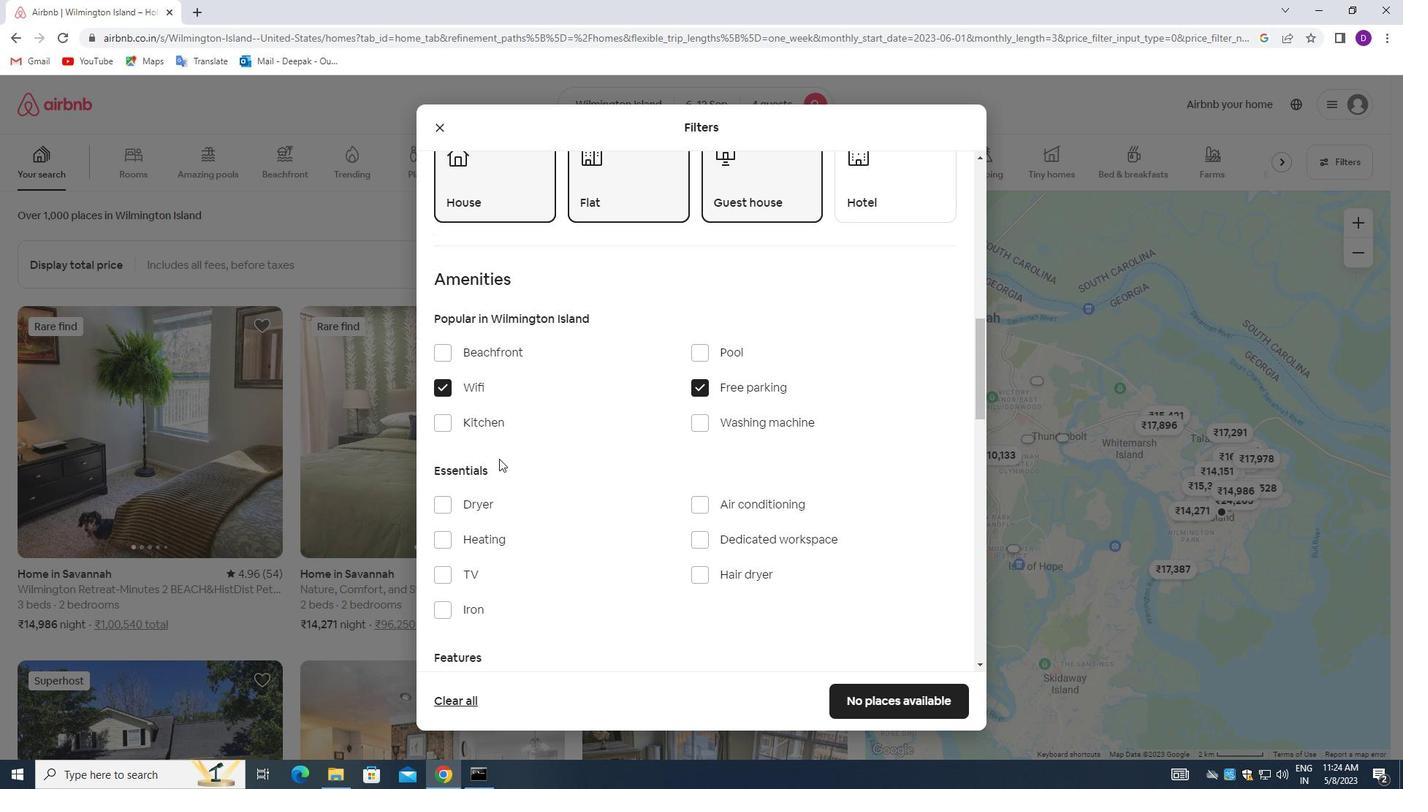 
Action: Mouse scrolled (499, 461) with delta (0, 0)
Screenshot: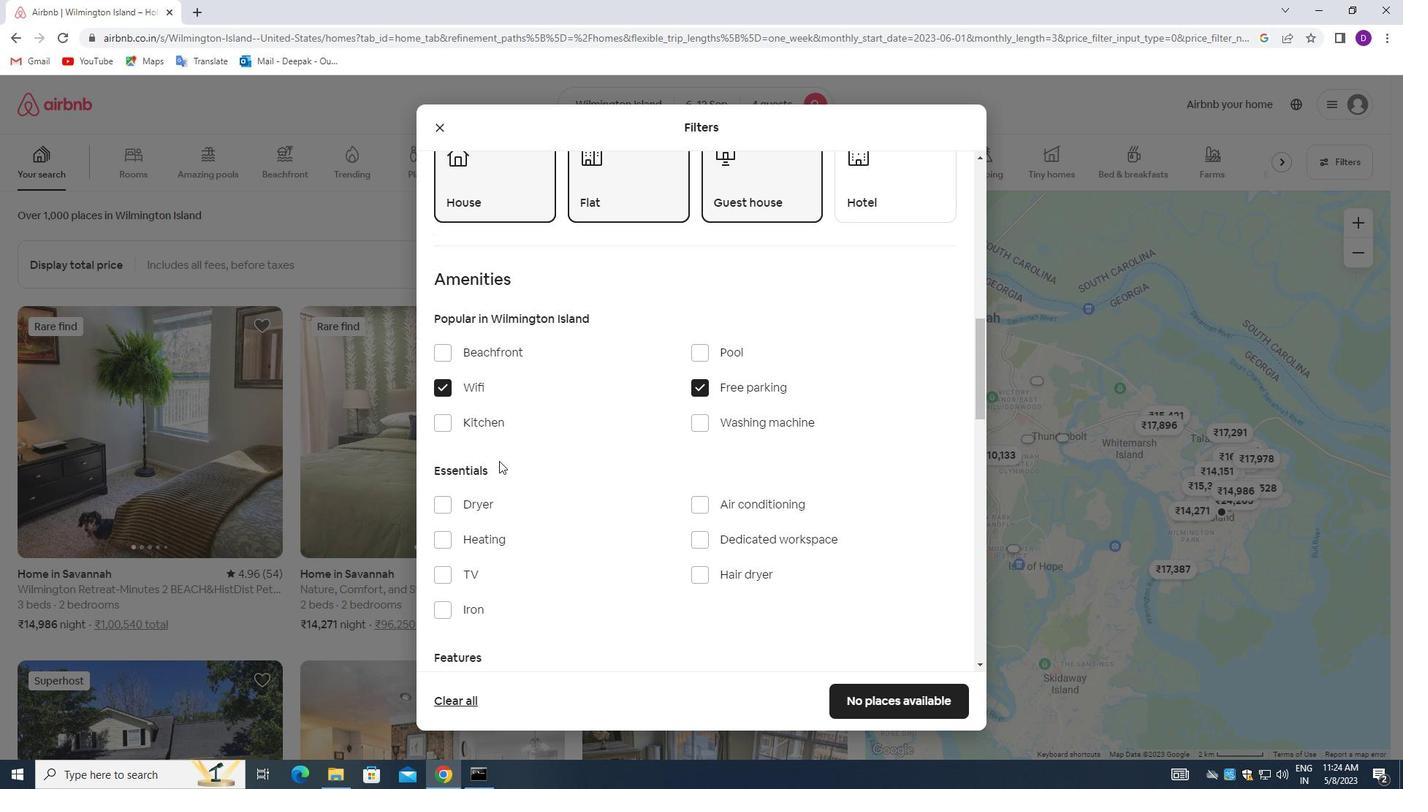 
Action: Mouse moved to (438, 433)
Screenshot: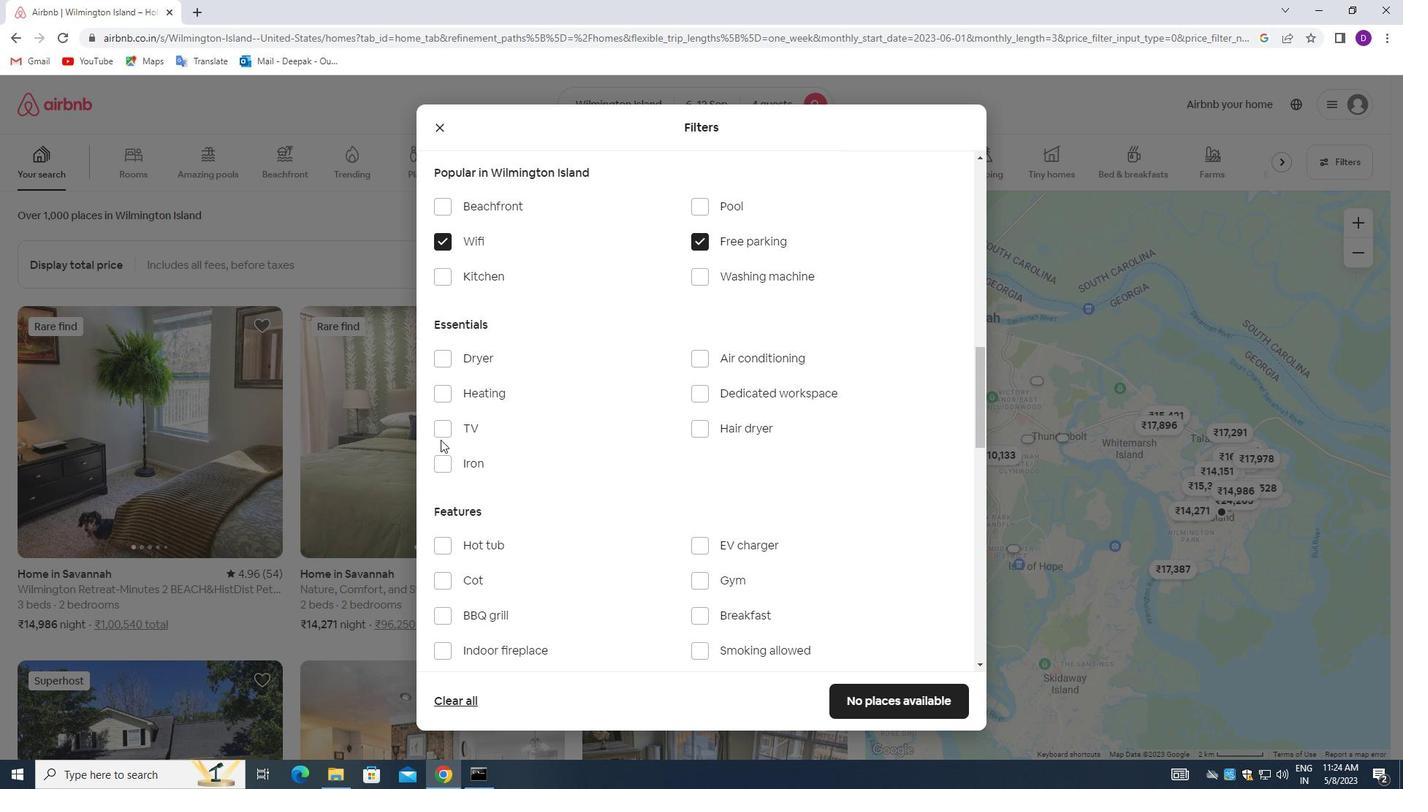 
Action: Mouse pressed left at (438, 433)
Screenshot: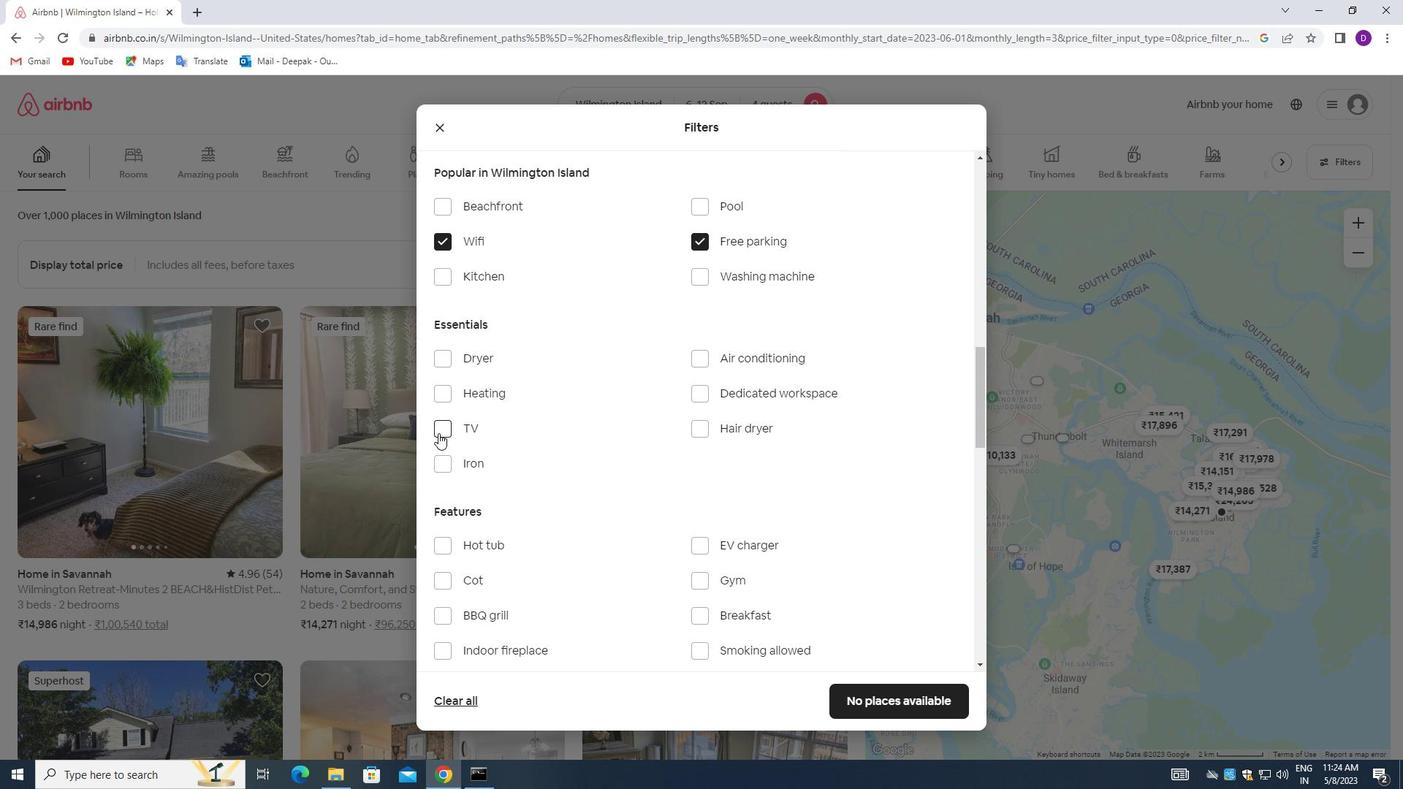 
Action: Mouse moved to (629, 483)
Screenshot: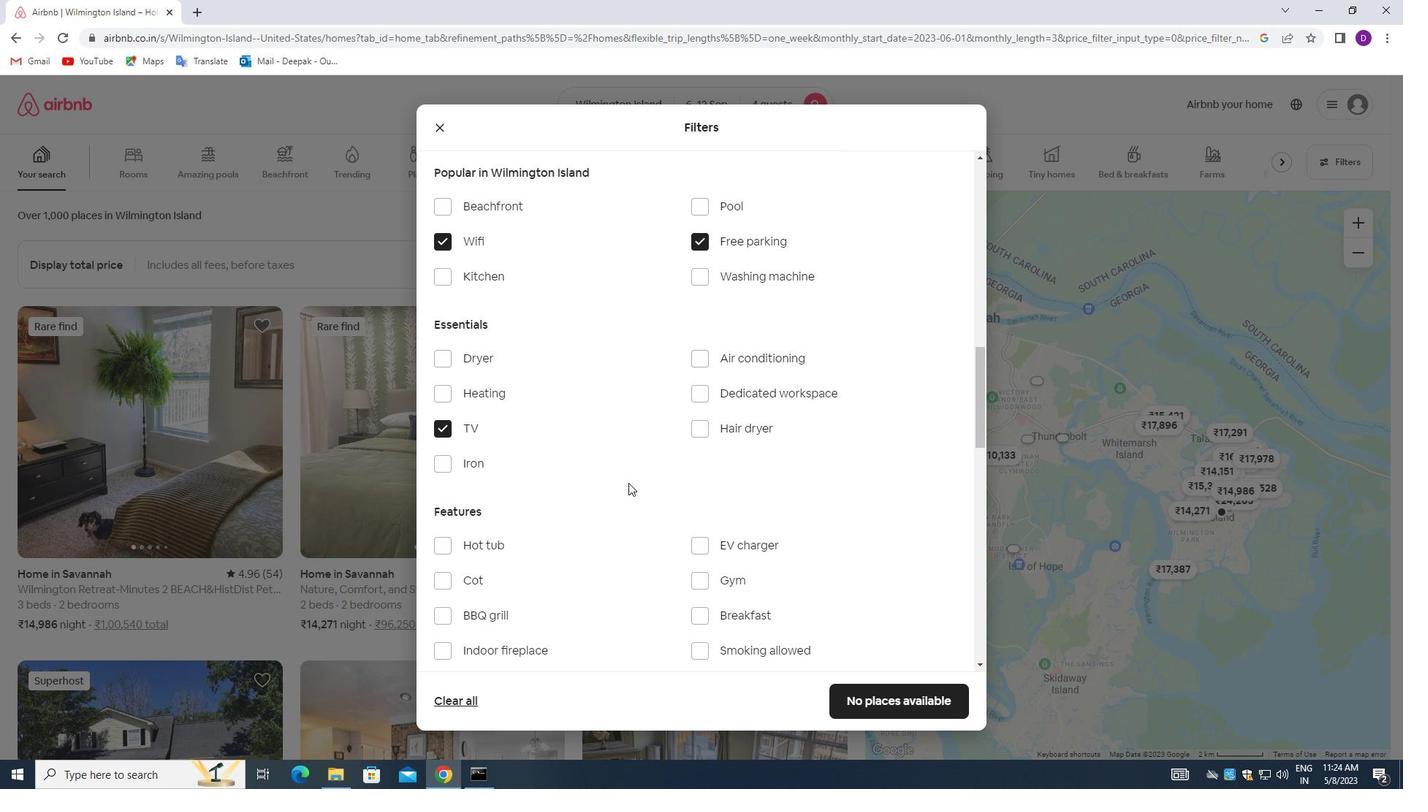 
Action: Mouse scrolled (629, 482) with delta (0, 0)
Screenshot: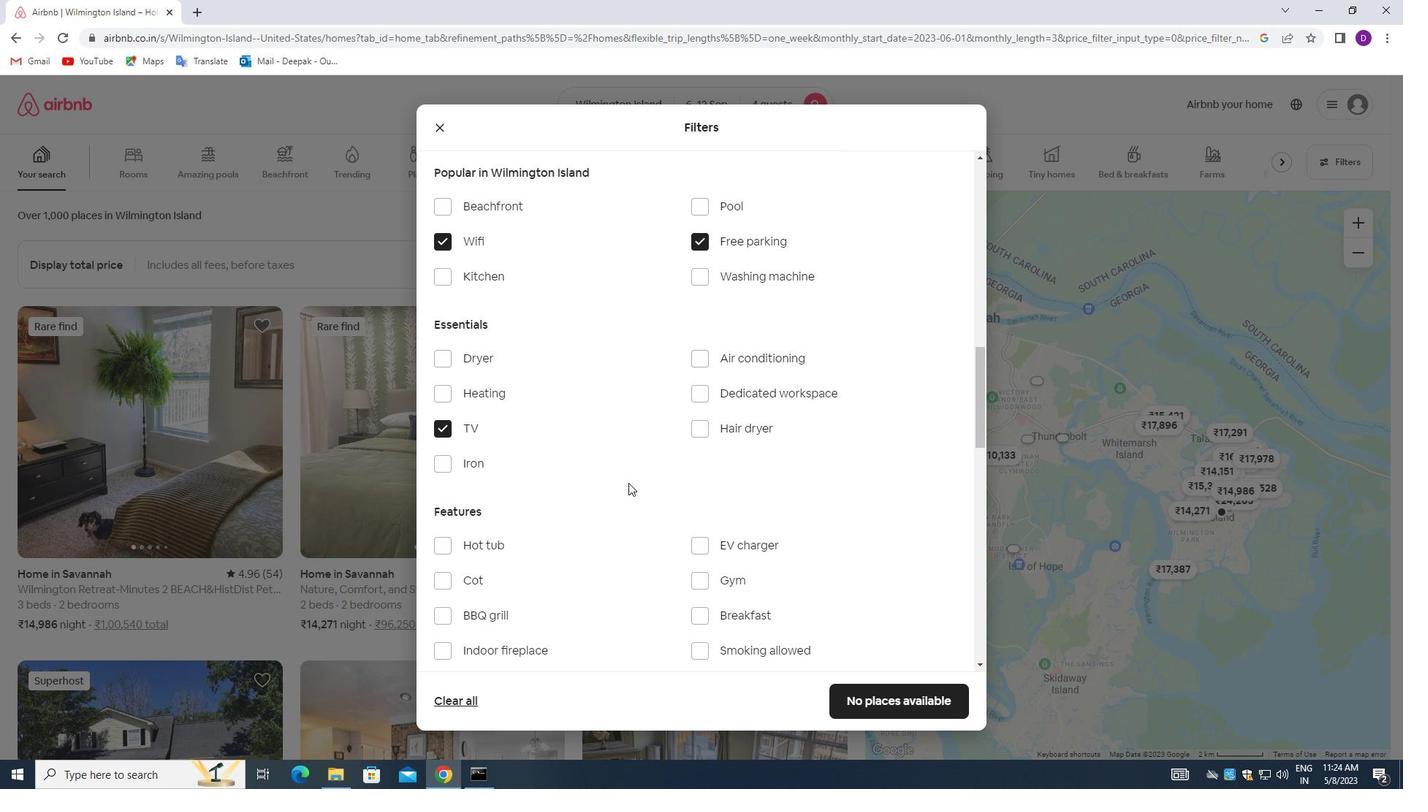
Action: Mouse scrolled (629, 482) with delta (0, 0)
Screenshot: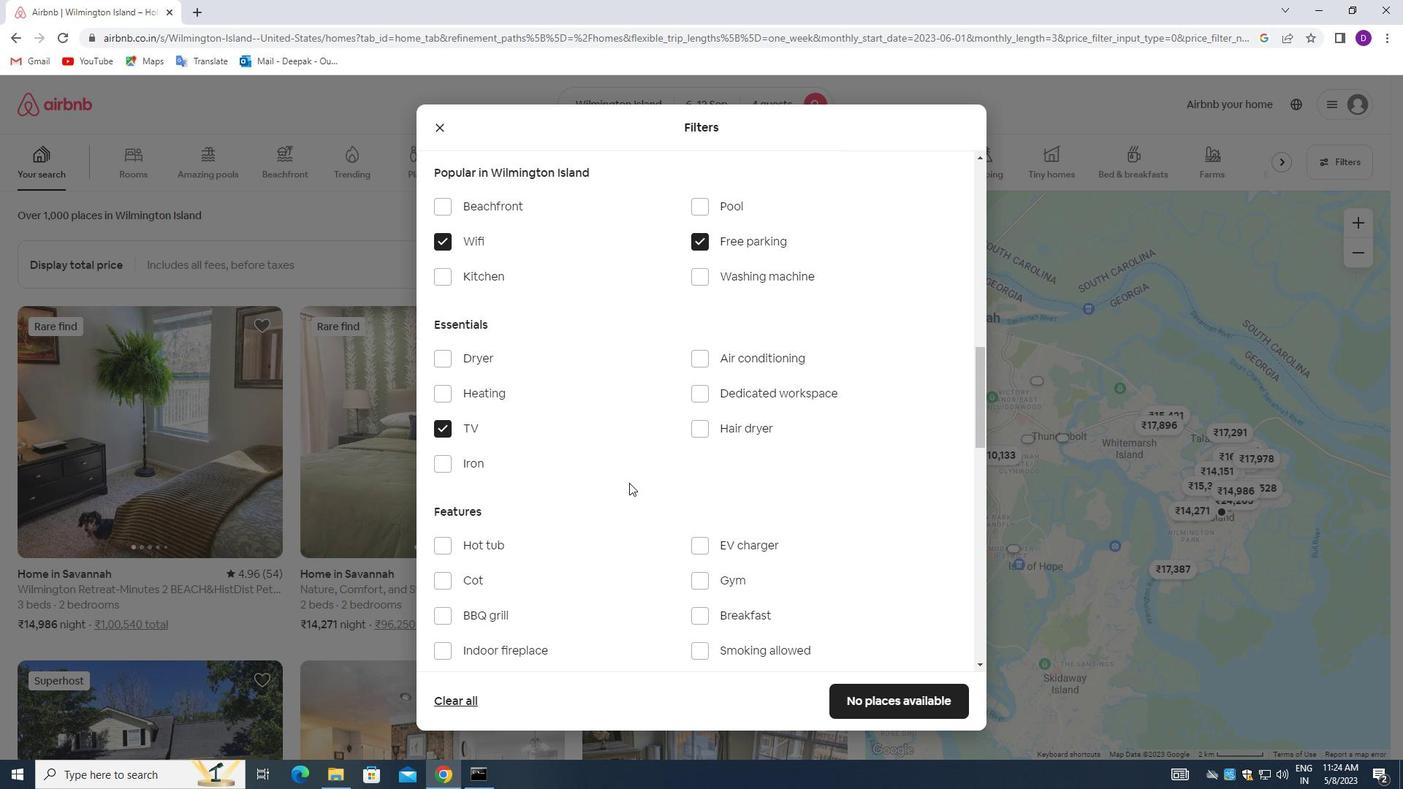 
Action: Mouse moved to (700, 435)
Screenshot: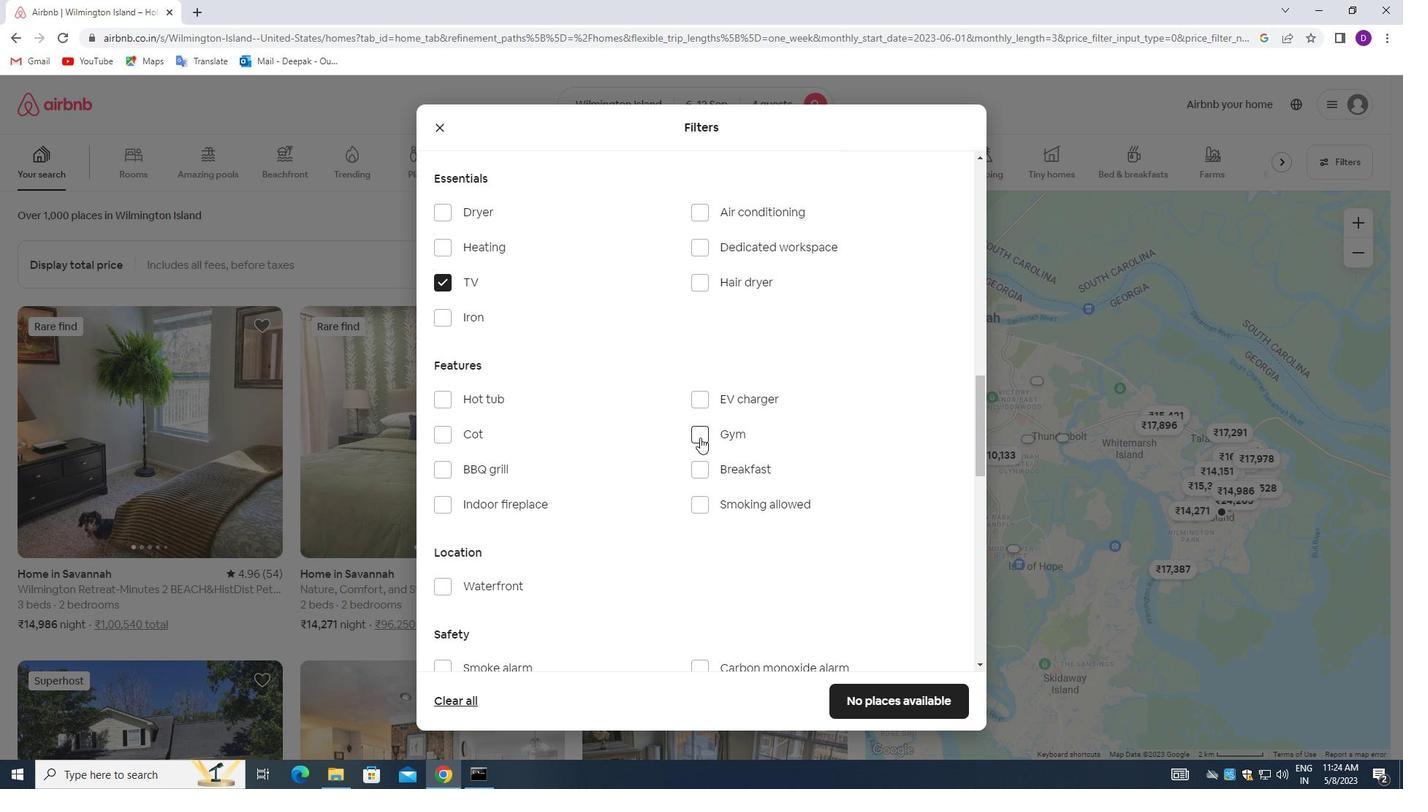 
Action: Mouse pressed left at (700, 435)
Screenshot: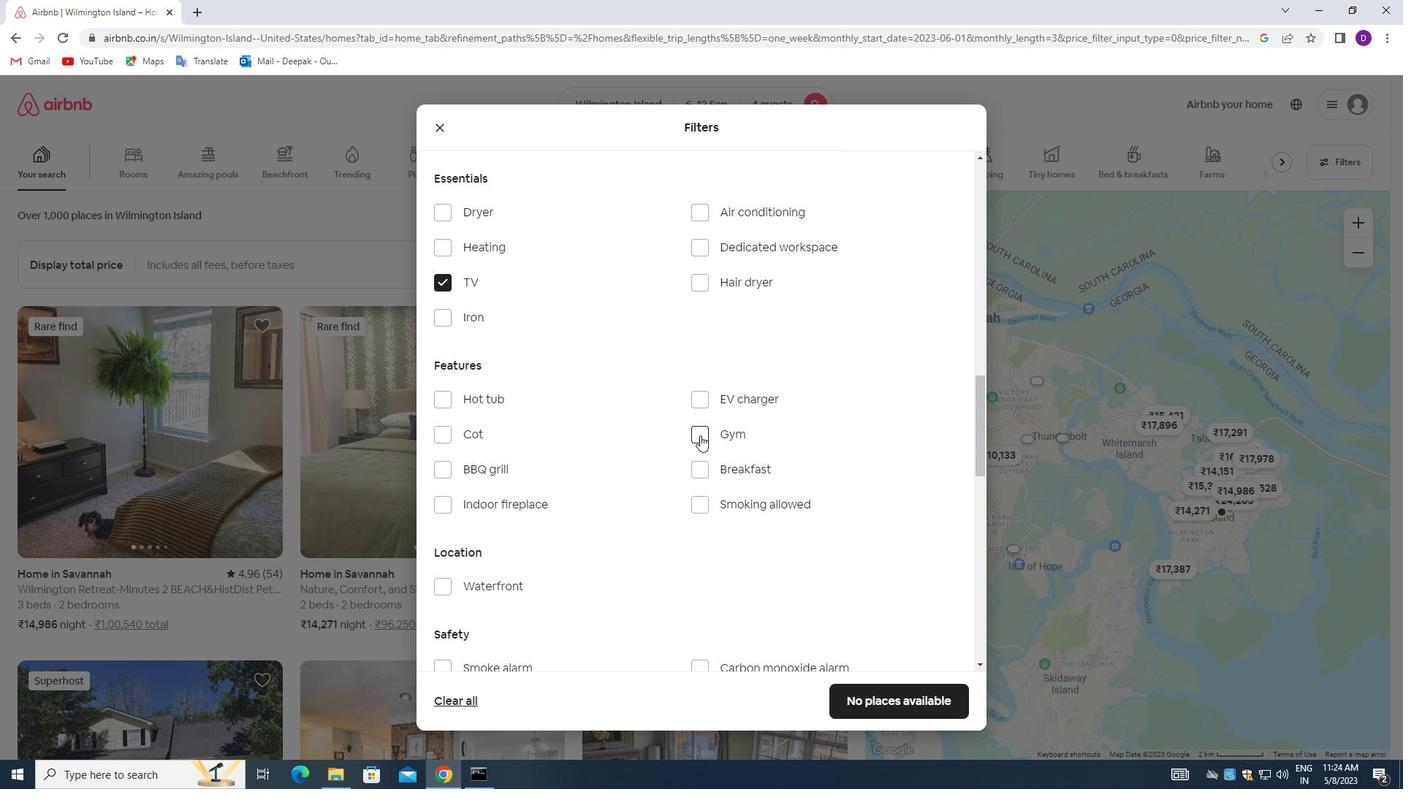
Action: Mouse moved to (700, 465)
Screenshot: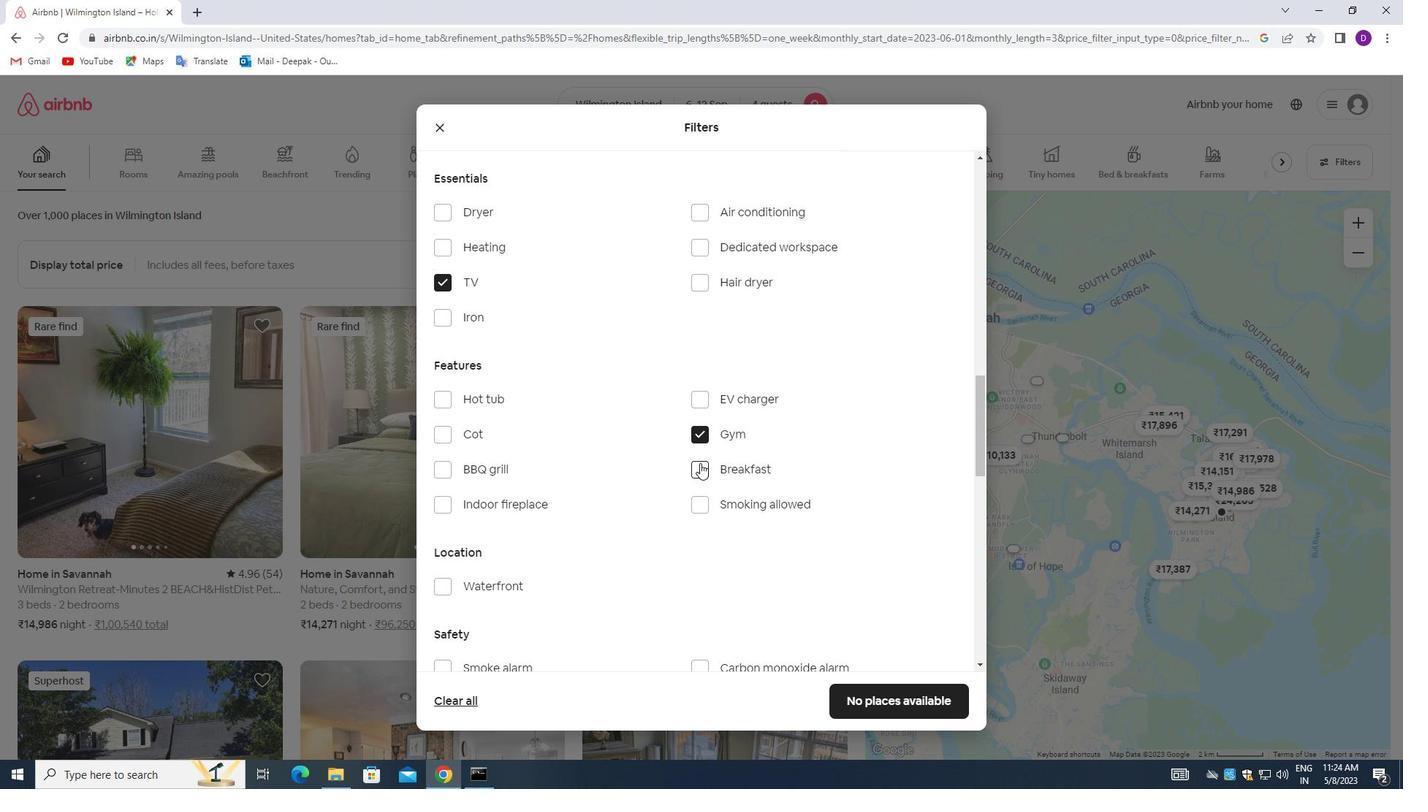
Action: Mouse pressed left at (700, 465)
Screenshot: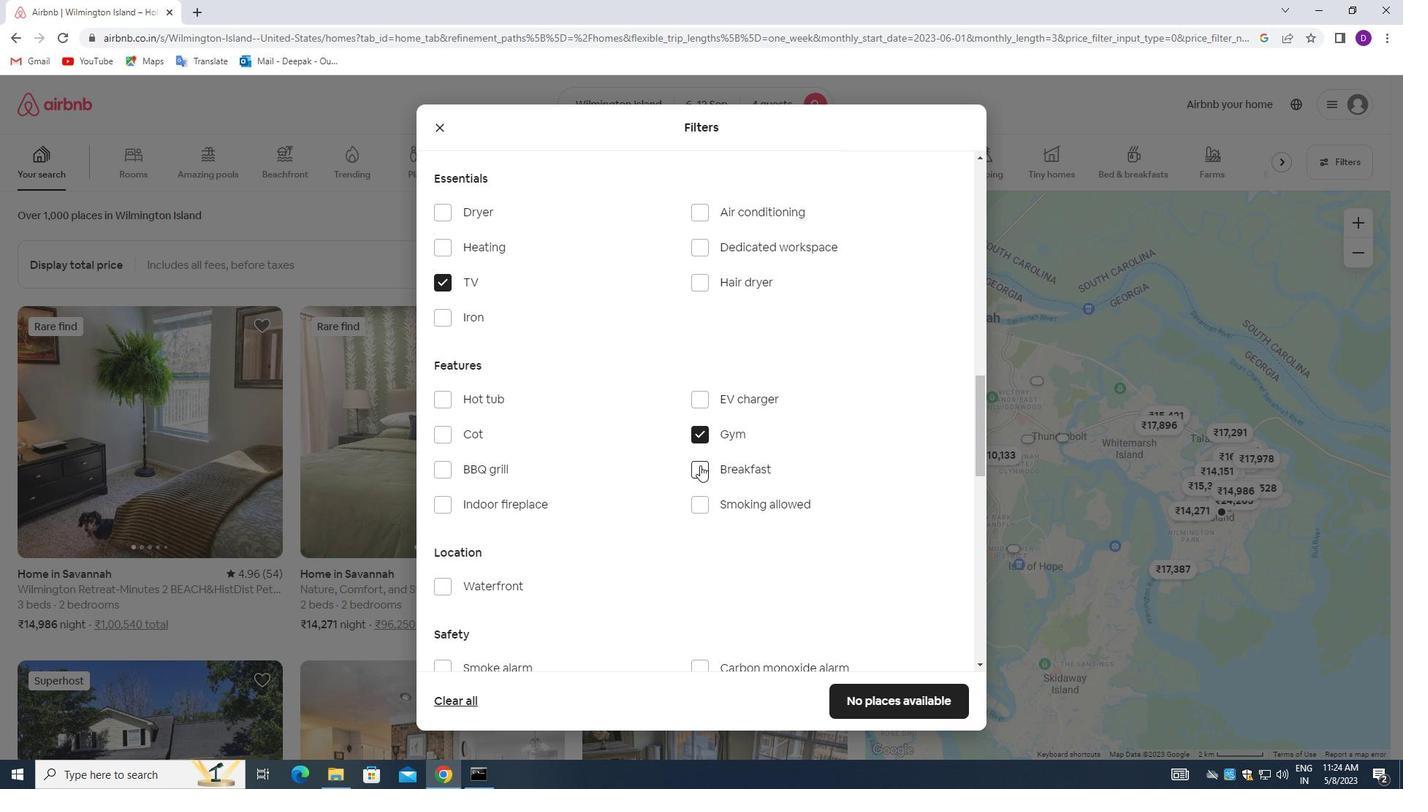 
Action: Mouse moved to (612, 490)
Screenshot: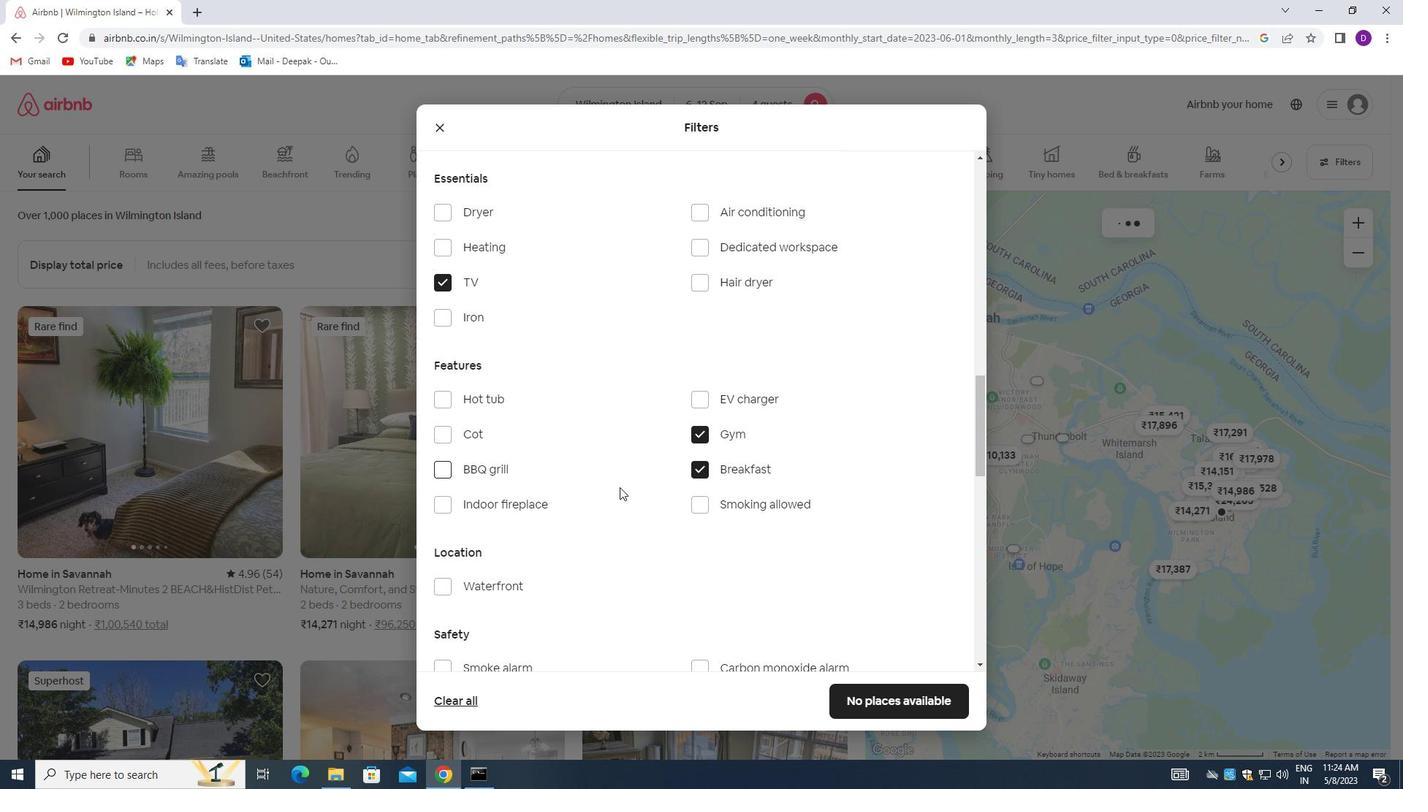 
Action: Mouse scrolled (612, 489) with delta (0, 0)
Screenshot: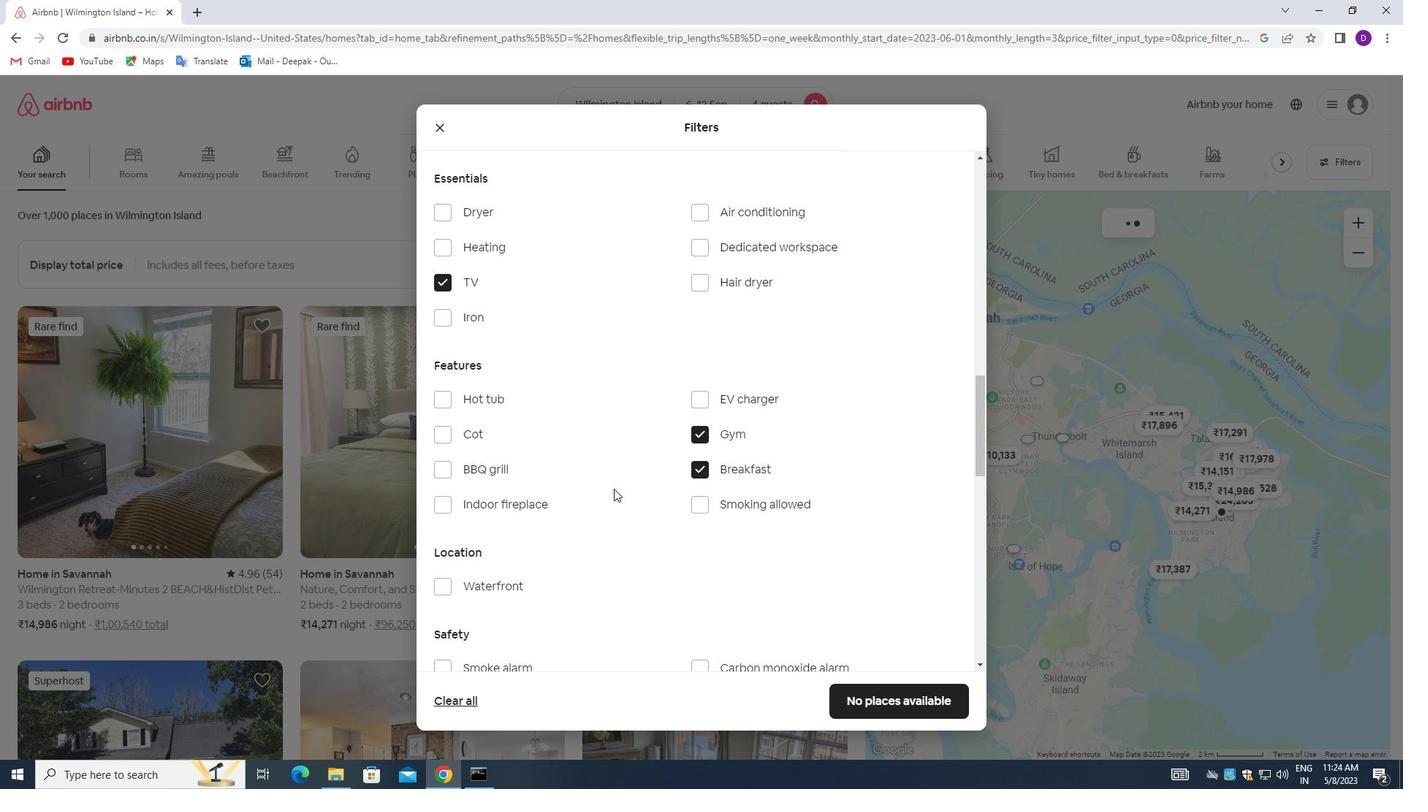 
Action: Mouse moved to (612, 491)
Screenshot: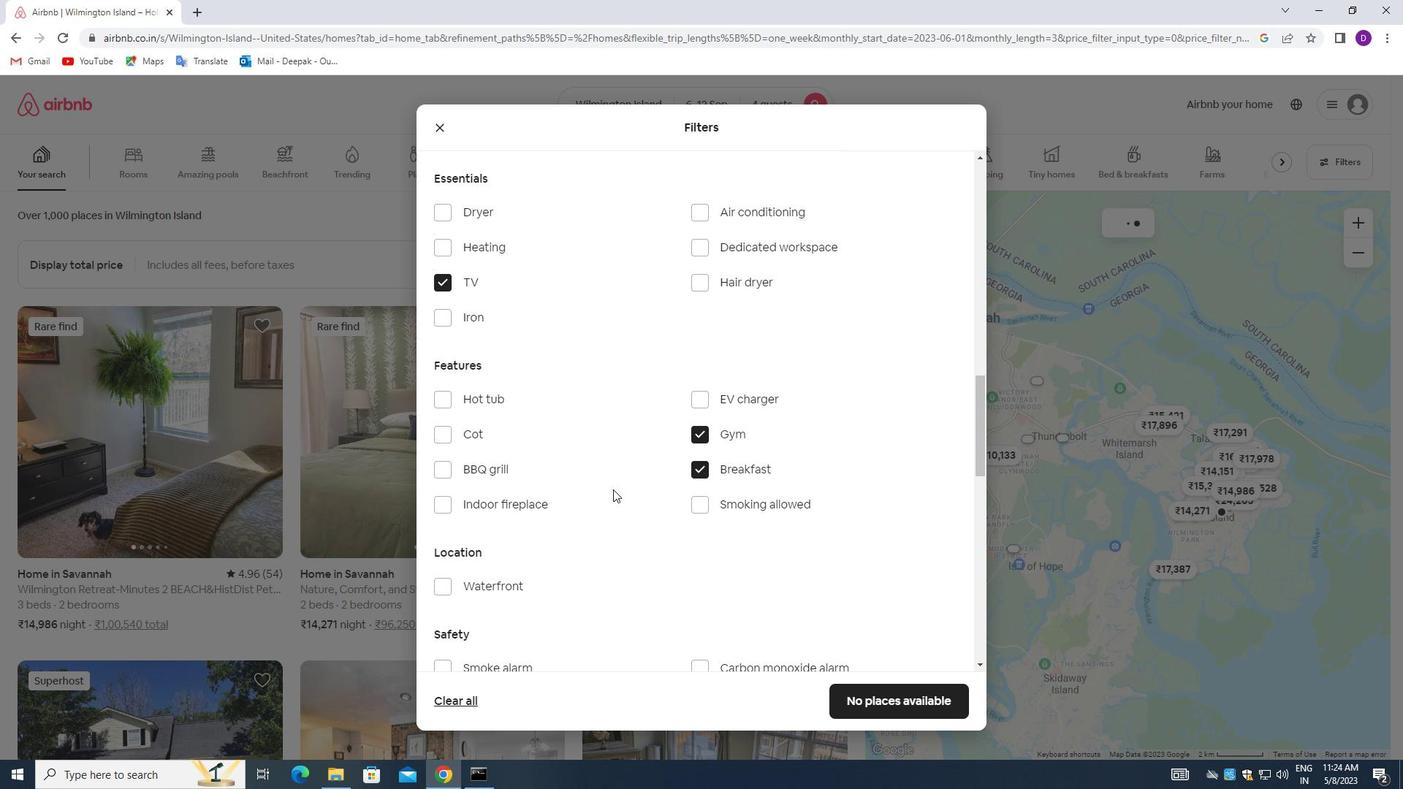 
Action: Mouse scrolled (612, 490) with delta (0, 0)
Screenshot: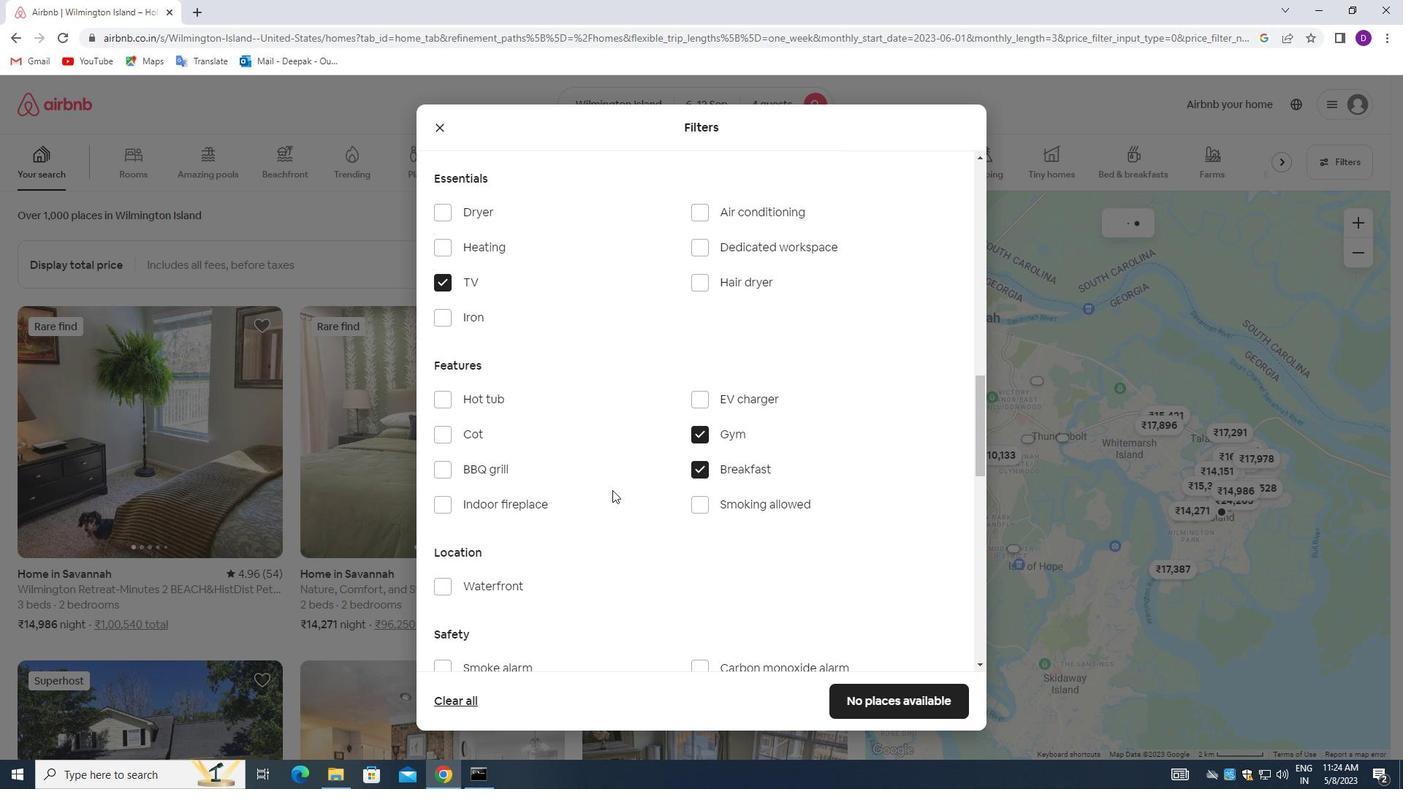
Action: Mouse moved to (681, 441)
Screenshot: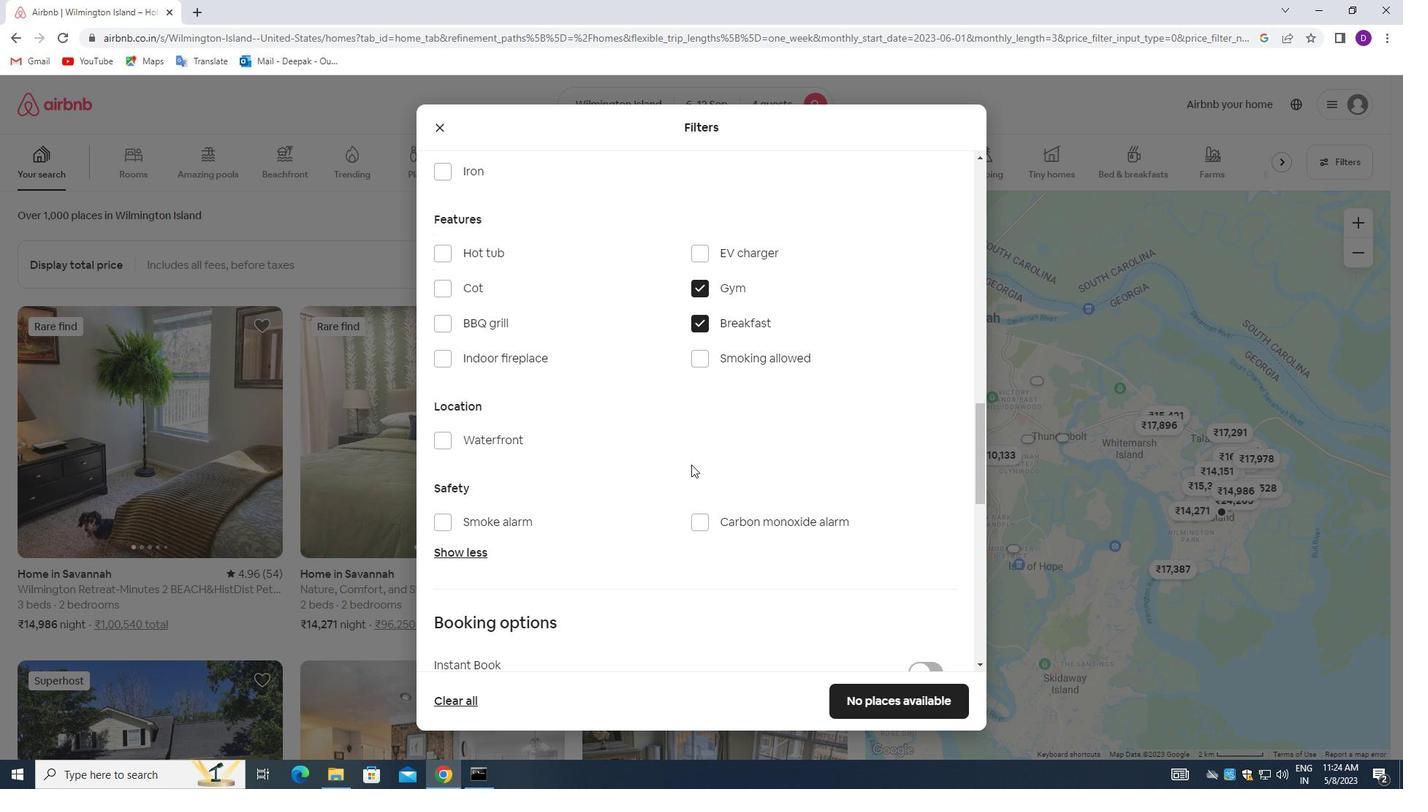 
Action: Mouse scrolled (681, 440) with delta (0, 0)
Screenshot: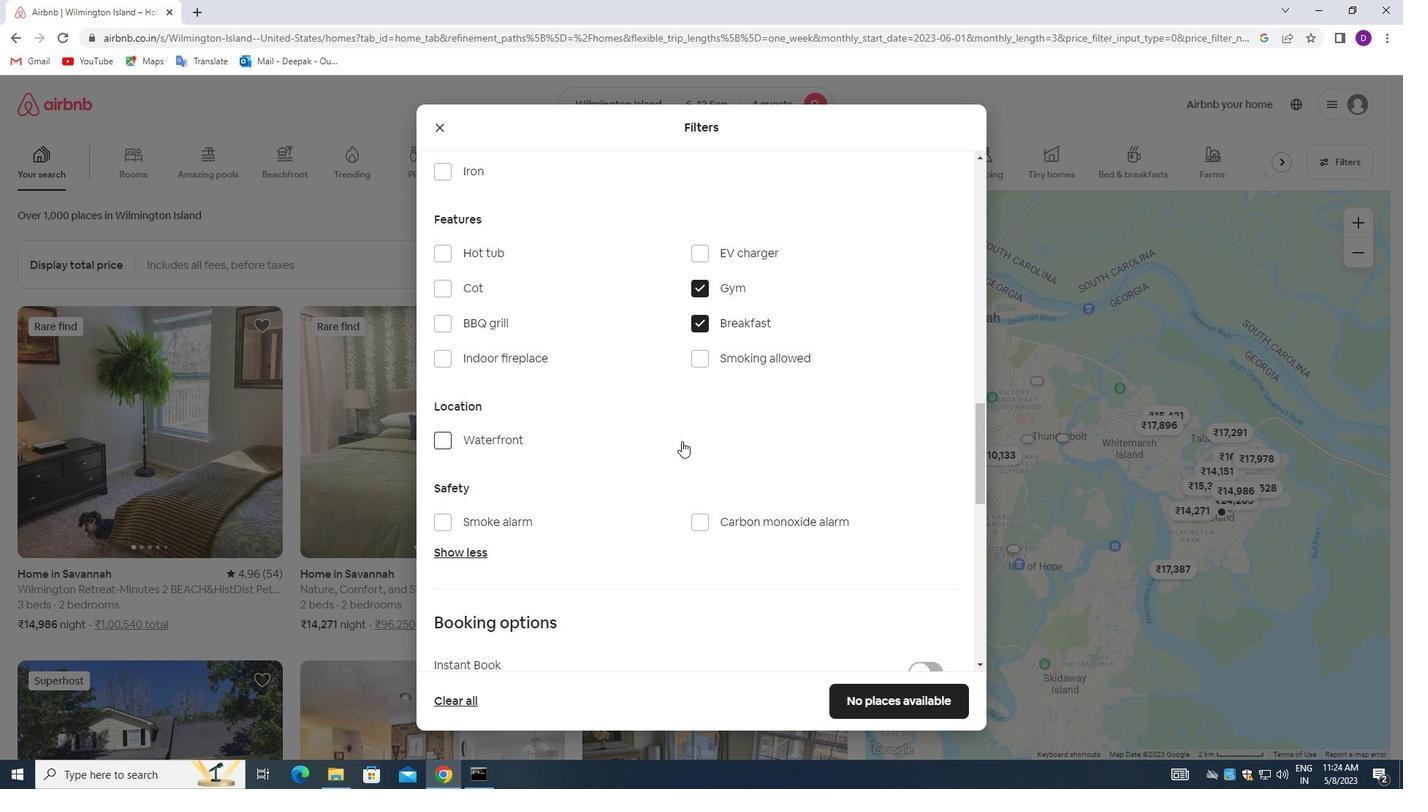 
Action: Mouse scrolled (681, 440) with delta (0, 0)
Screenshot: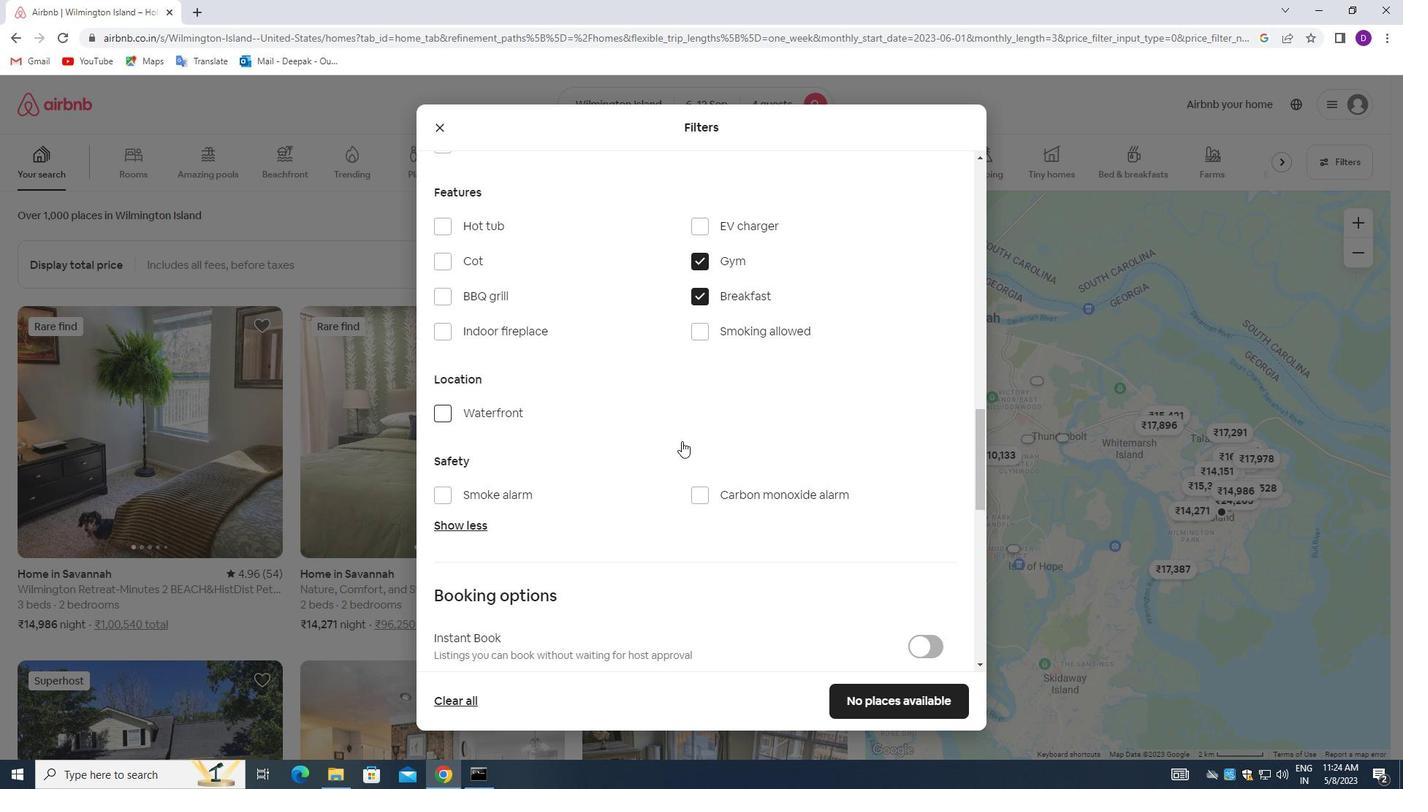 
Action: Mouse moved to (681, 441)
Screenshot: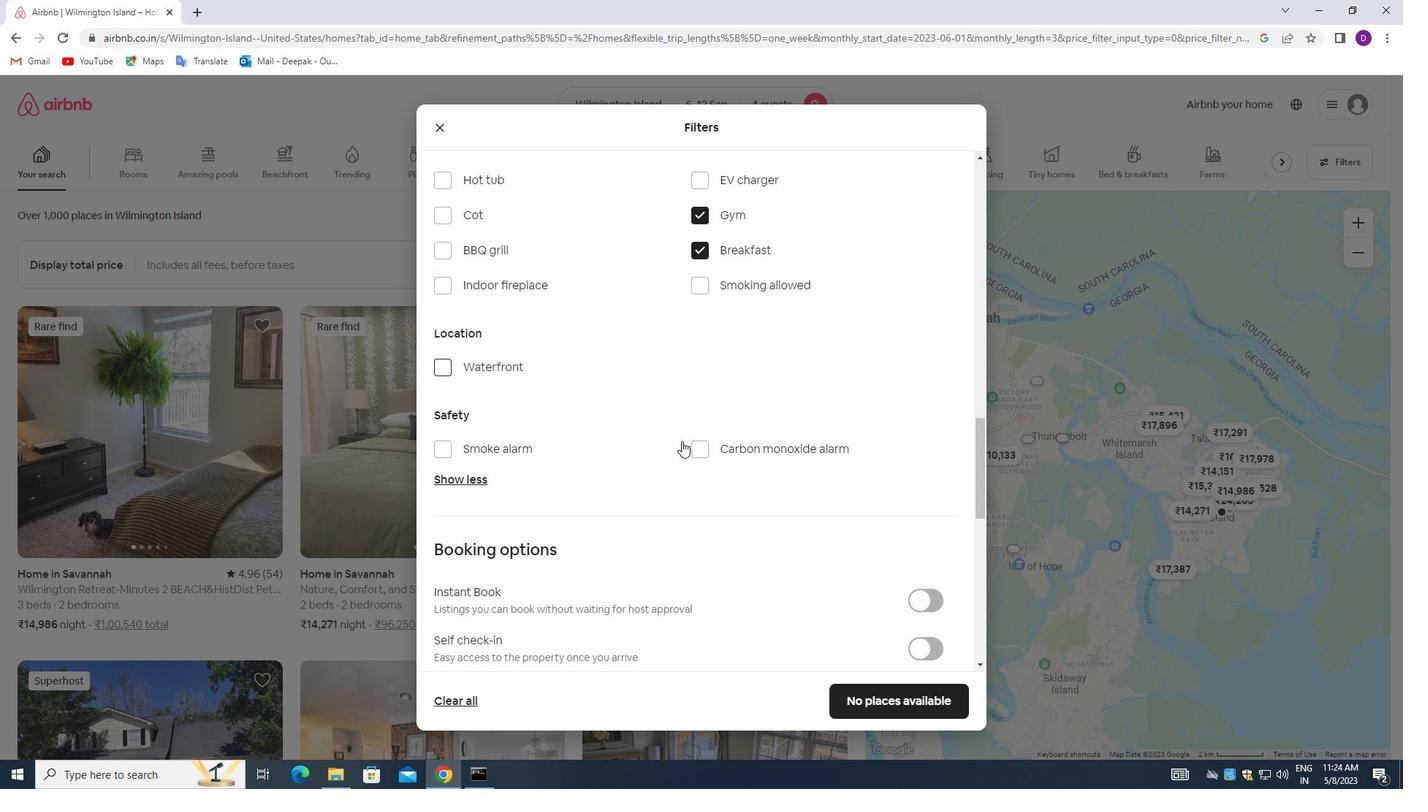 
Action: Mouse scrolled (681, 440) with delta (0, 0)
Screenshot: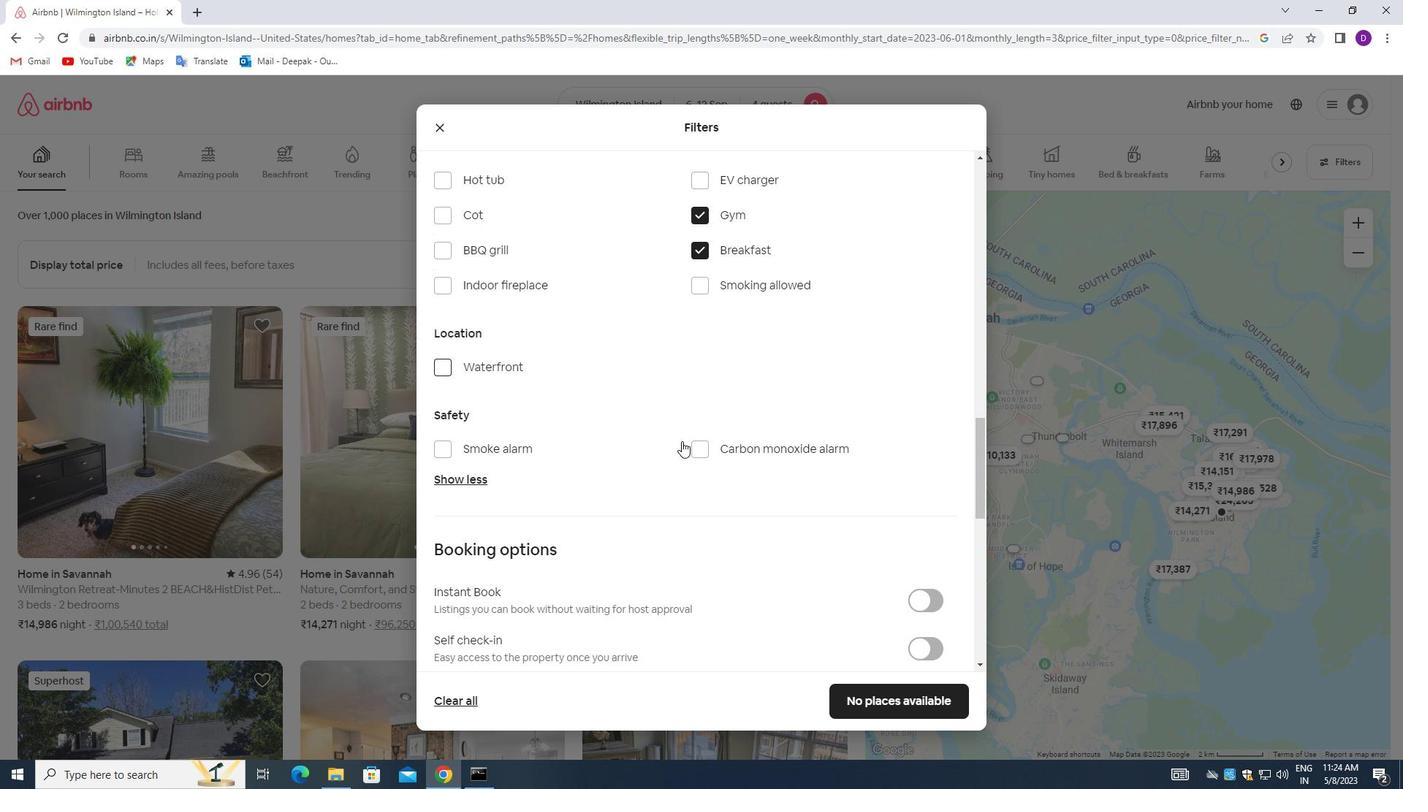 
Action: Mouse moved to (922, 499)
Screenshot: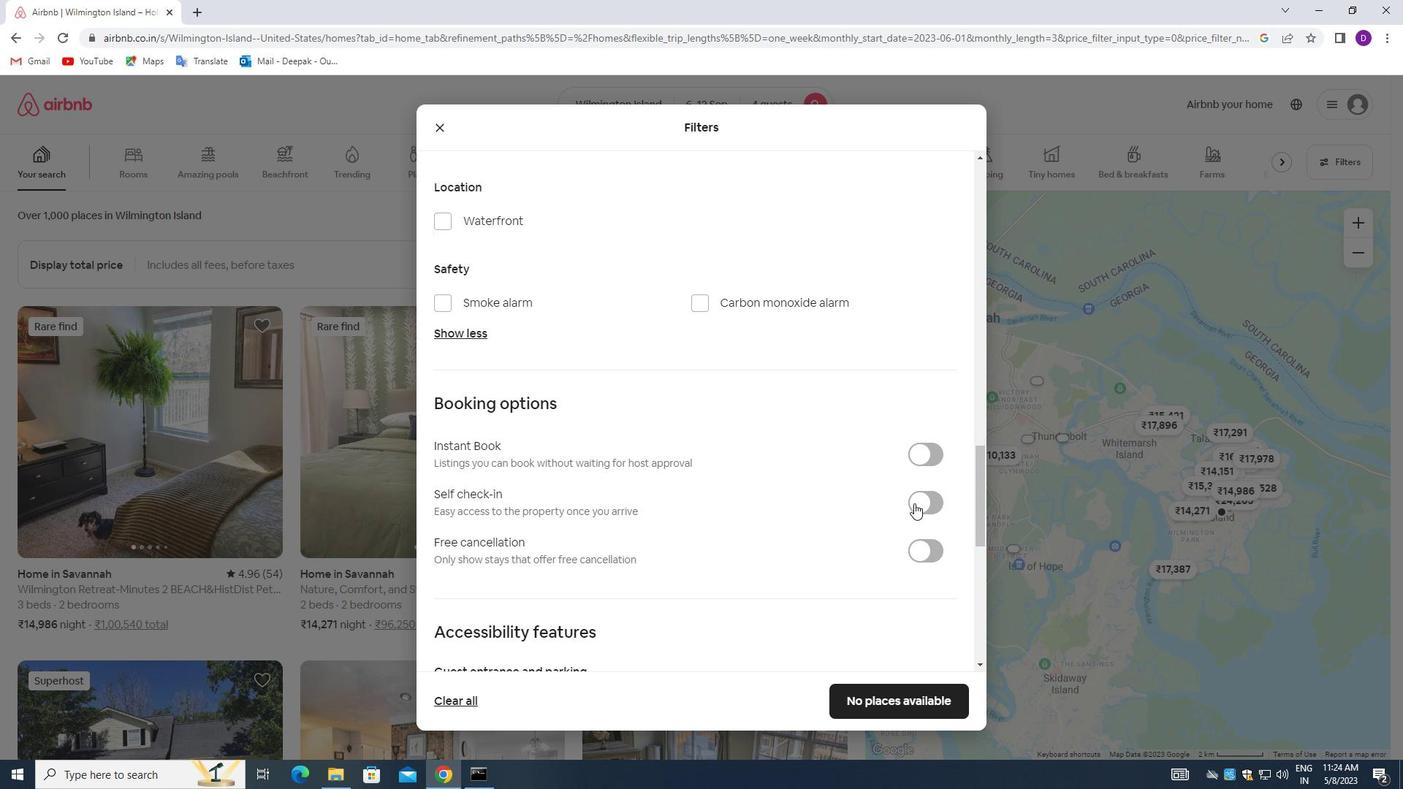 
Action: Mouse pressed left at (922, 499)
Screenshot: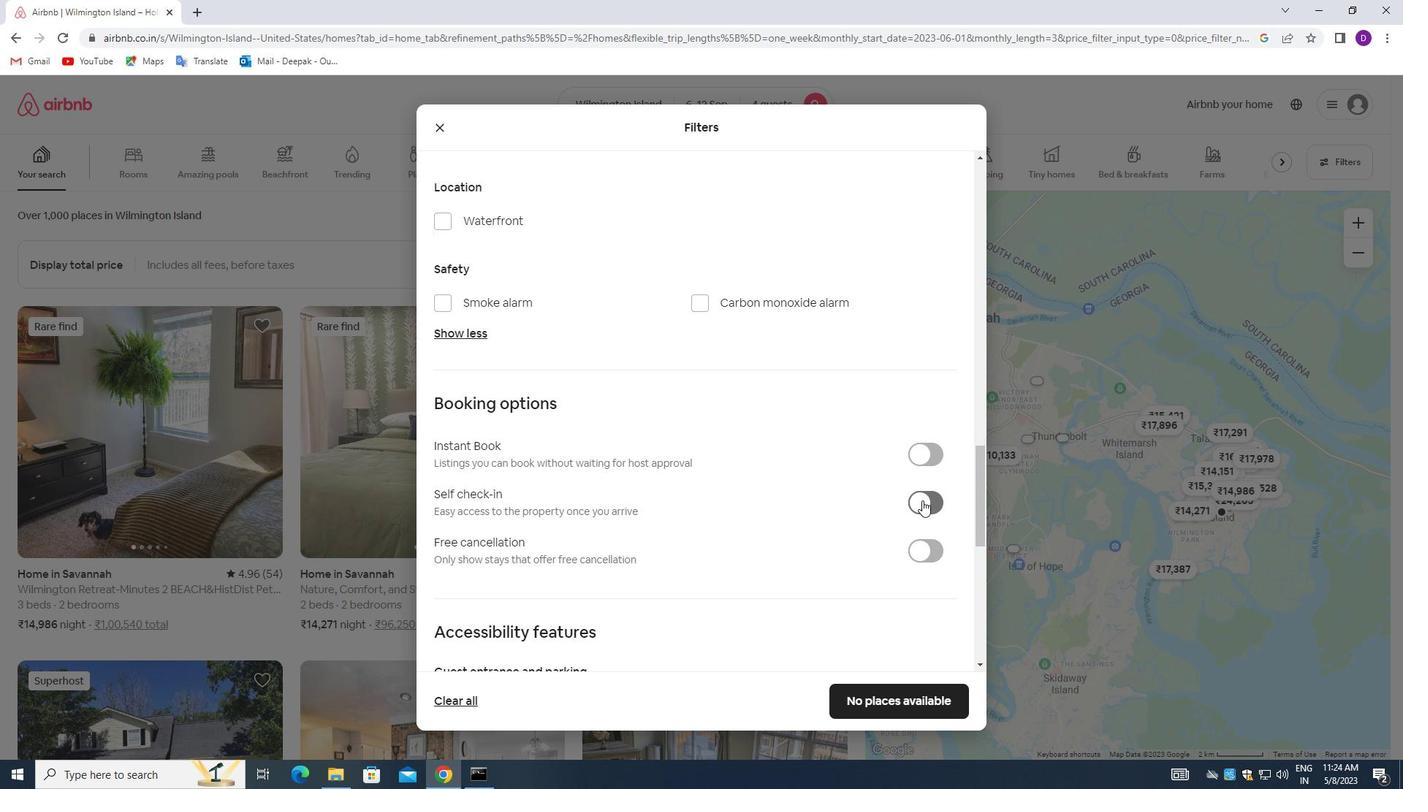 
Action: Mouse moved to (665, 500)
Screenshot: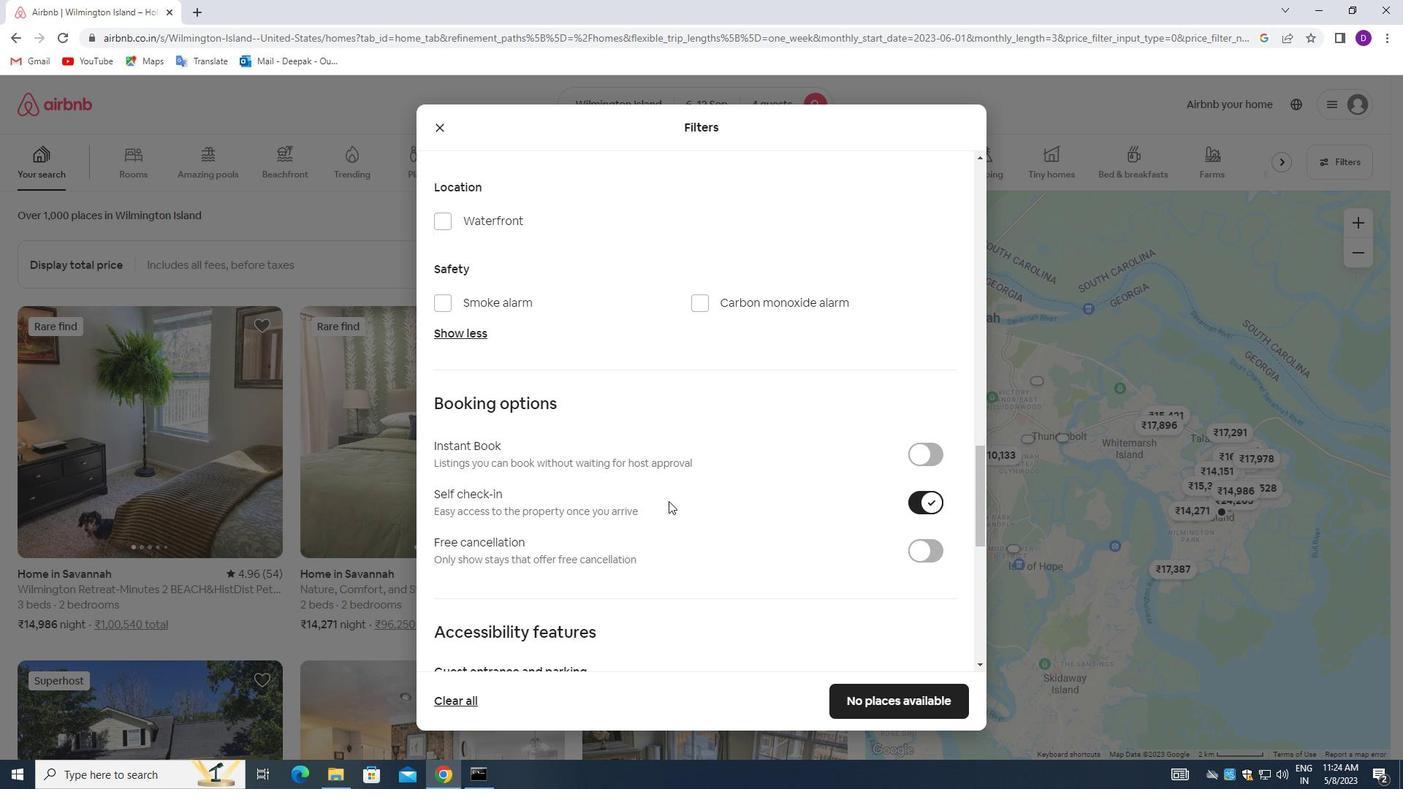 
Action: Mouse scrolled (665, 499) with delta (0, 0)
Screenshot: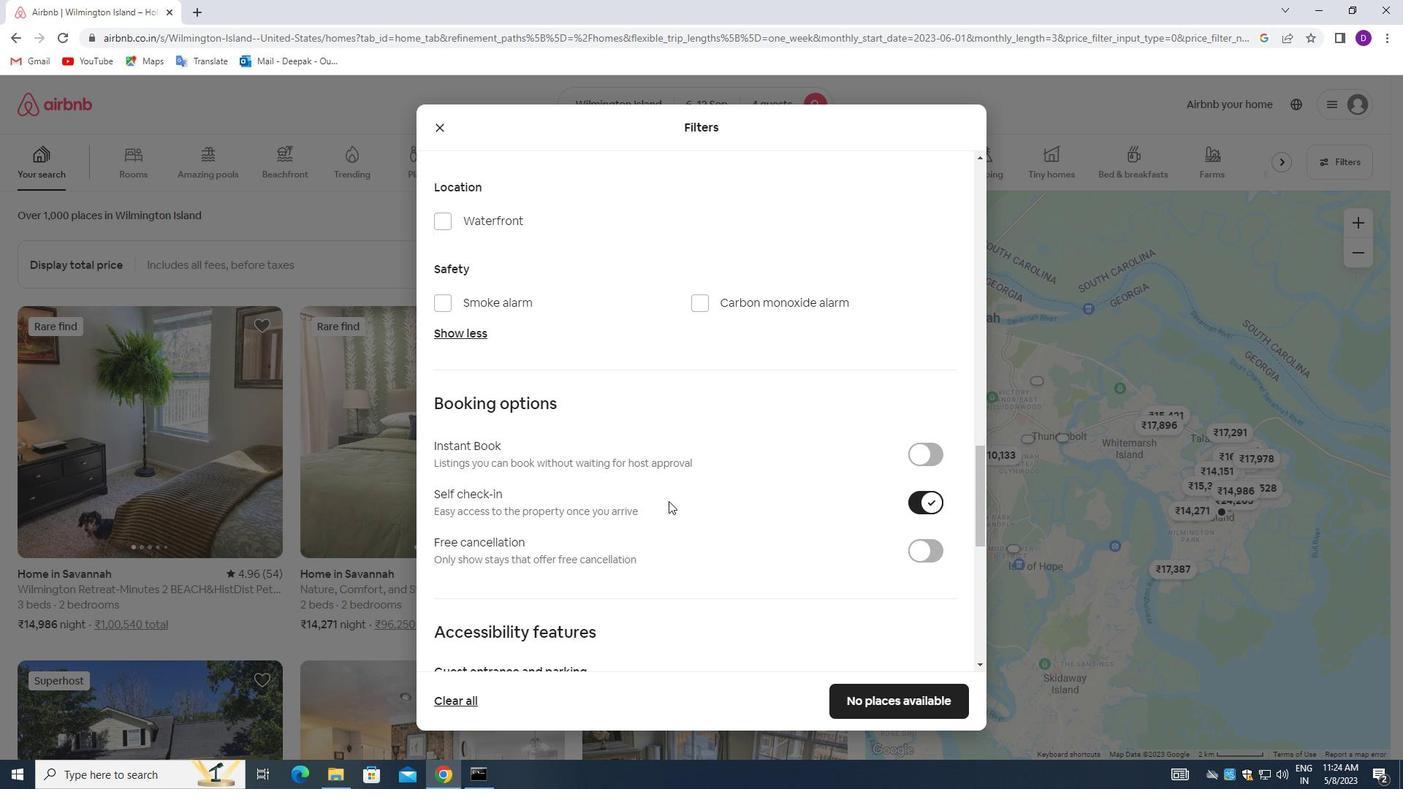 
Action: Mouse moved to (653, 505)
Screenshot: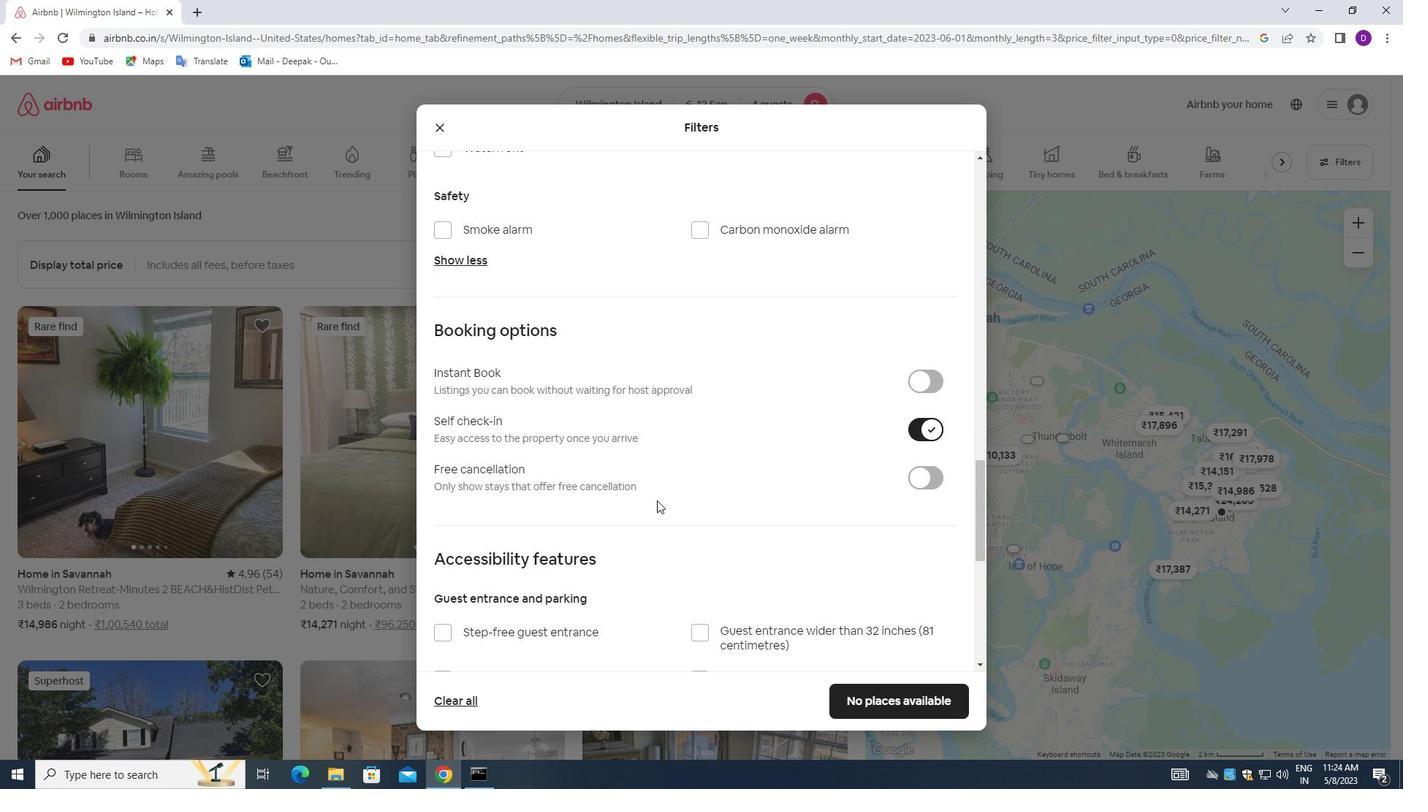 
Action: Mouse scrolled (653, 505) with delta (0, 0)
Screenshot: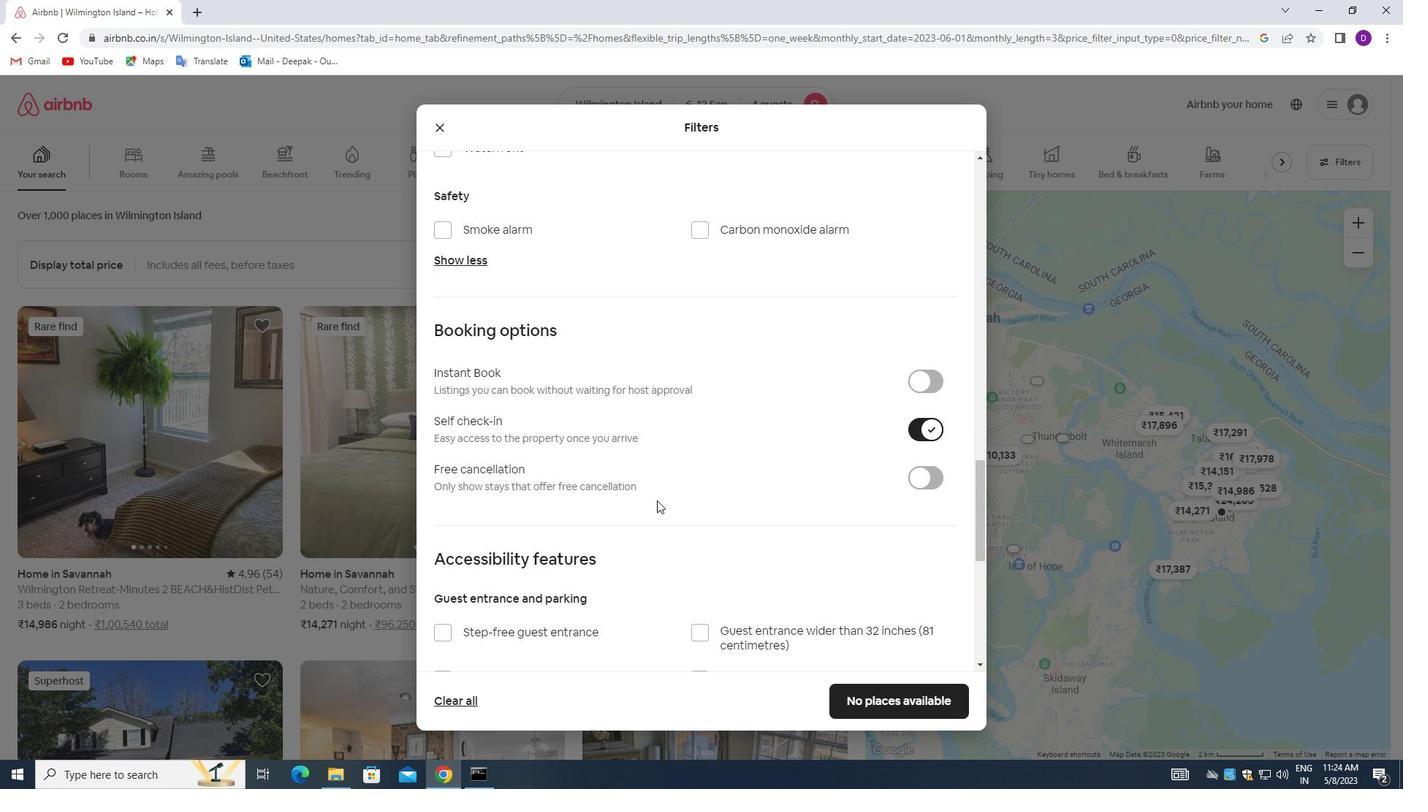 
Action: Mouse moved to (652, 506)
Screenshot: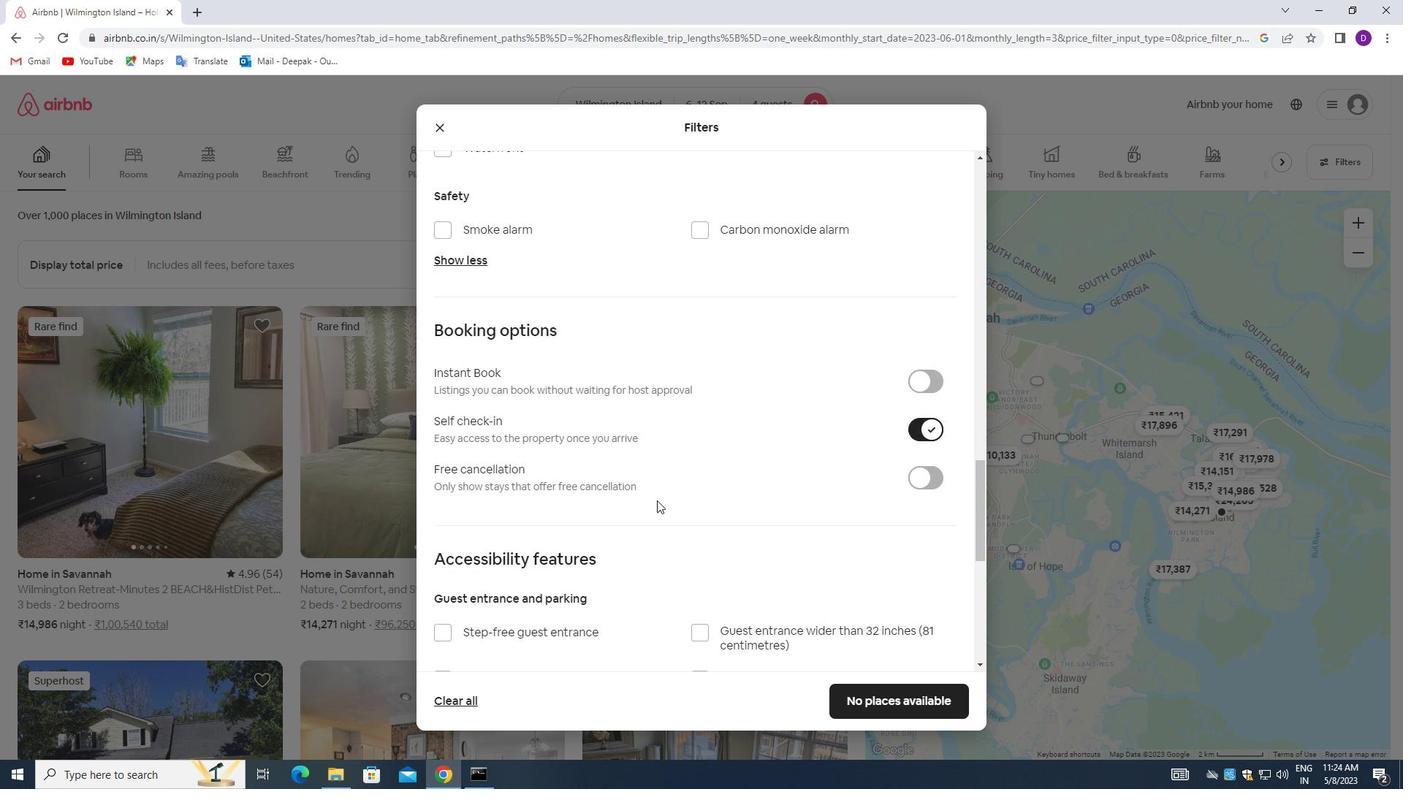 
Action: Mouse scrolled (652, 505) with delta (0, 0)
Screenshot: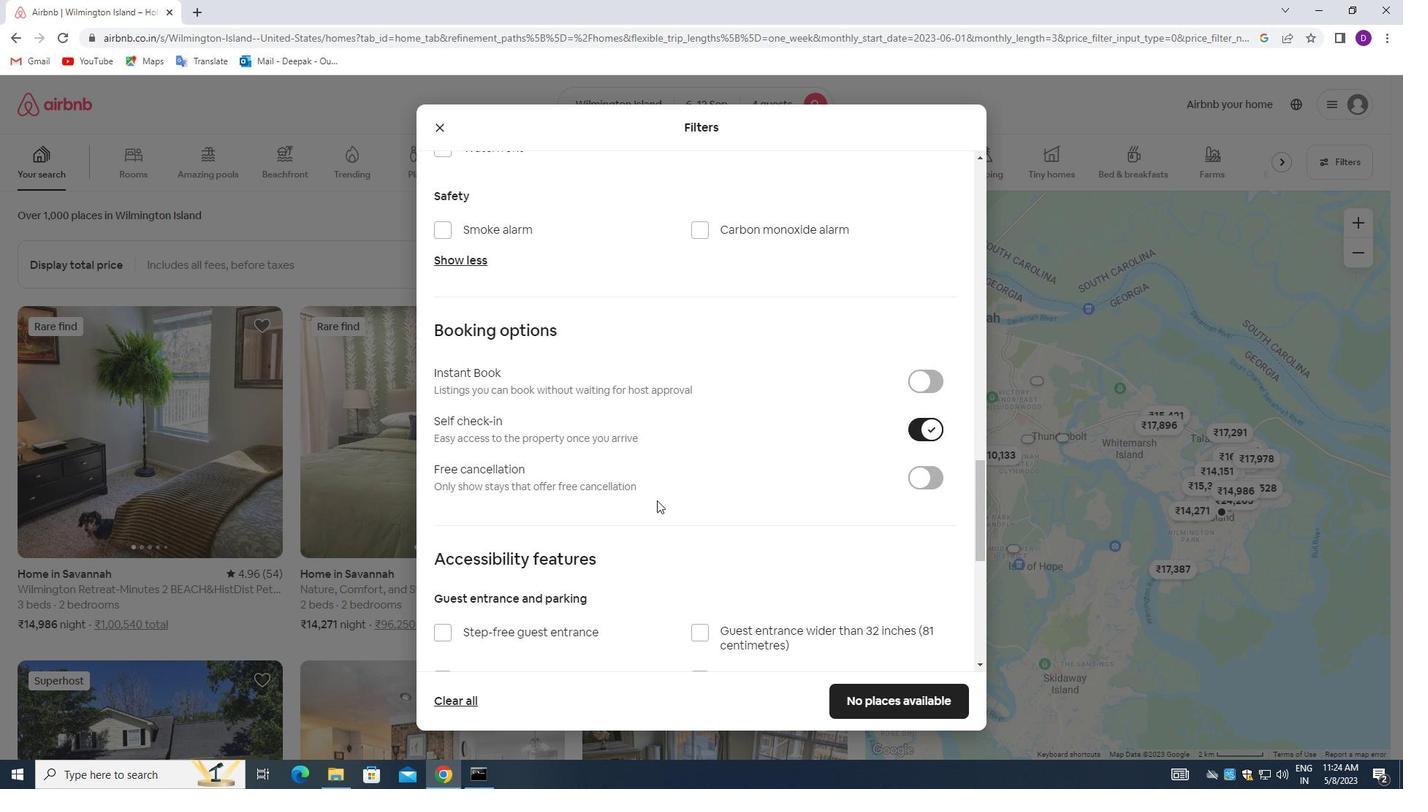 
Action: Mouse scrolled (652, 505) with delta (0, 0)
Screenshot: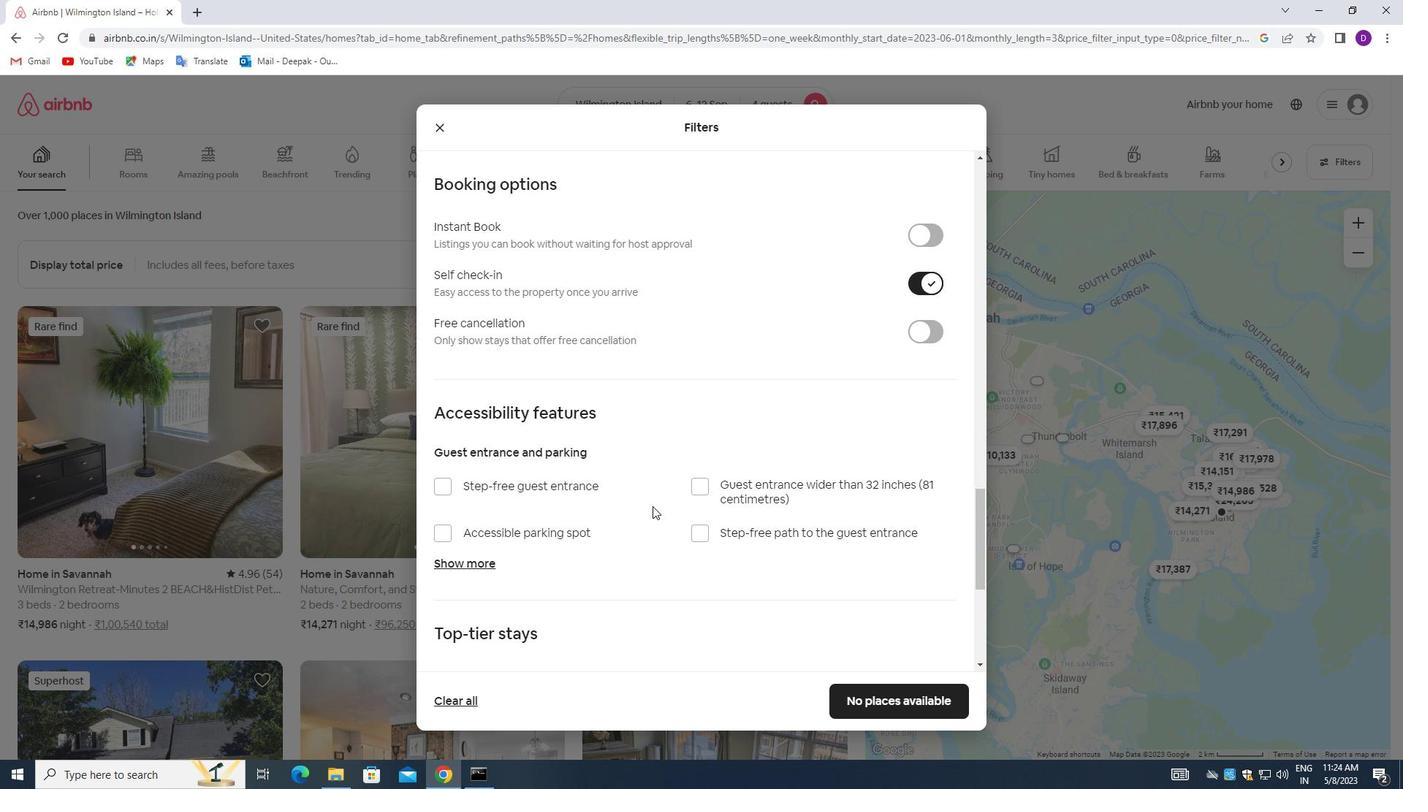 
Action: Mouse moved to (652, 507)
Screenshot: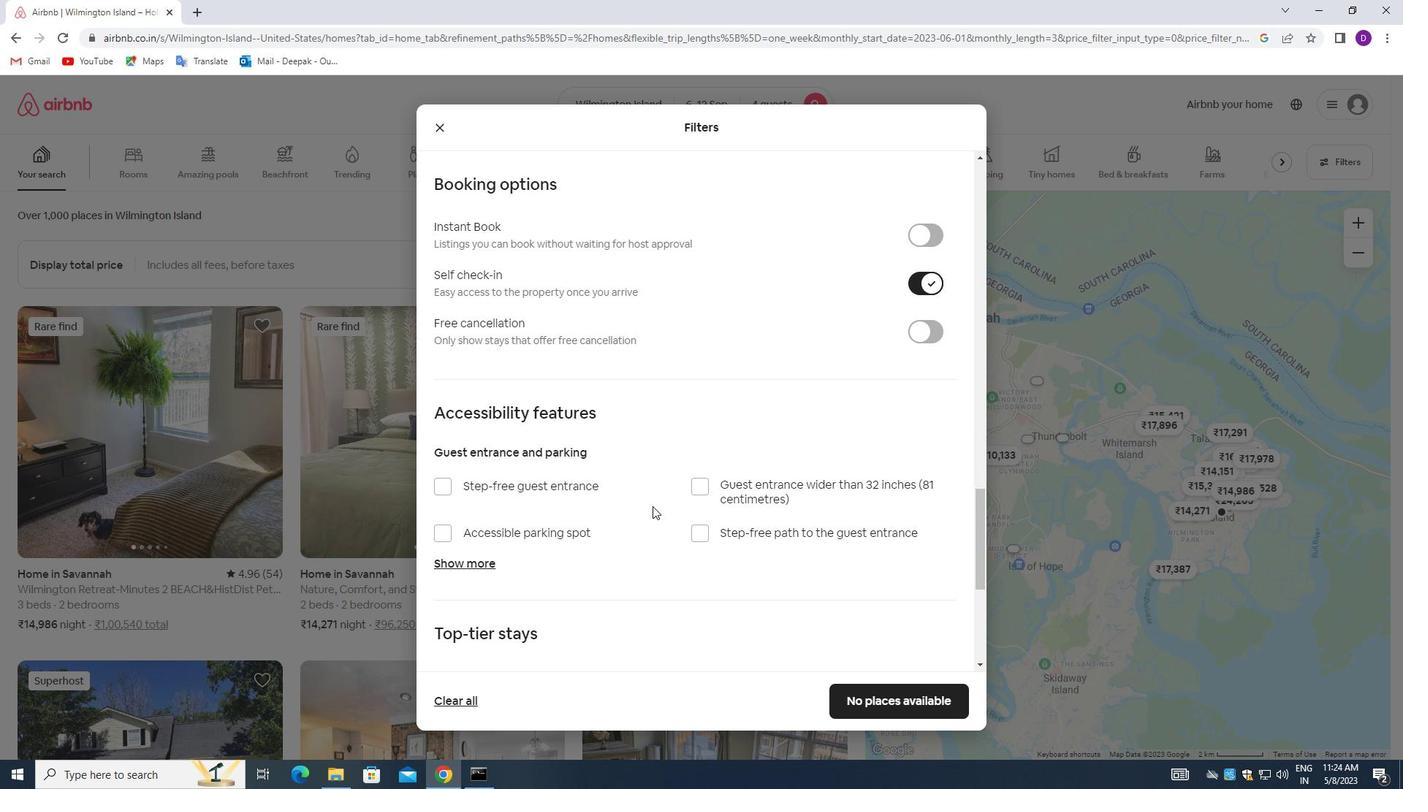 
Action: Mouse scrolled (652, 506) with delta (0, 0)
Screenshot: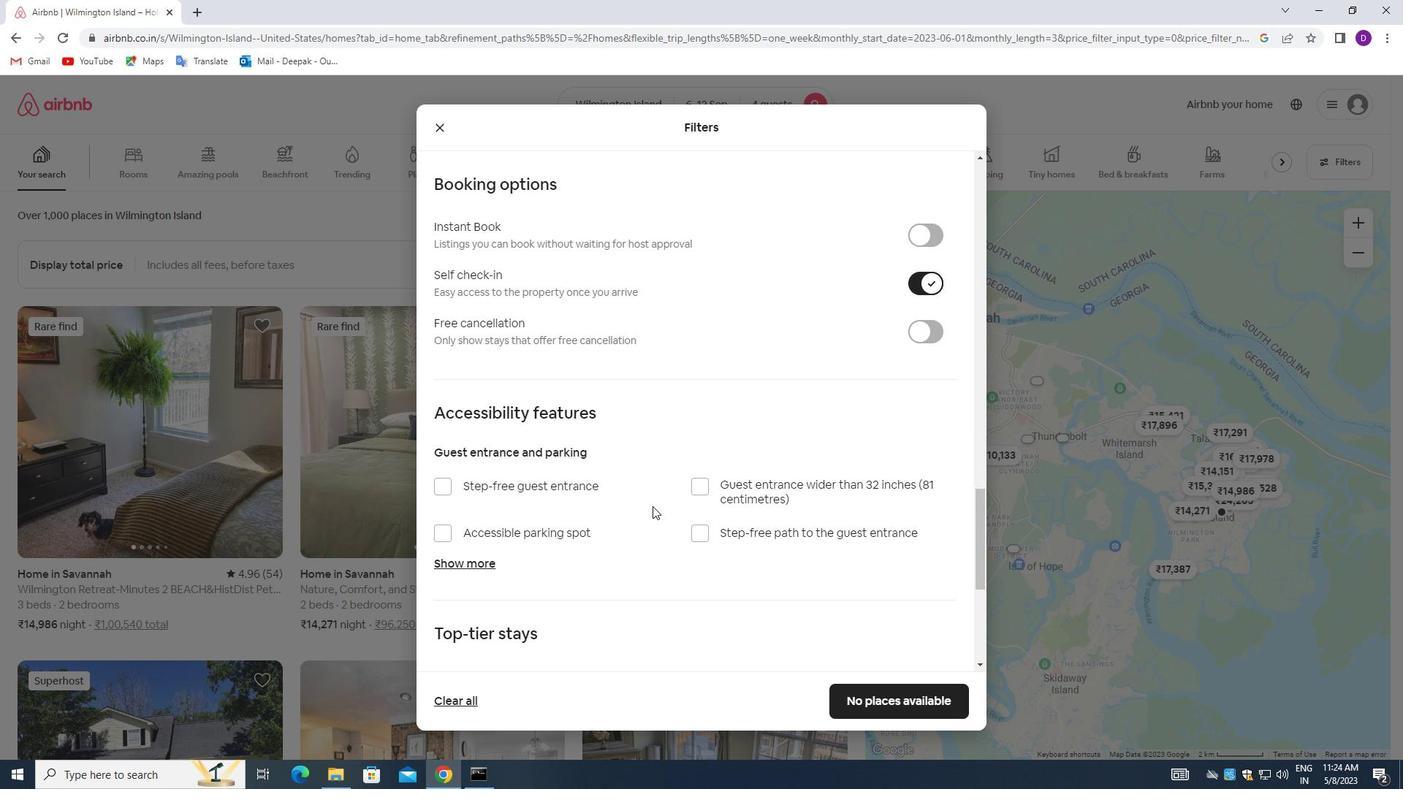 
Action: Mouse scrolled (652, 506) with delta (0, 0)
Screenshot: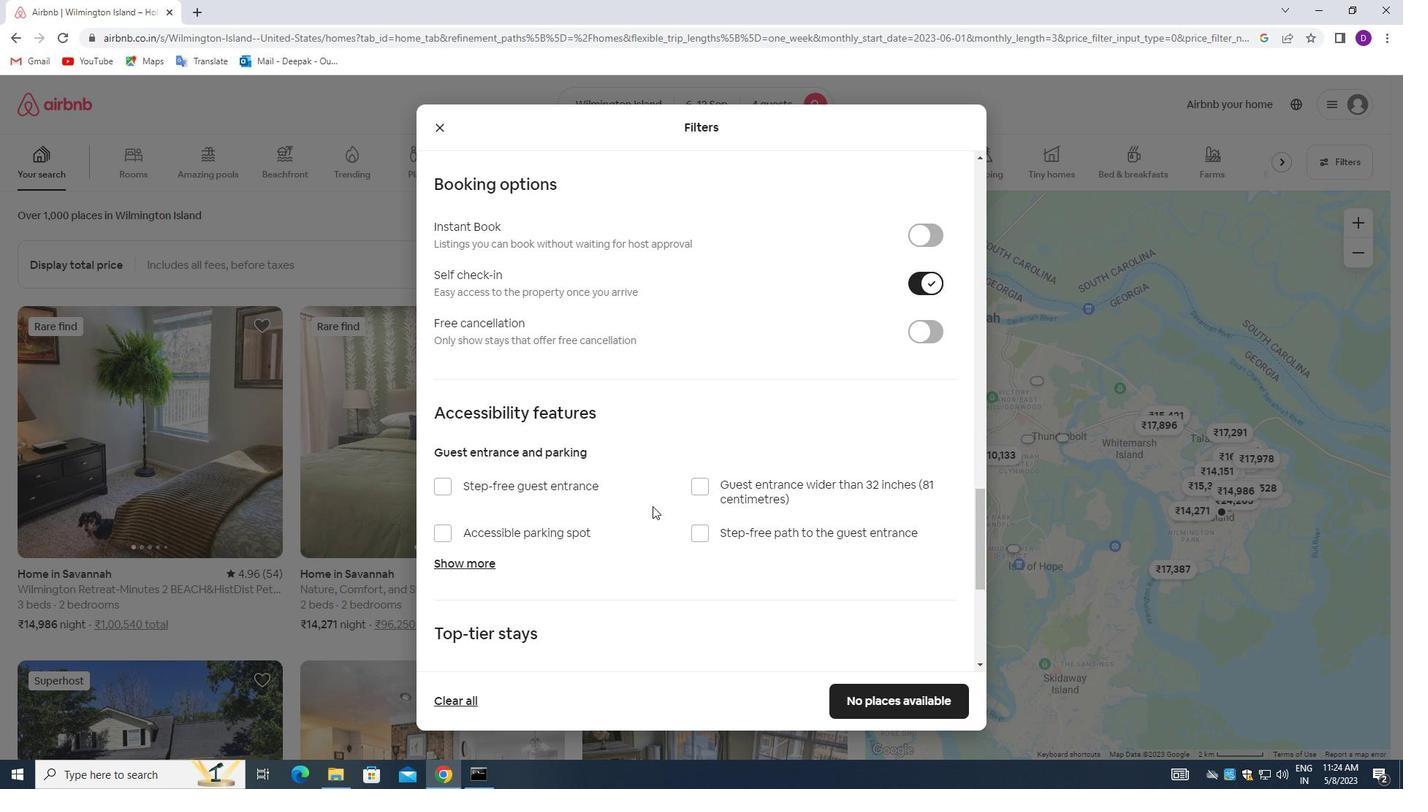 
Action: Mouse scrolled (652, 506) with delta (0, 0)
Screenshot: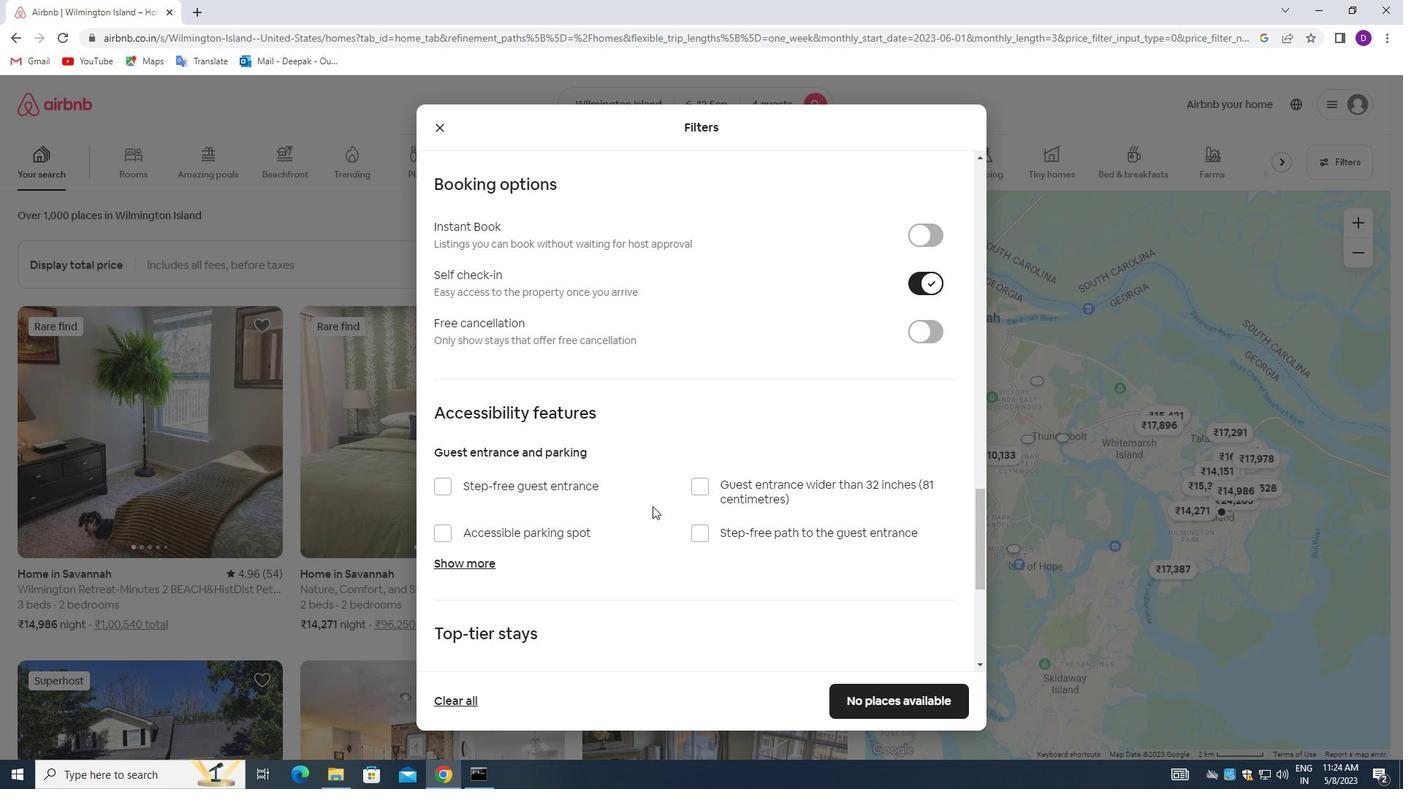 
Action: Mouse moved to (692, 504)
Screenshot: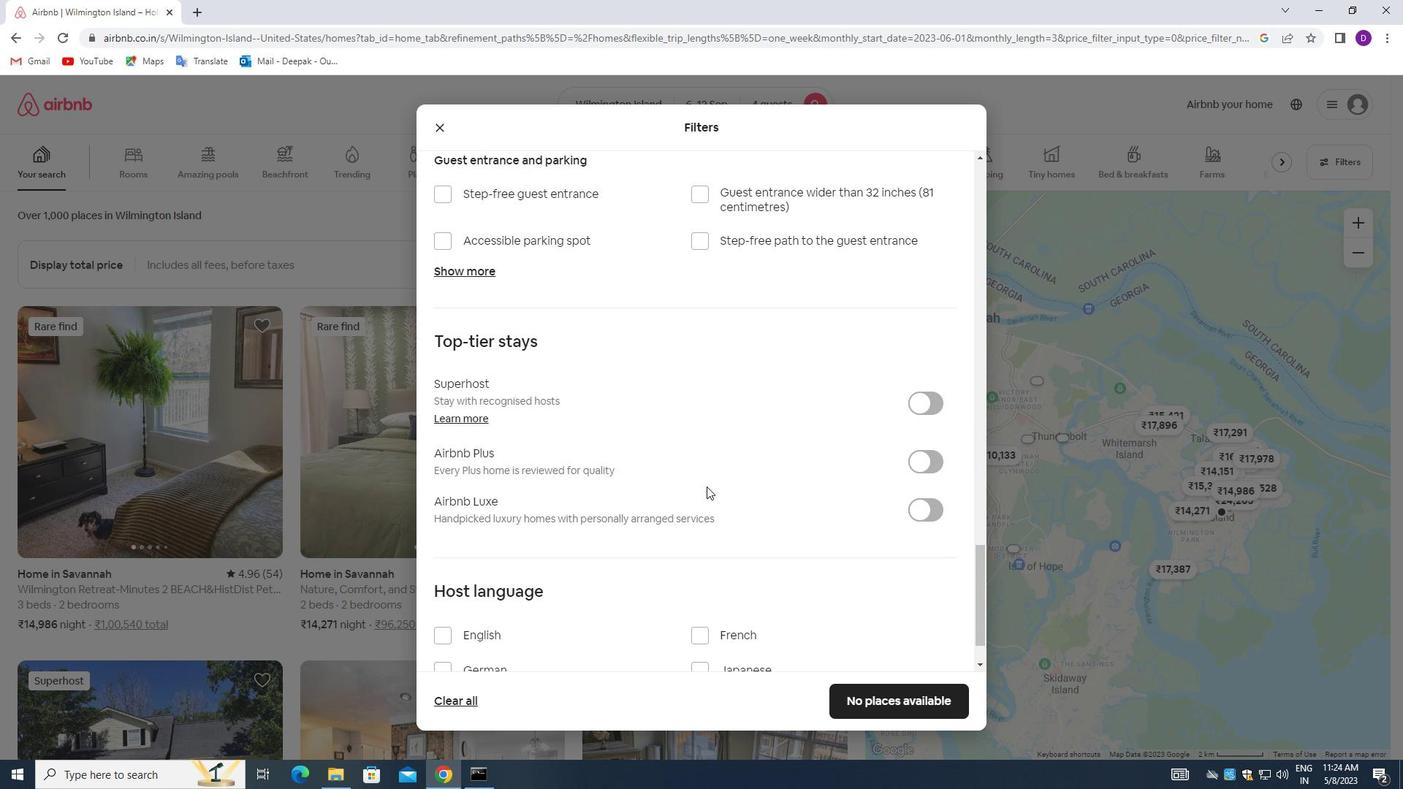 
Action: Mouse scrolled (692, 503) with delta (0, 0)
Screenshot: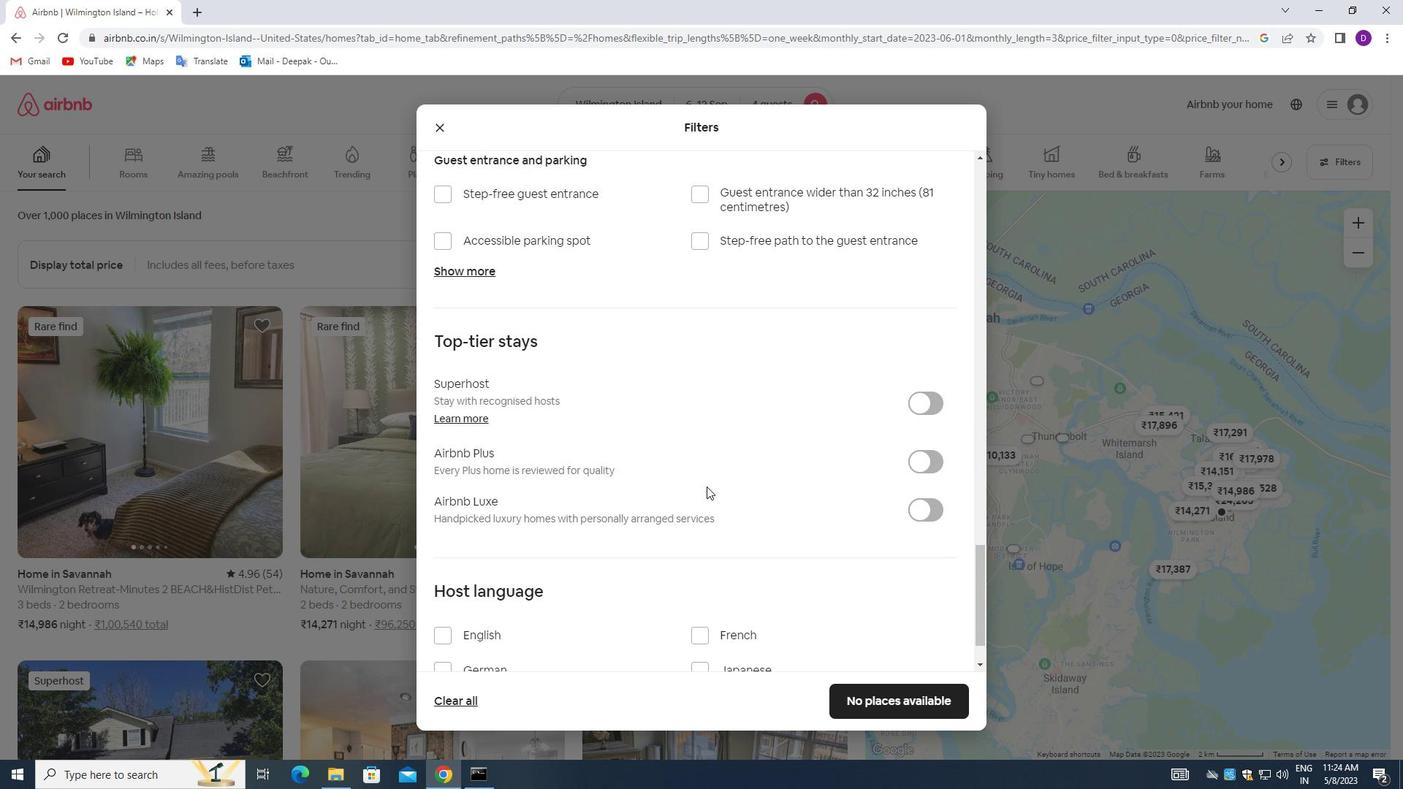 
Action: Mouse moved to (668, 514)
Screenshot: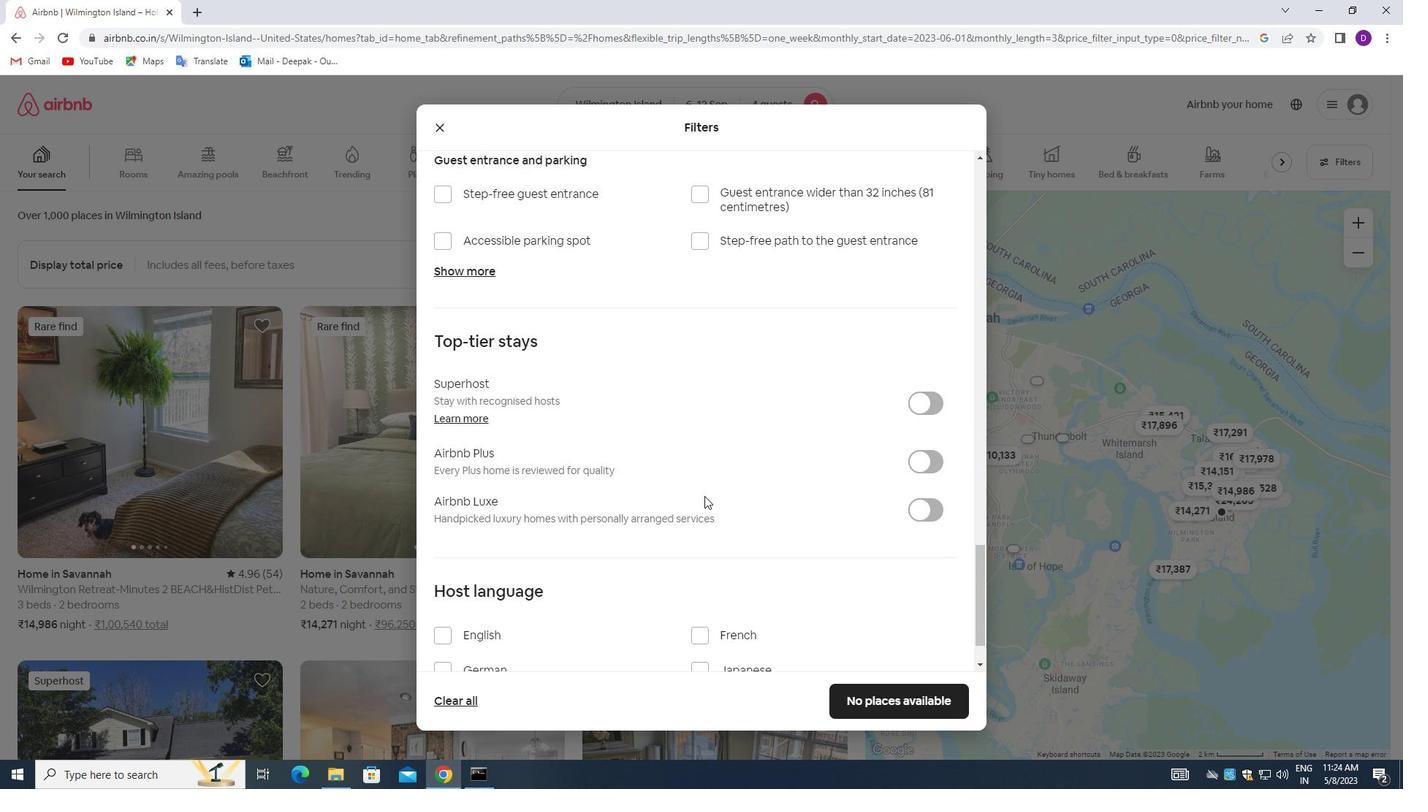 
Action: Mouse scrolled (668, 513) with delta (0, 0)
Screenshot: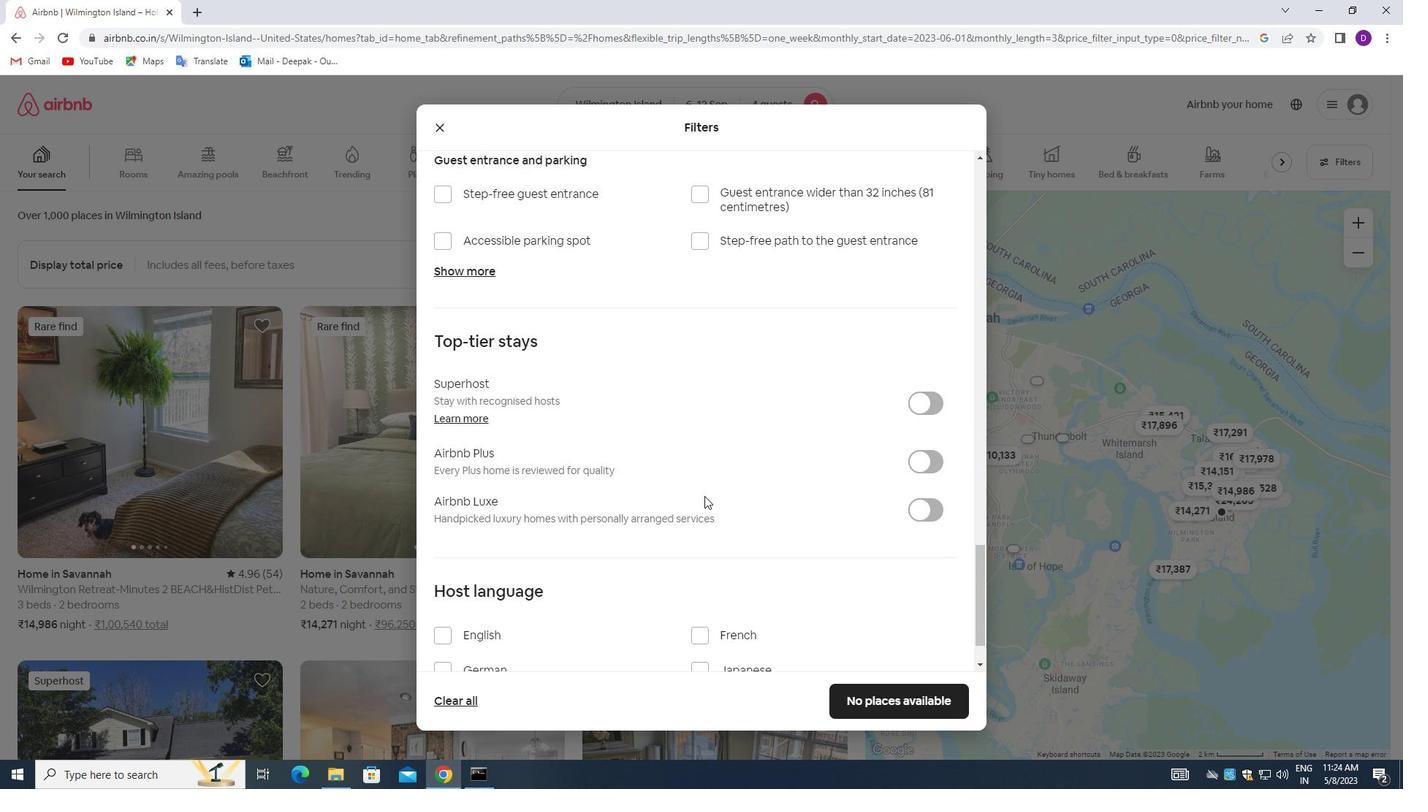 
Action: Mouse moved to (441, 573)
Screenshot: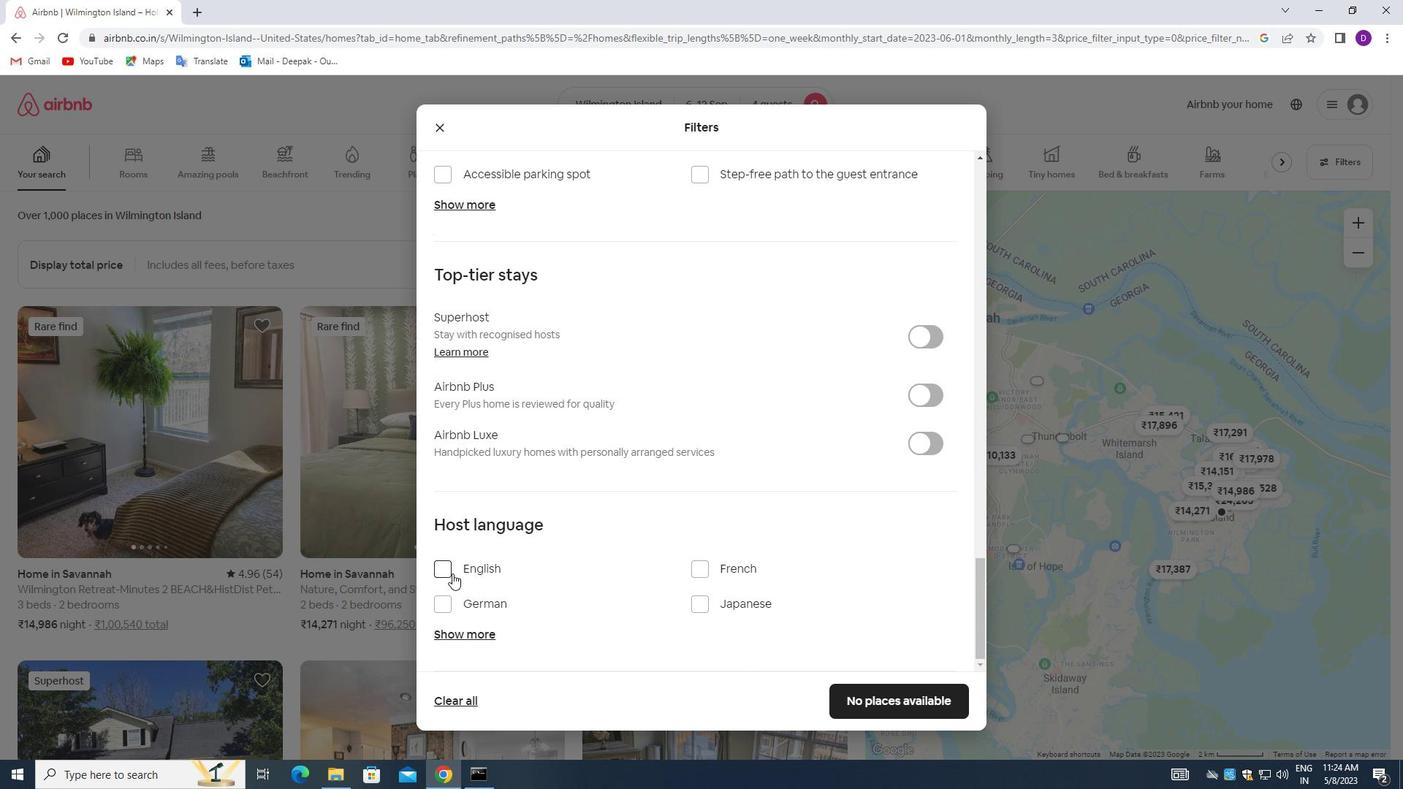 
Action: Mouse pressed left at (441, 573)
Screenshot: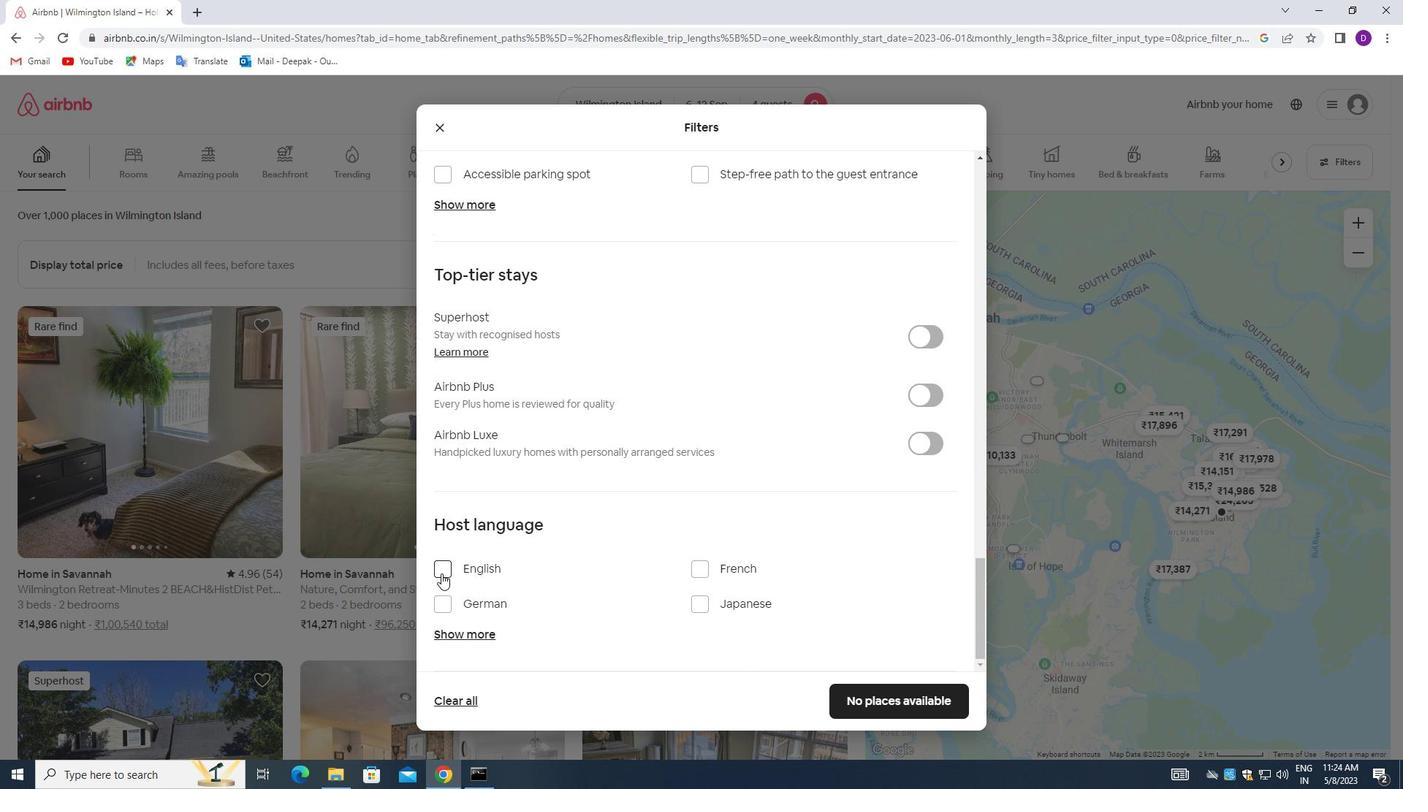 
Action: Mouse moved to (827, 624)
Screenshot: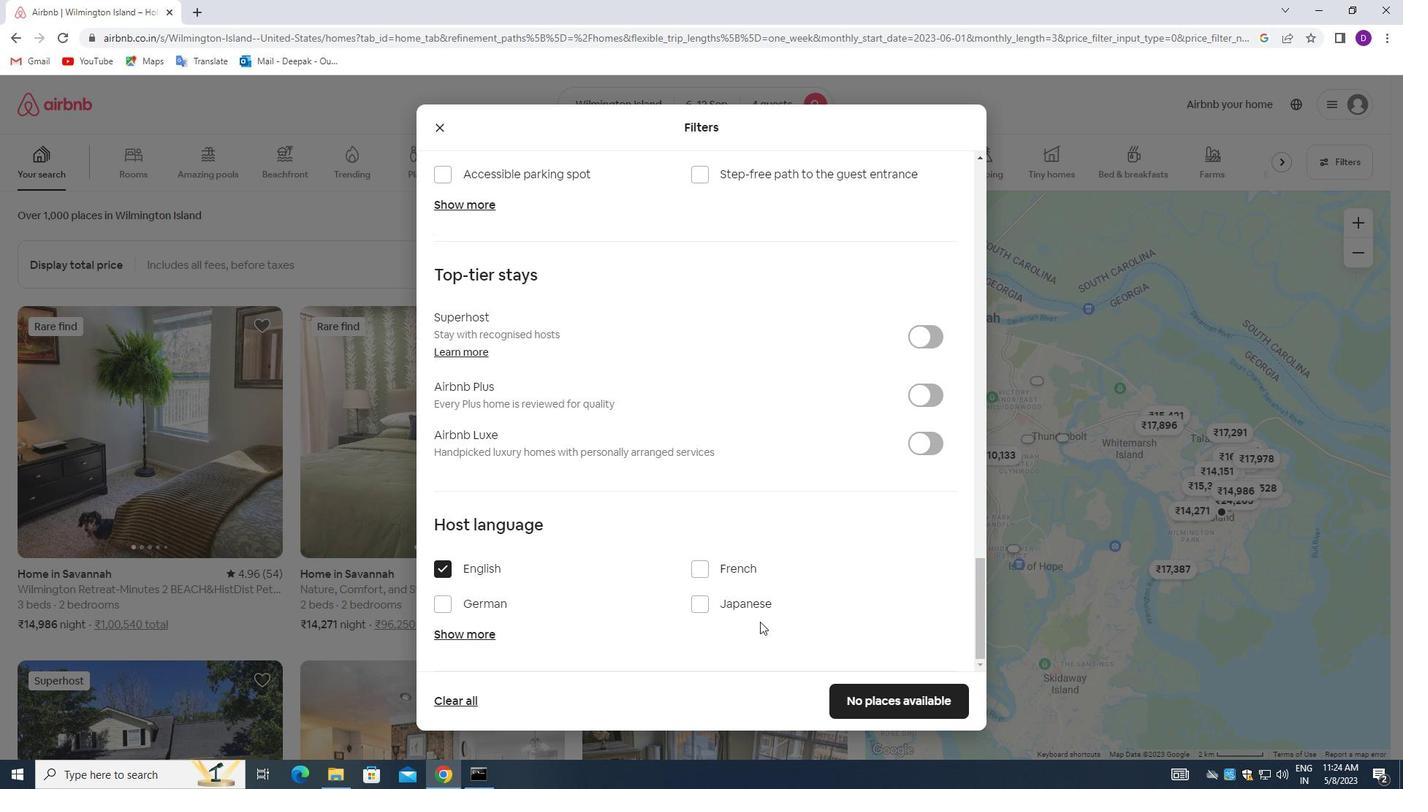 
Action: Mouse scrolled (827, 623) with delta (0, 0)
Screenshot: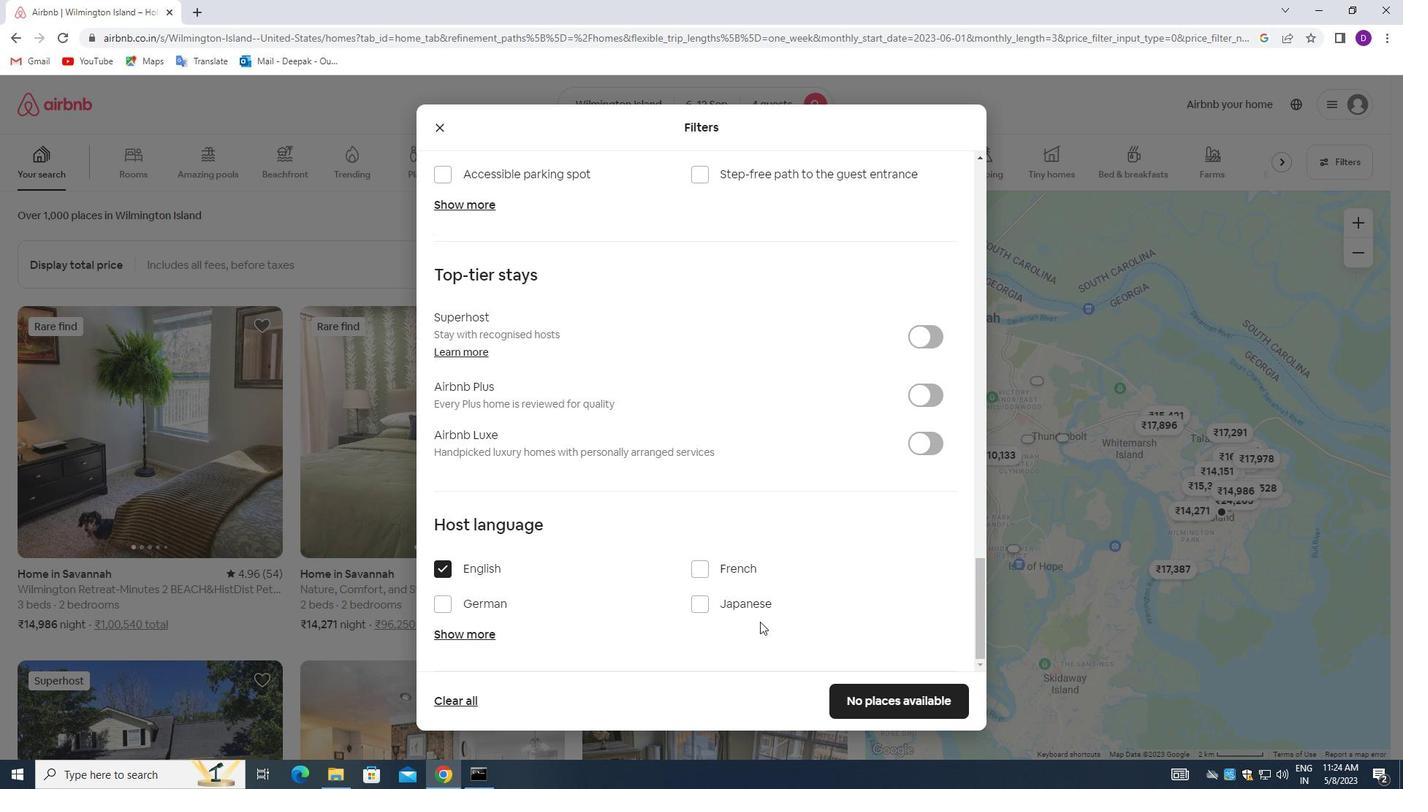 
Action: Mouse moved to (831, 624)
Screenshot: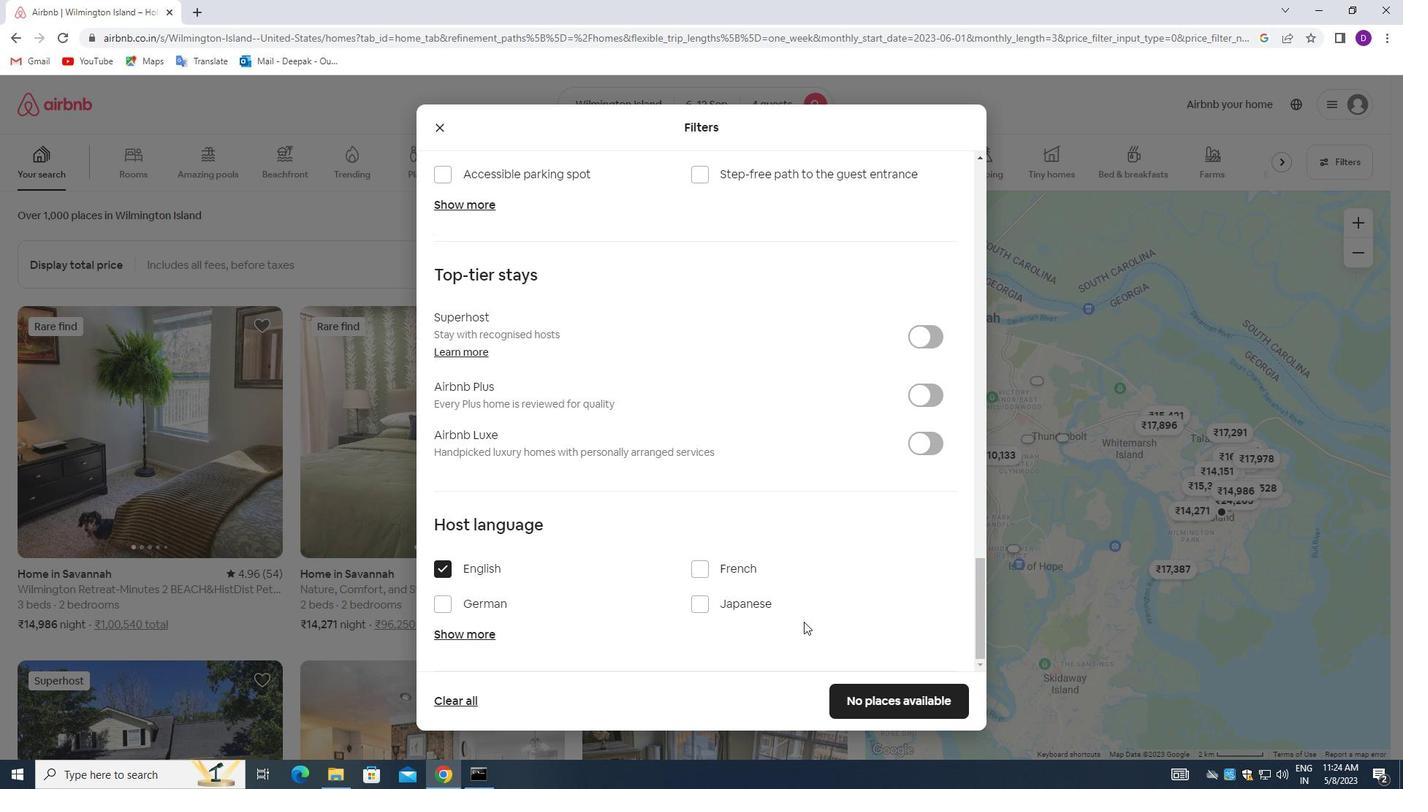 
Action: Mouse scrolled (831, 624) with delta (0, 0)
Screenshot: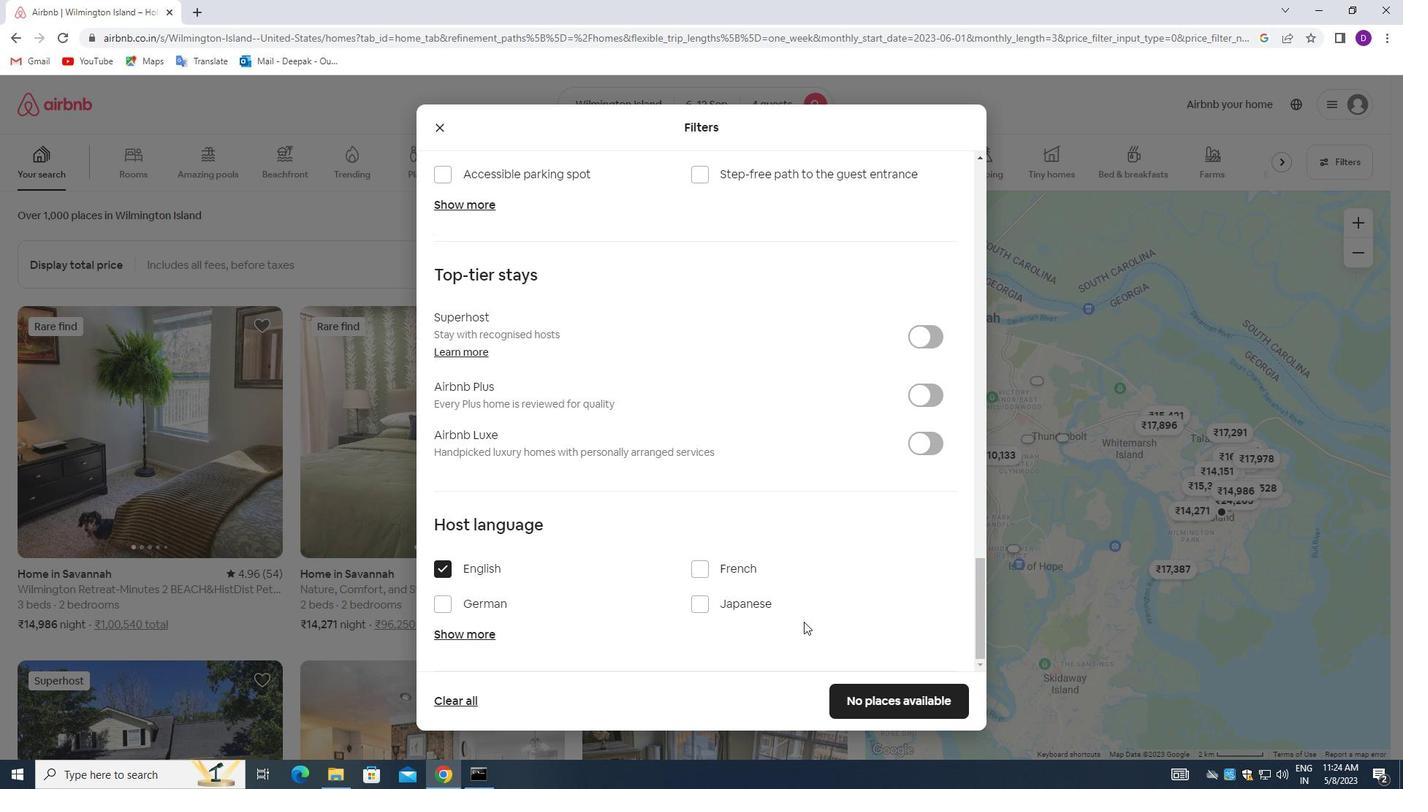 
Action: Mouse moved to (835, 628)
Screenshot: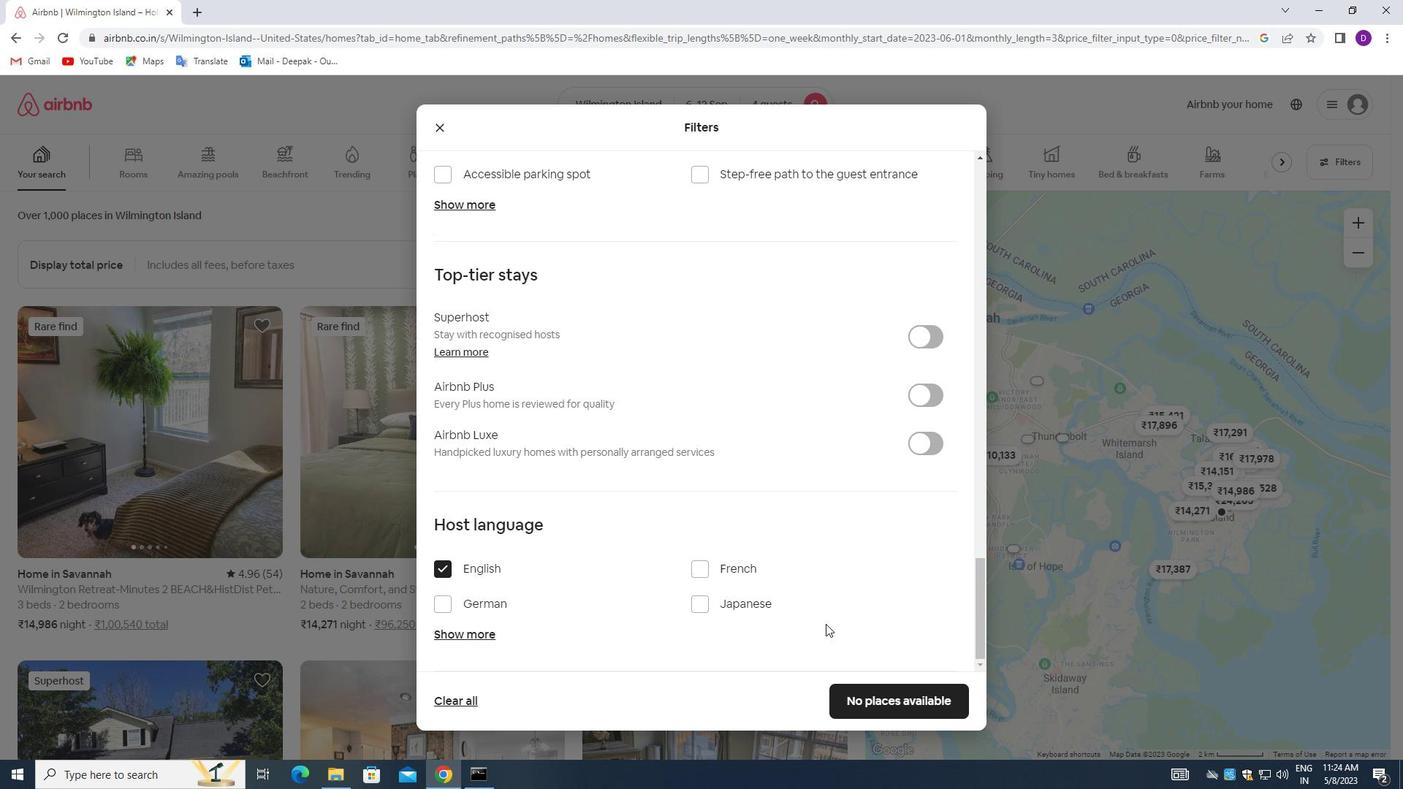 
Action: Mouse scrolled (835, 627) with delta (0, 0)
Screenshot: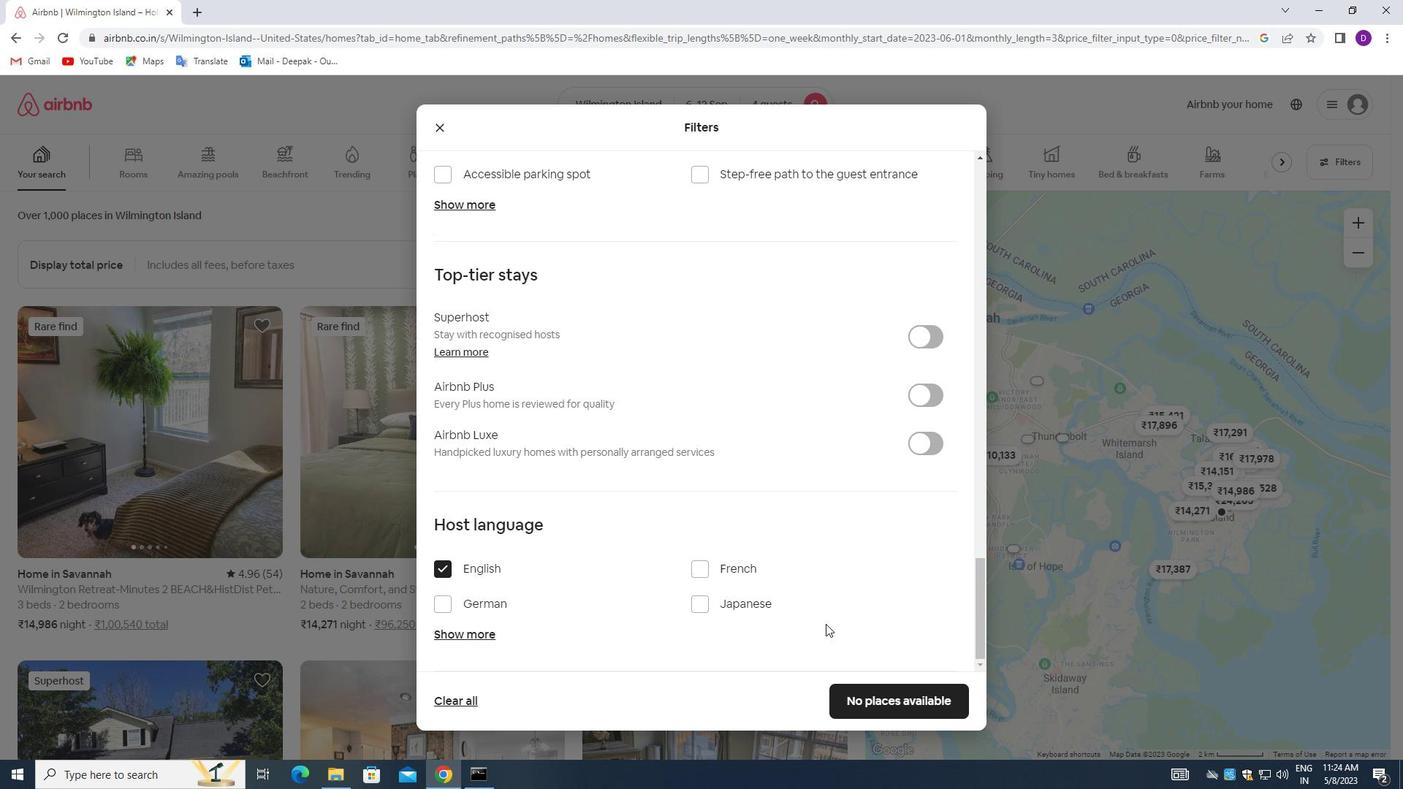 
Action: Mouse moved to (840, 695)
Screenshot: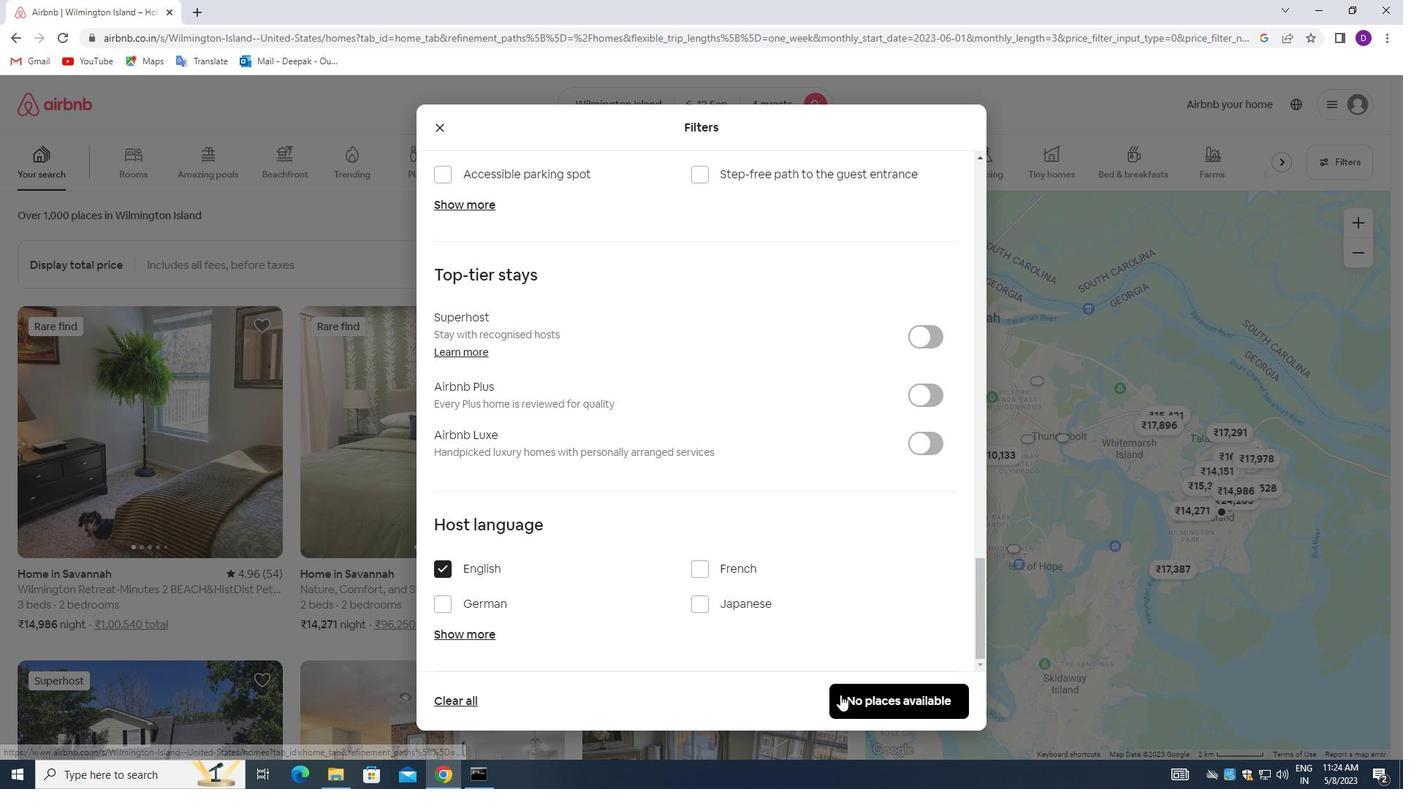 
Action: Mouse pressed left at (840, 695)
Screenshot: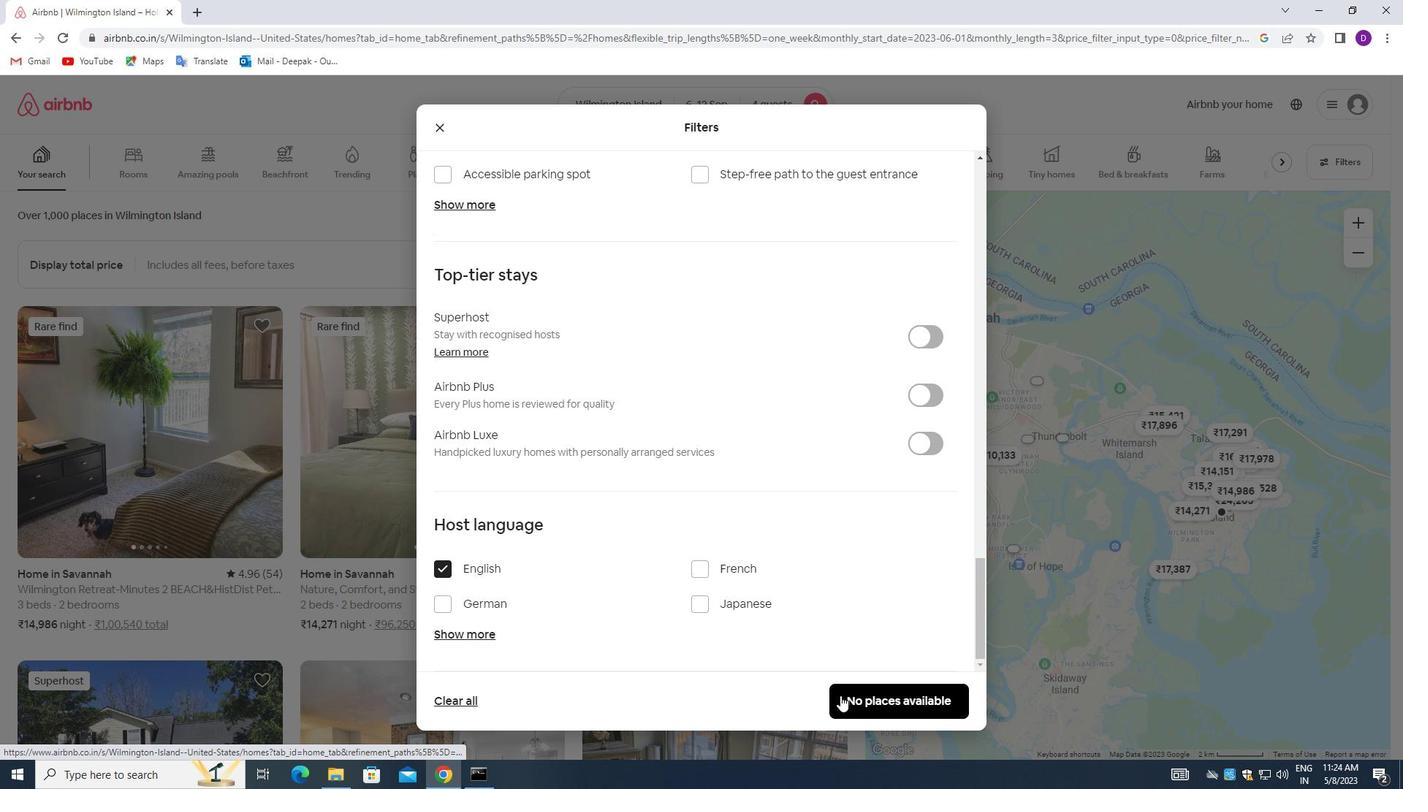 
Action: Mouse moved to (814, 545)
Screenshot: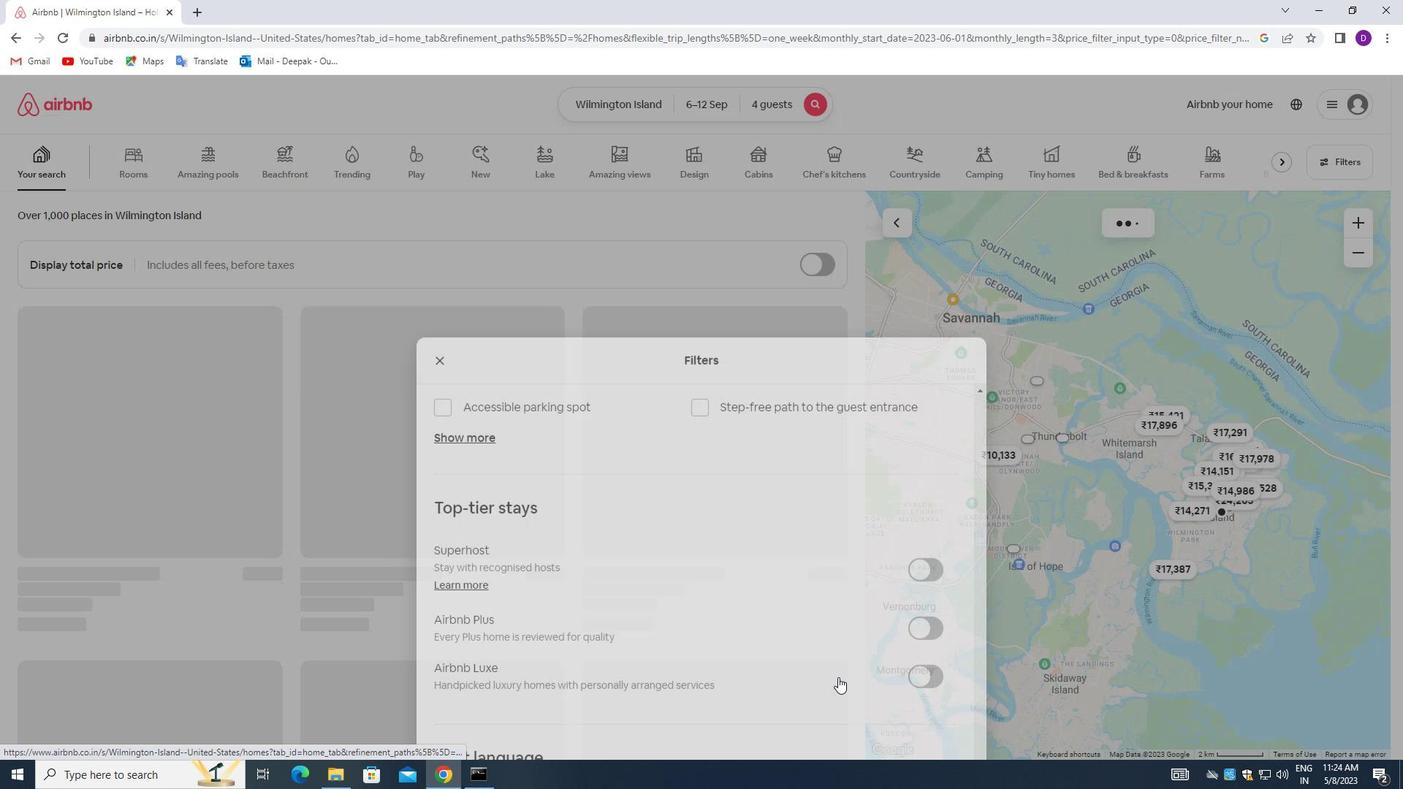 
